 Task: Open Card Product Launch Performance Review in Board Product Usability Testing and Optimization to Workspace Help Desk Software and add a team member Softage.2@softage.net, a label Green, a checklist Biology, an attachment from your computer, a color Green and finally, add a card description 'Conduct customer research for new sales promotion' and a comment 'This task requires us to be organized and efficient, managing our time and resources effectively.'. Add a start date 'Jan 06, 1900' with a due date 'Jan 13, 1900'
Action: Mouse moved to (128, 72)
Screenshot: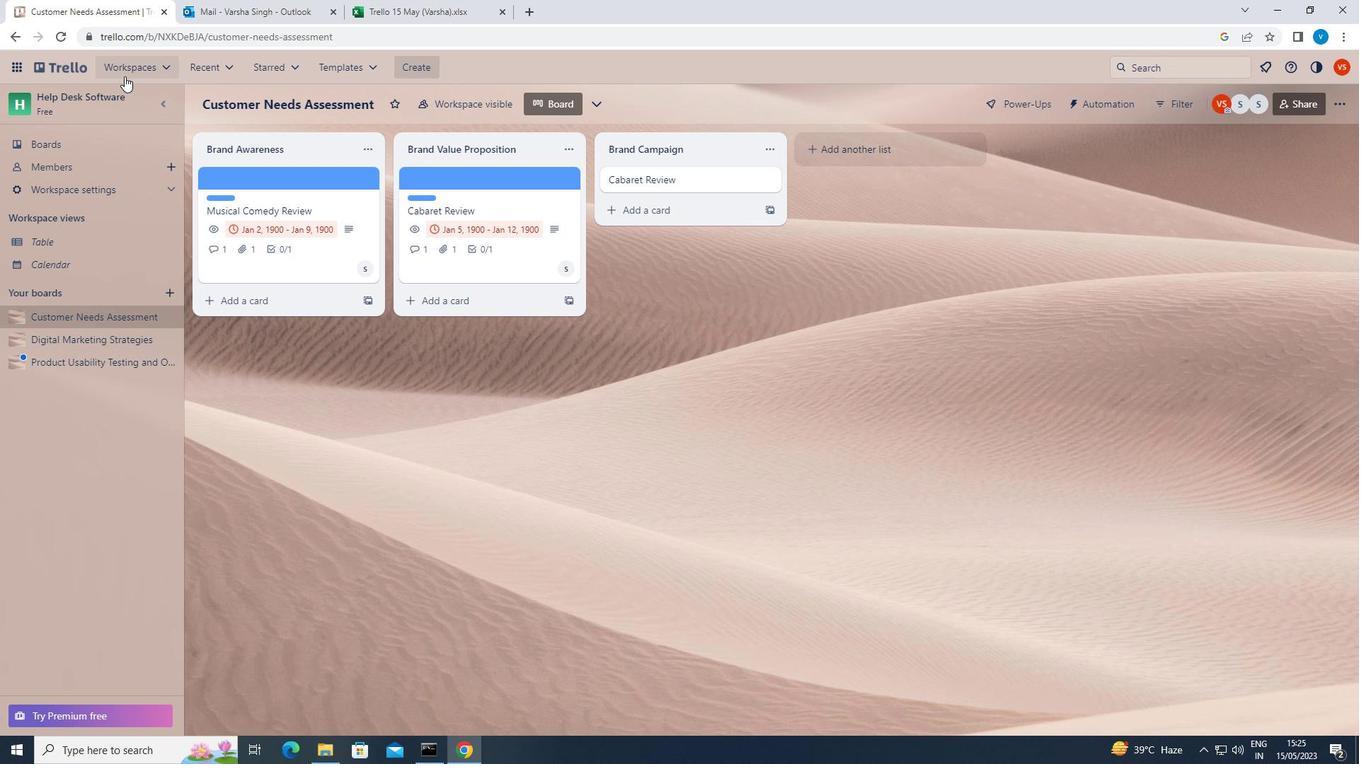 
Action: Mouse pressed left at (128, 72)
Screenshot: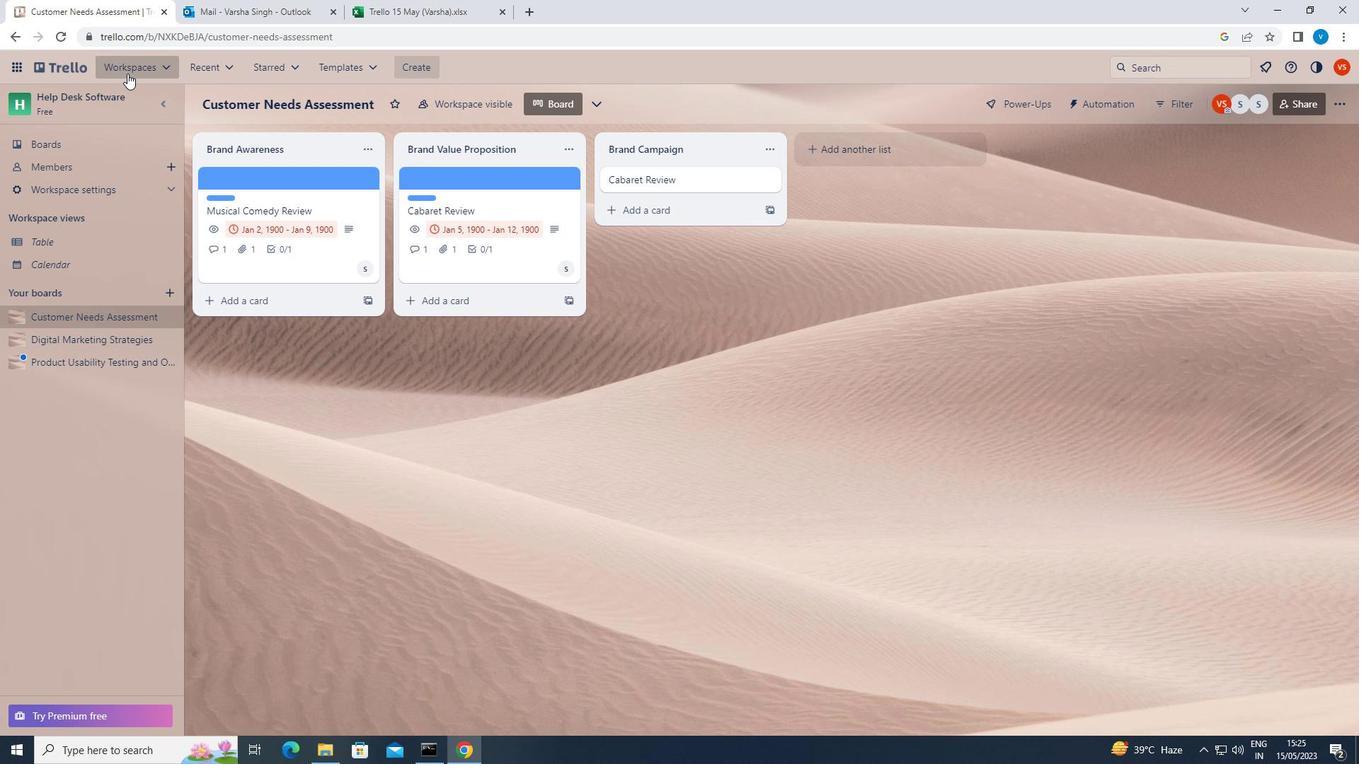 
Action: Mouse moved to (163, 667)
Screenshot: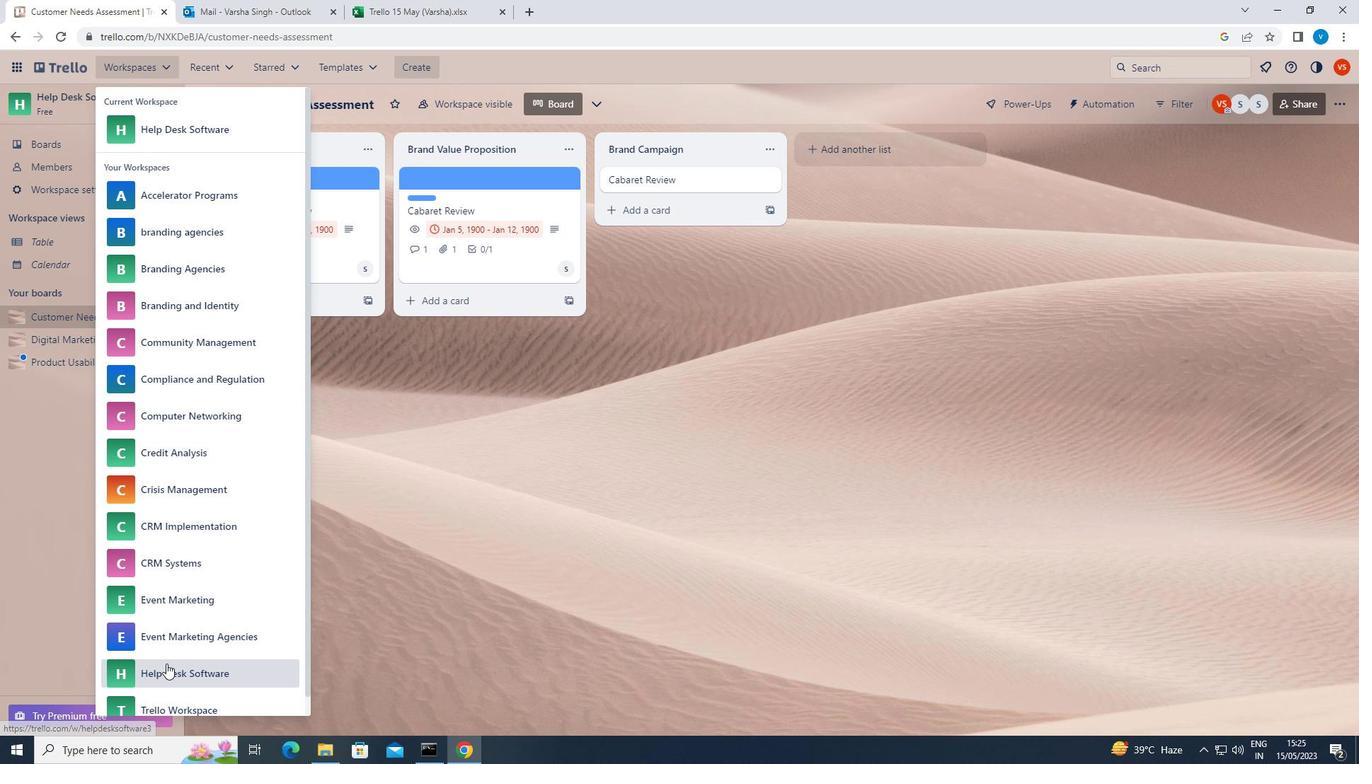 
Action: Mouse pressed left at (163, 667)
Screenshot: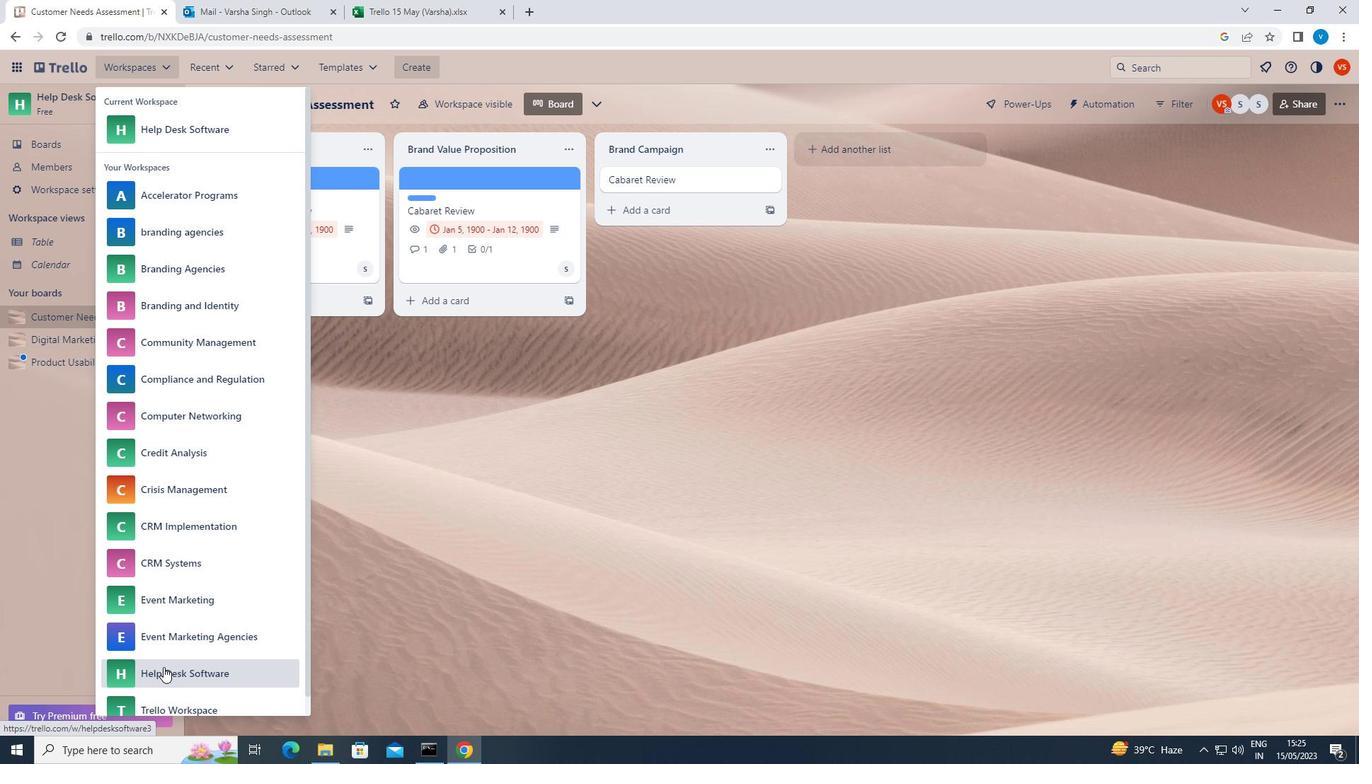 
Action: Mouse moved to (114, 365)
Screenshot: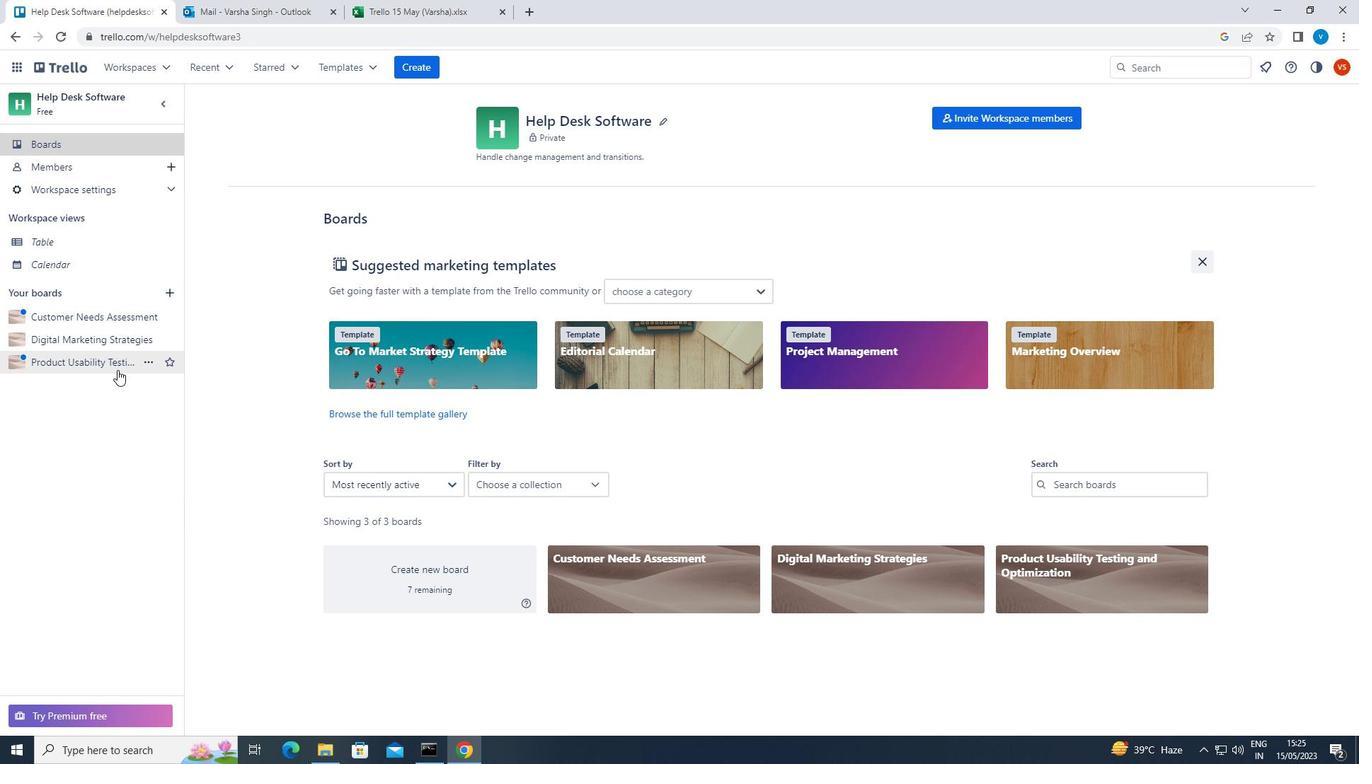 
Action: Mouse pressed left at (114, 365)
Screenshot: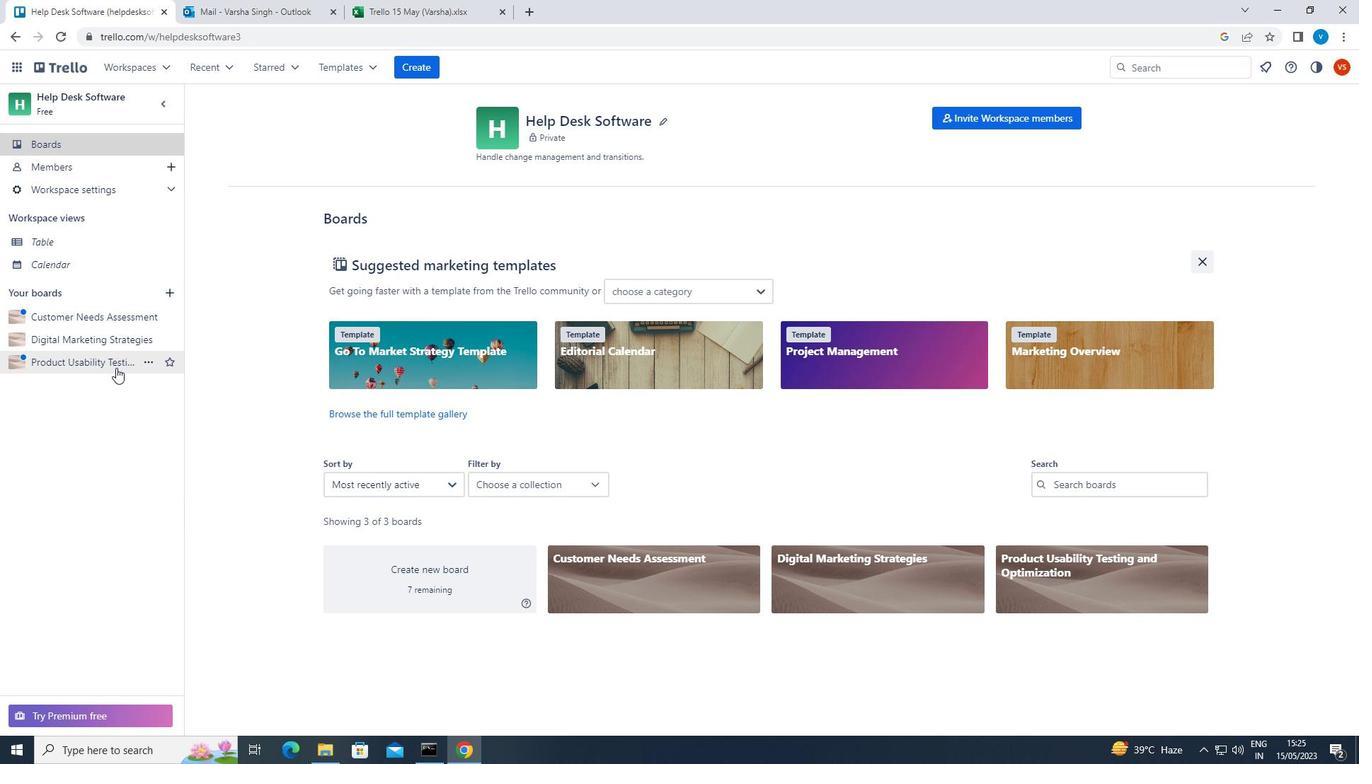 
Action: Mouse moved to (431, 181)
Screenshot: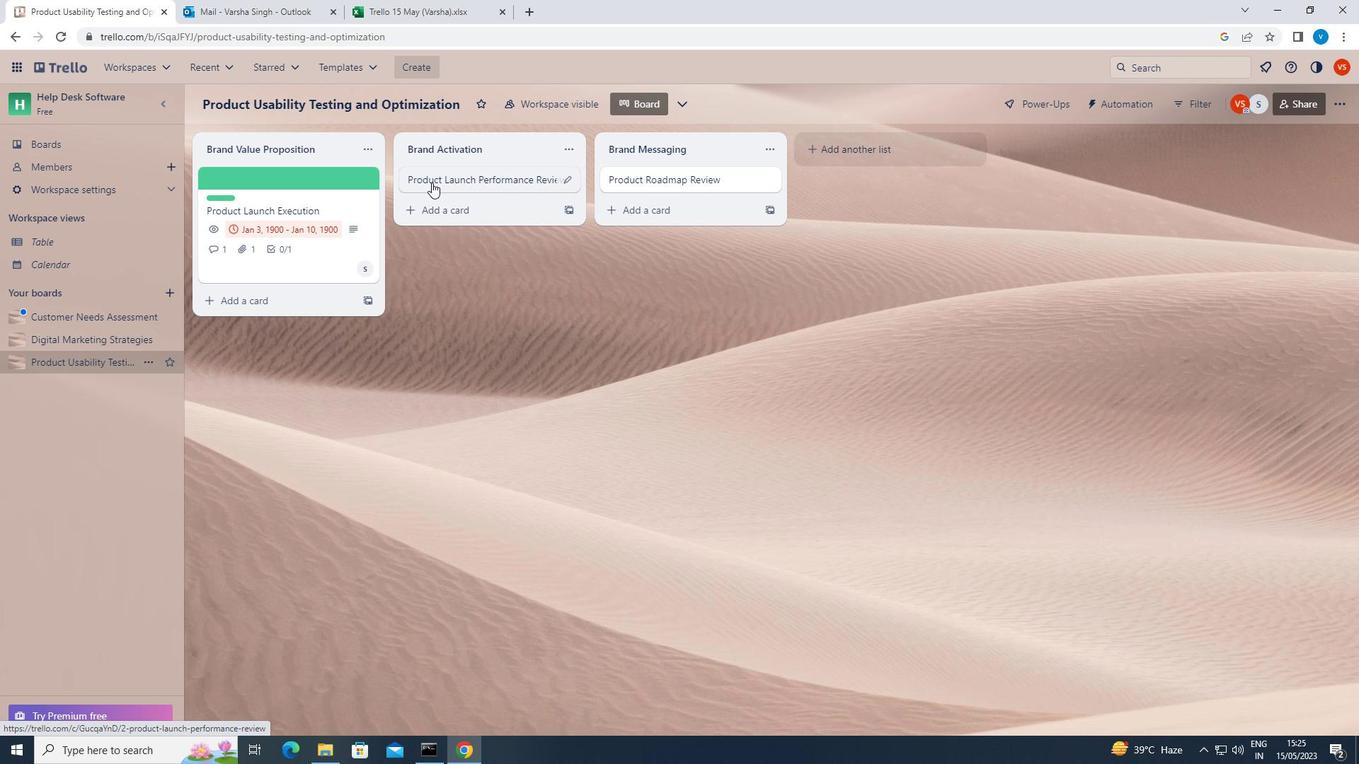 
Action: Mouse pressed left at (431, 181)
Screenshot: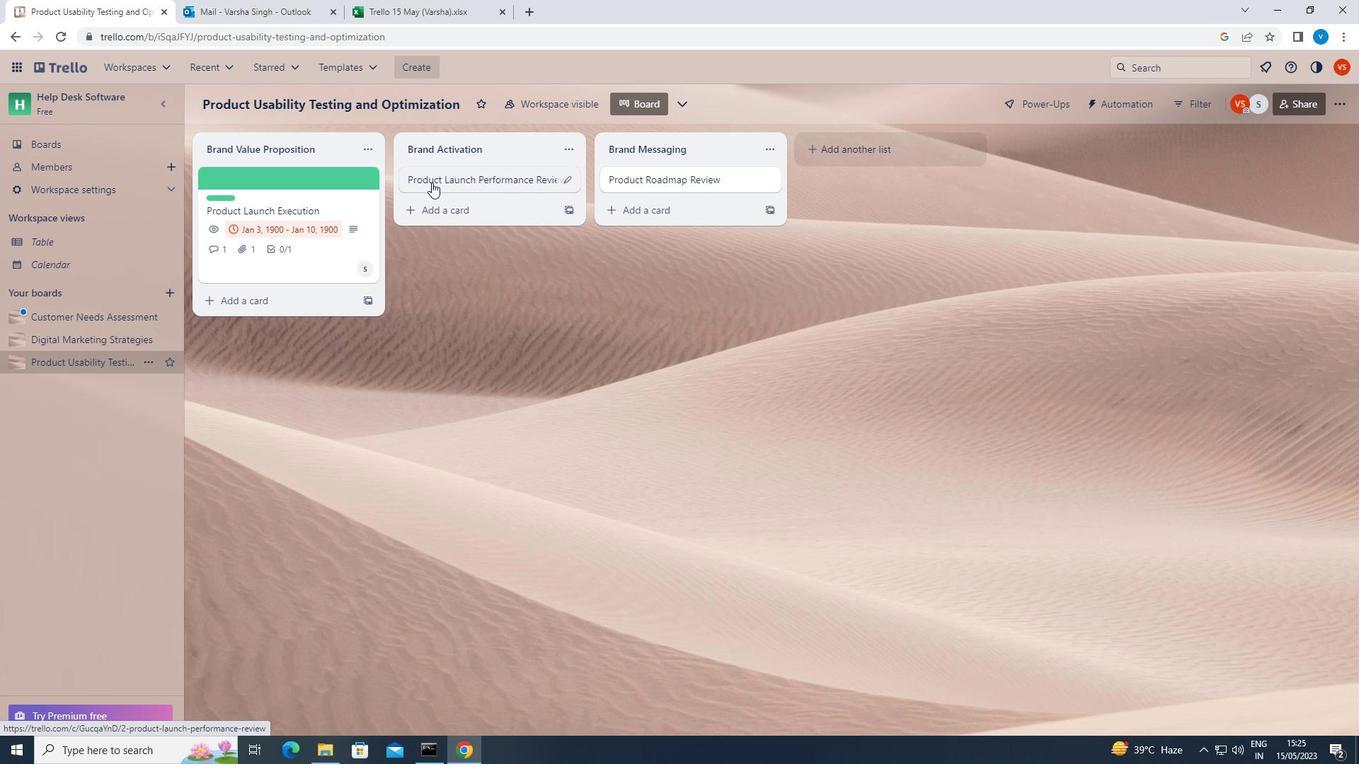 
Action: Mouse moved to (861, 220)
Screenshot: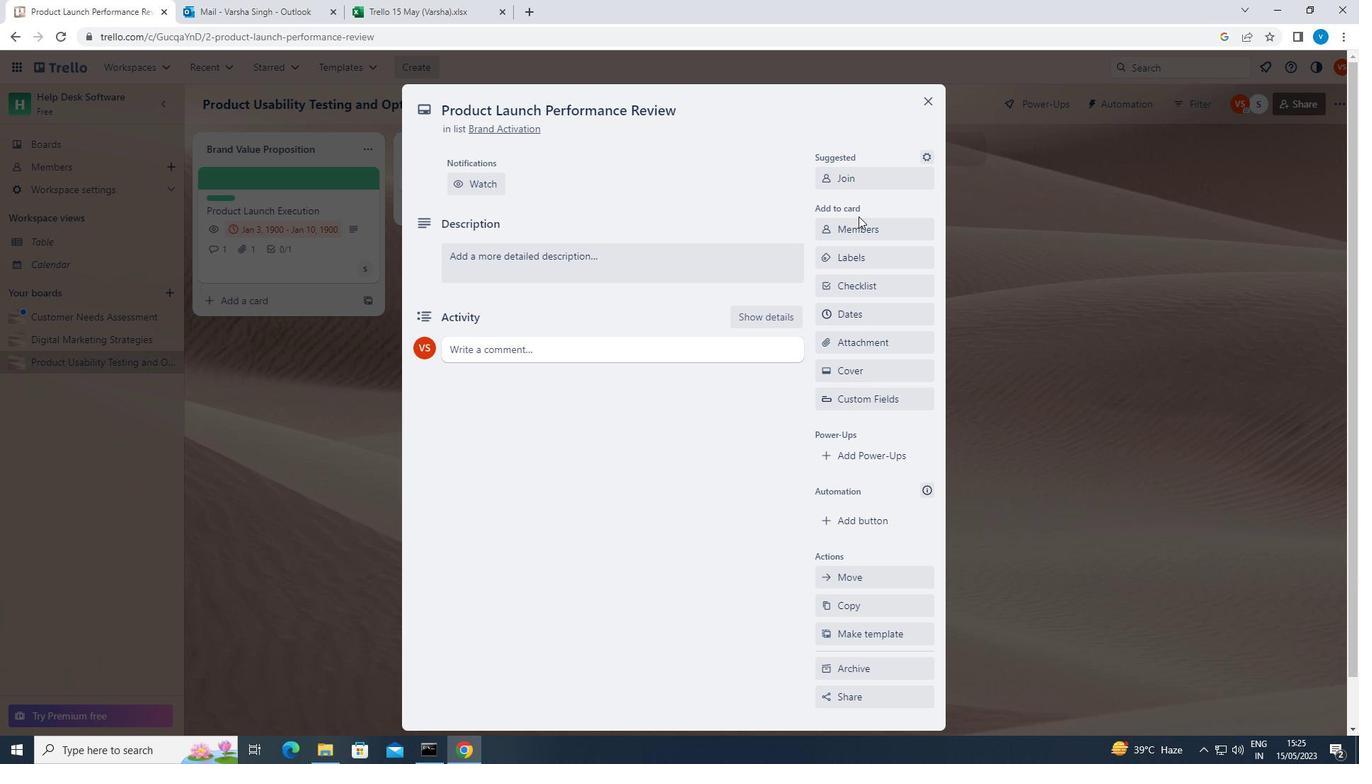 
Action: Mouse pressed left at (861, 220)
Screenshot: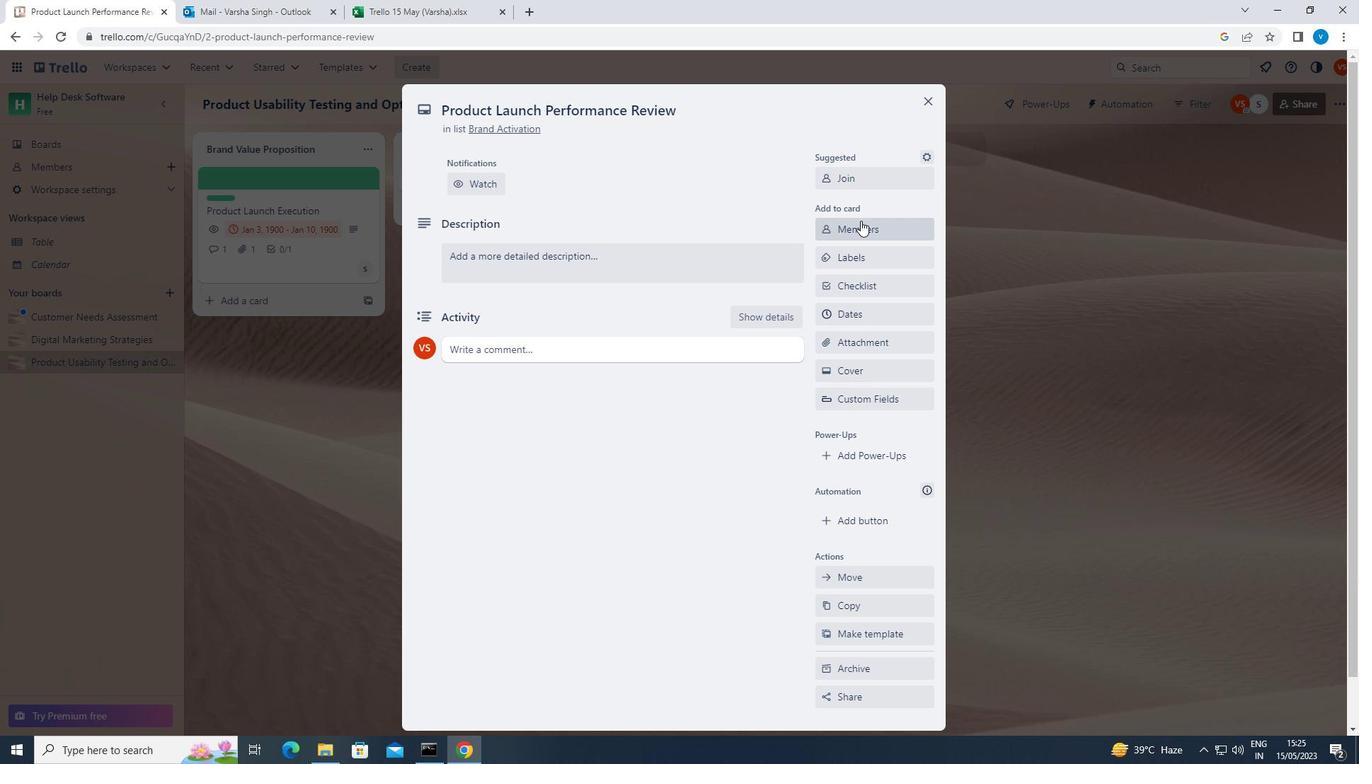 
Action: Mouse moved to (700, 214)
Screenshot: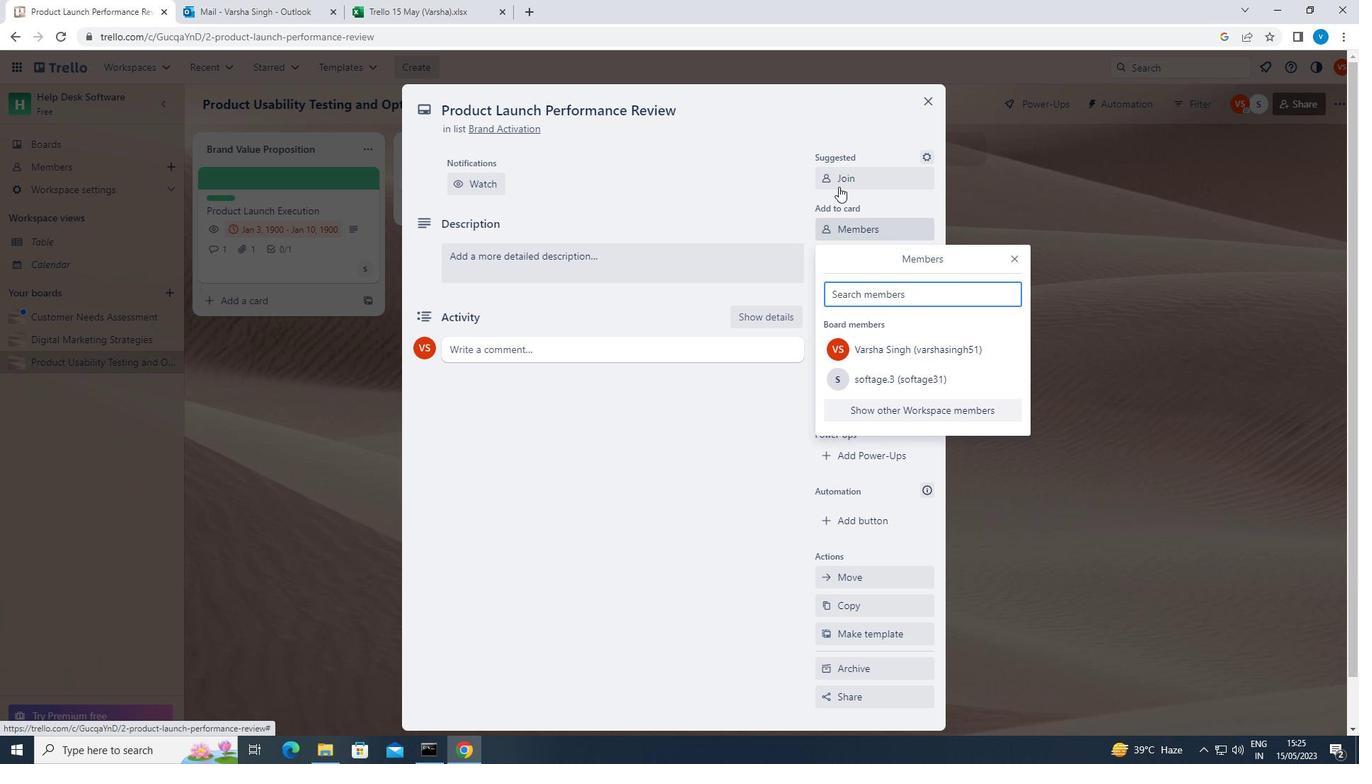 
Action: Key pressed <Key.shift>SOFTAGE.2<Key.shift><Key.shift>@SOFTAGE.NET
Screenshot: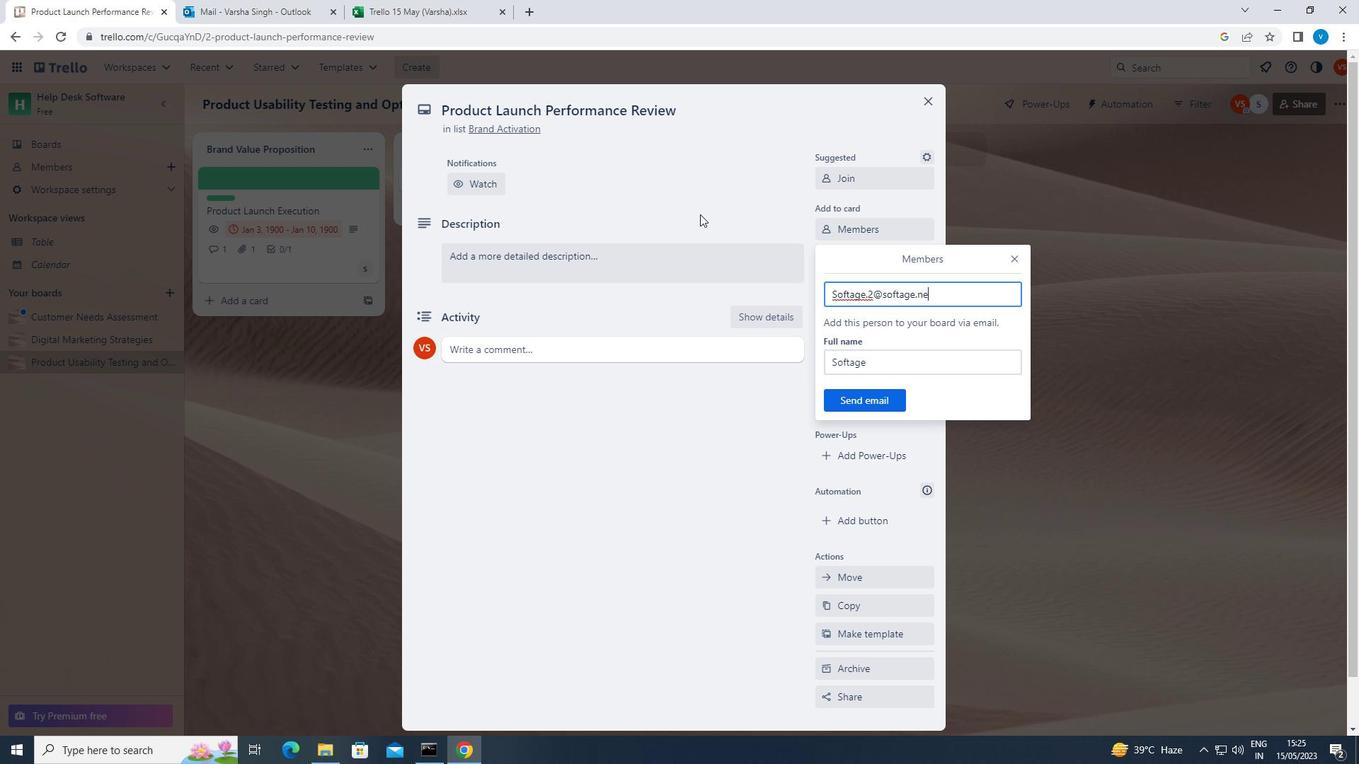 
Action: Mouse moved to (848, 405)
Screenshot: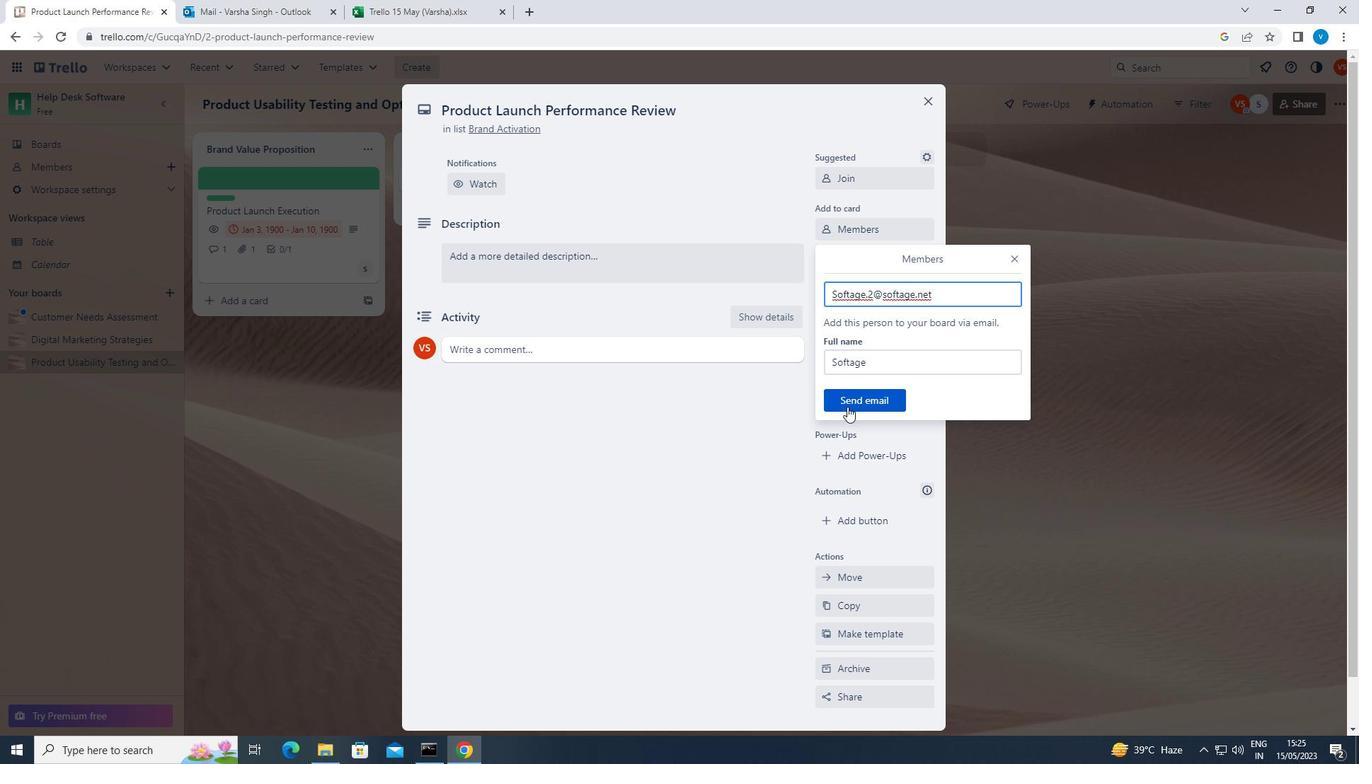 
Action: Mouse pressed left at (848, 405)
Screenshot: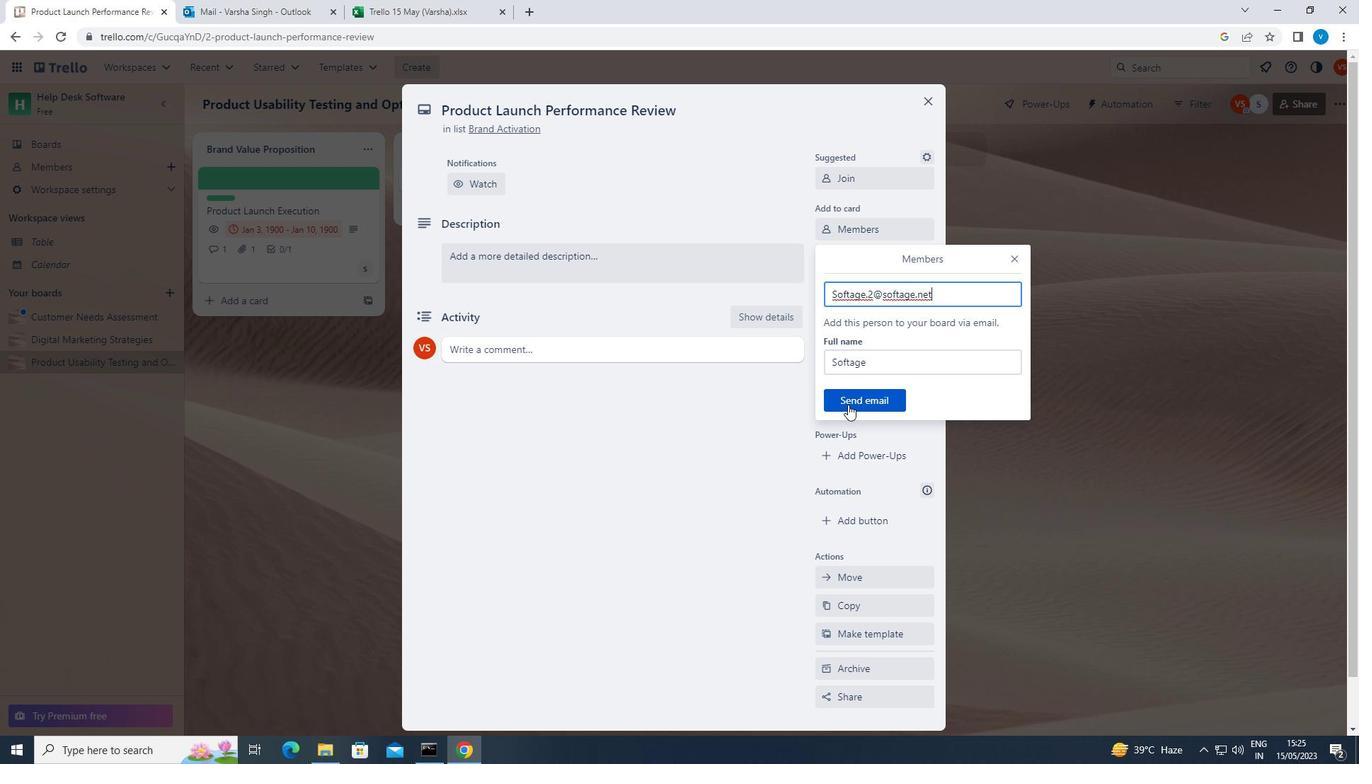 
Action: Mouse moved to (850, 261)
Screenshot: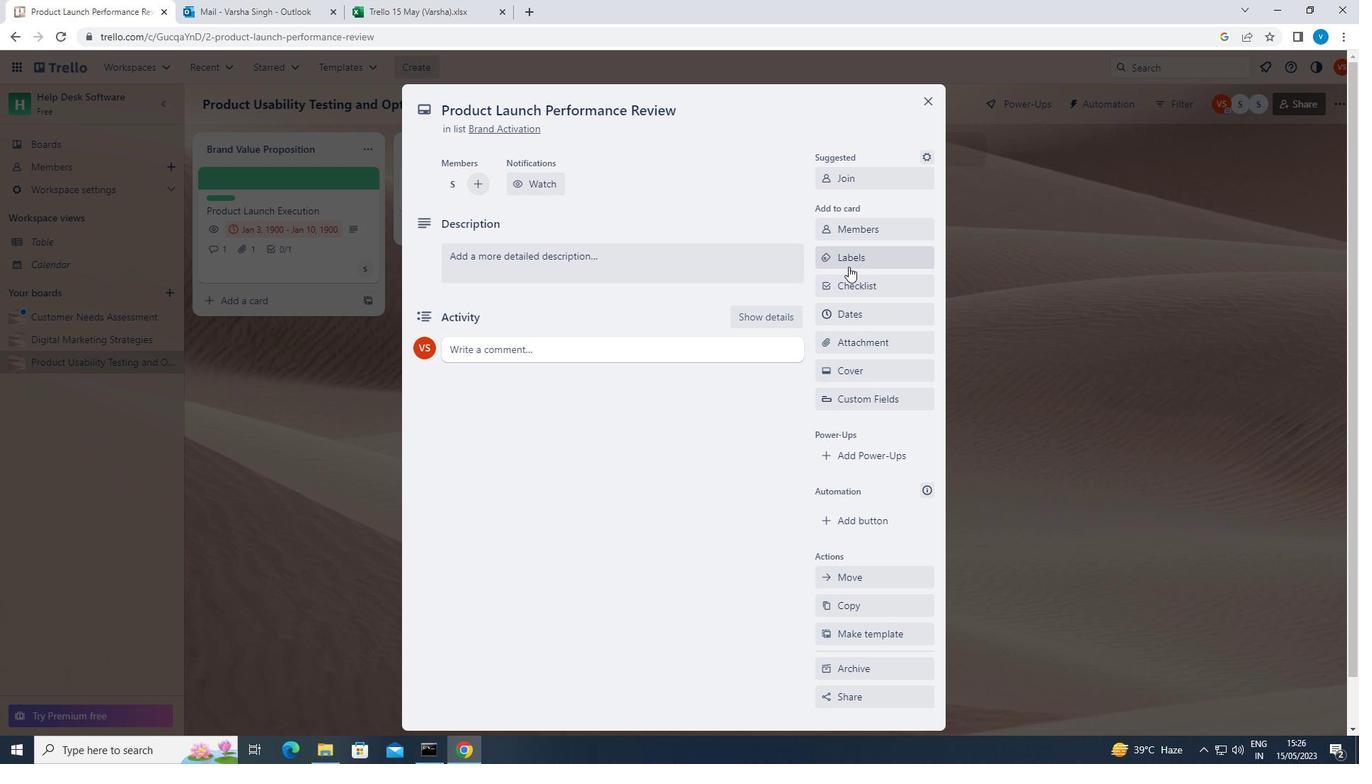
Action: Mouse pressed left at (850, 261)
Screenshot: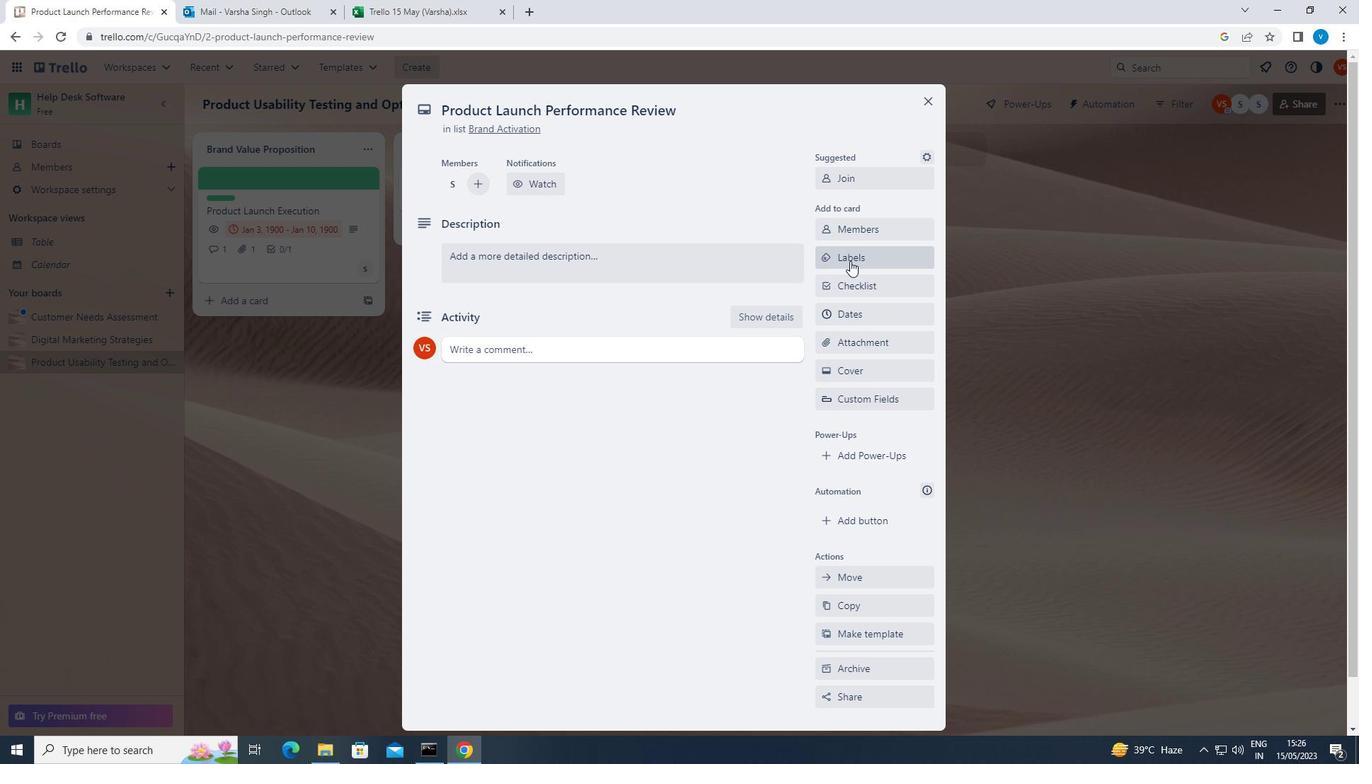 
Action: Mouse moved to (864, 366)
Screenshot: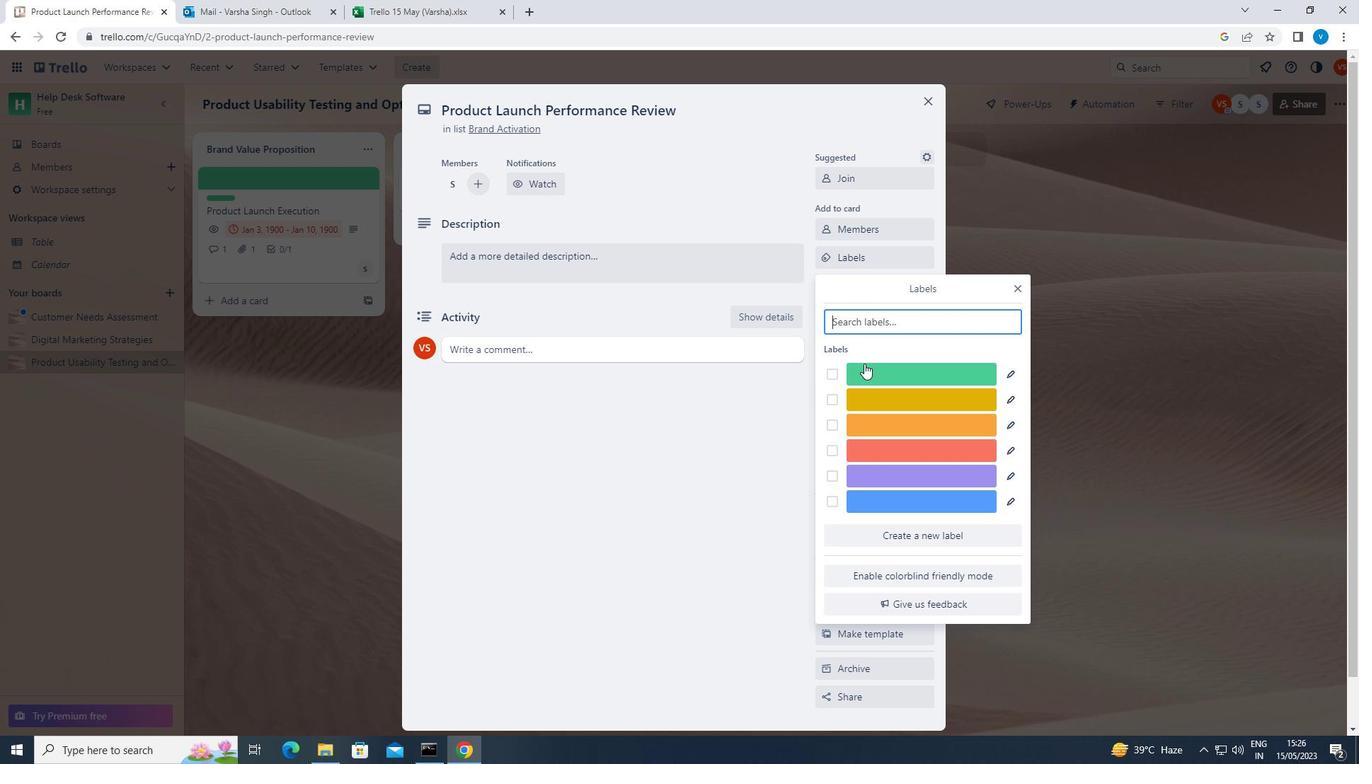 
Action: Mouse pressed left at (864, 366)
Screenshot: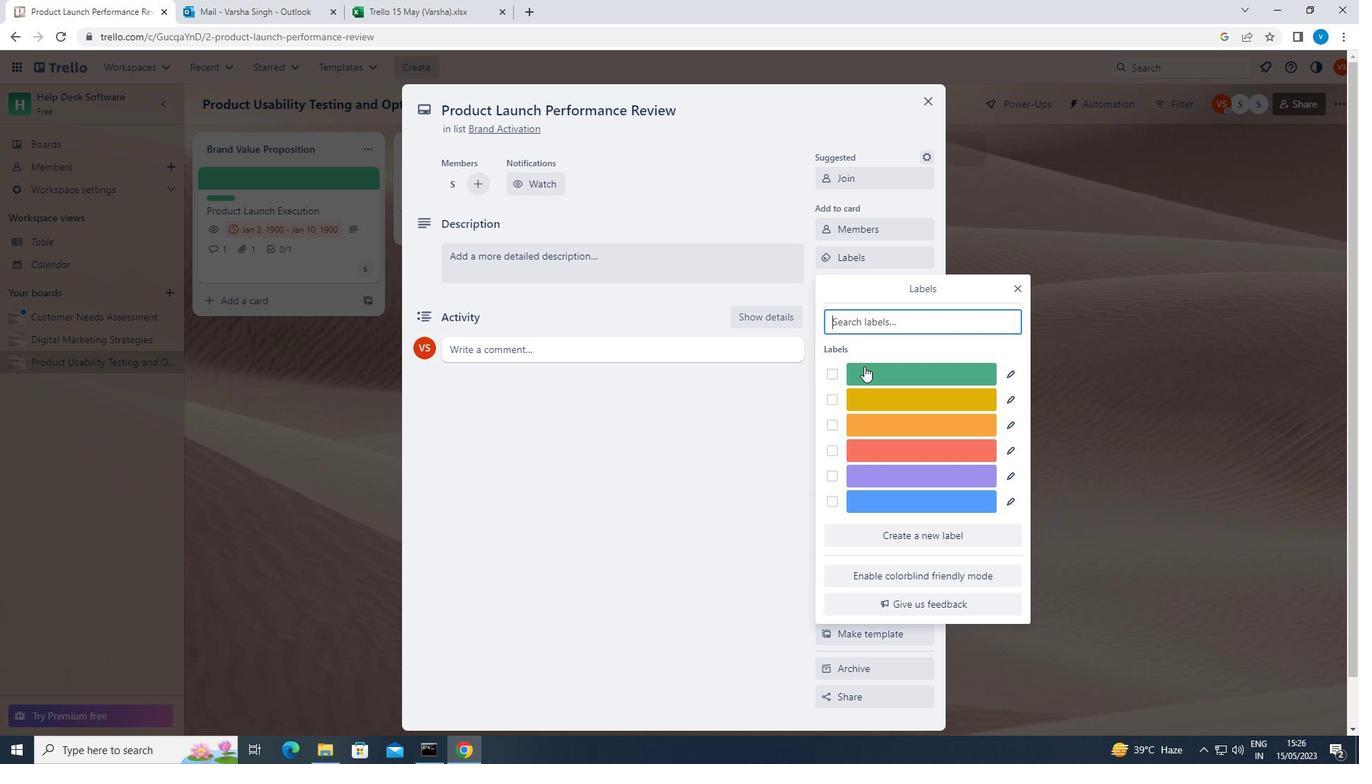 
Action: Mouse moved to (1019, 287)
Screenshot: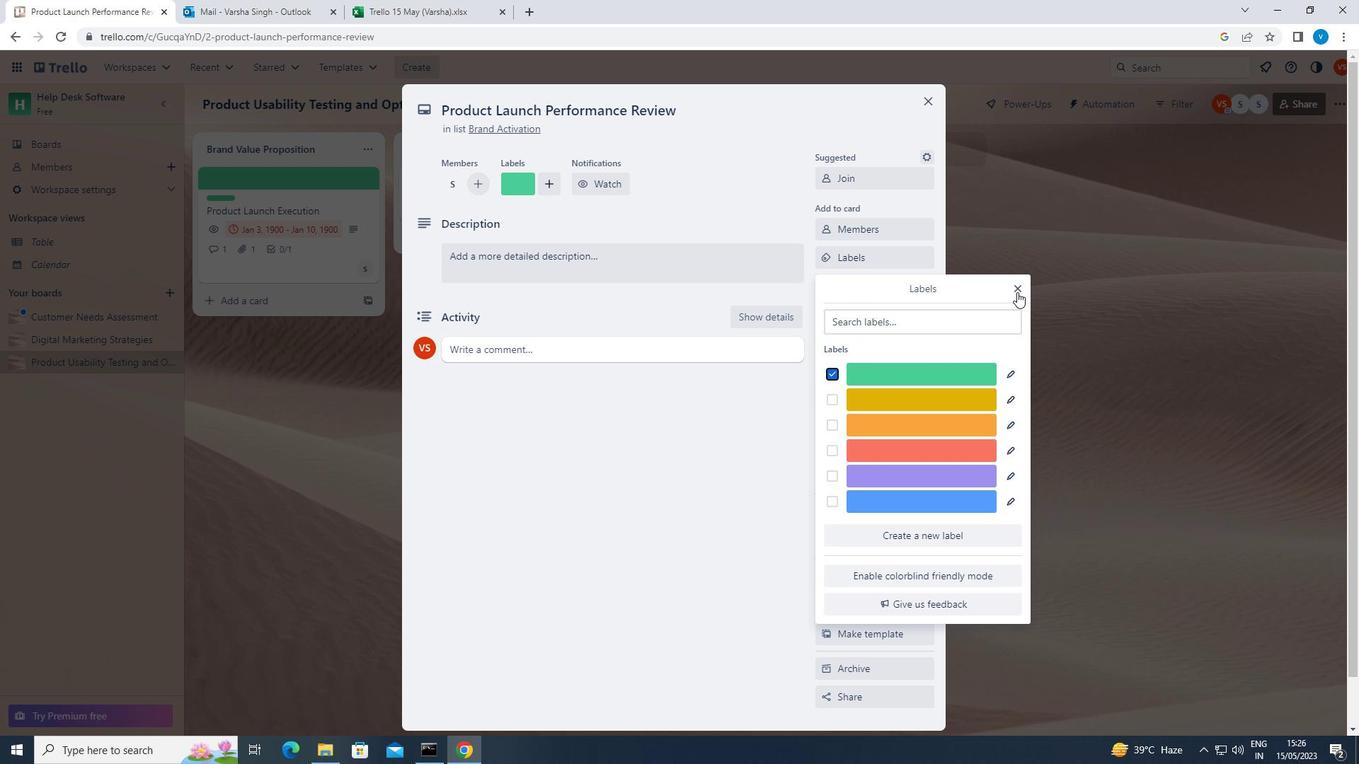 
Action: Mouse pressed left at (1019, 287)
Screenshot: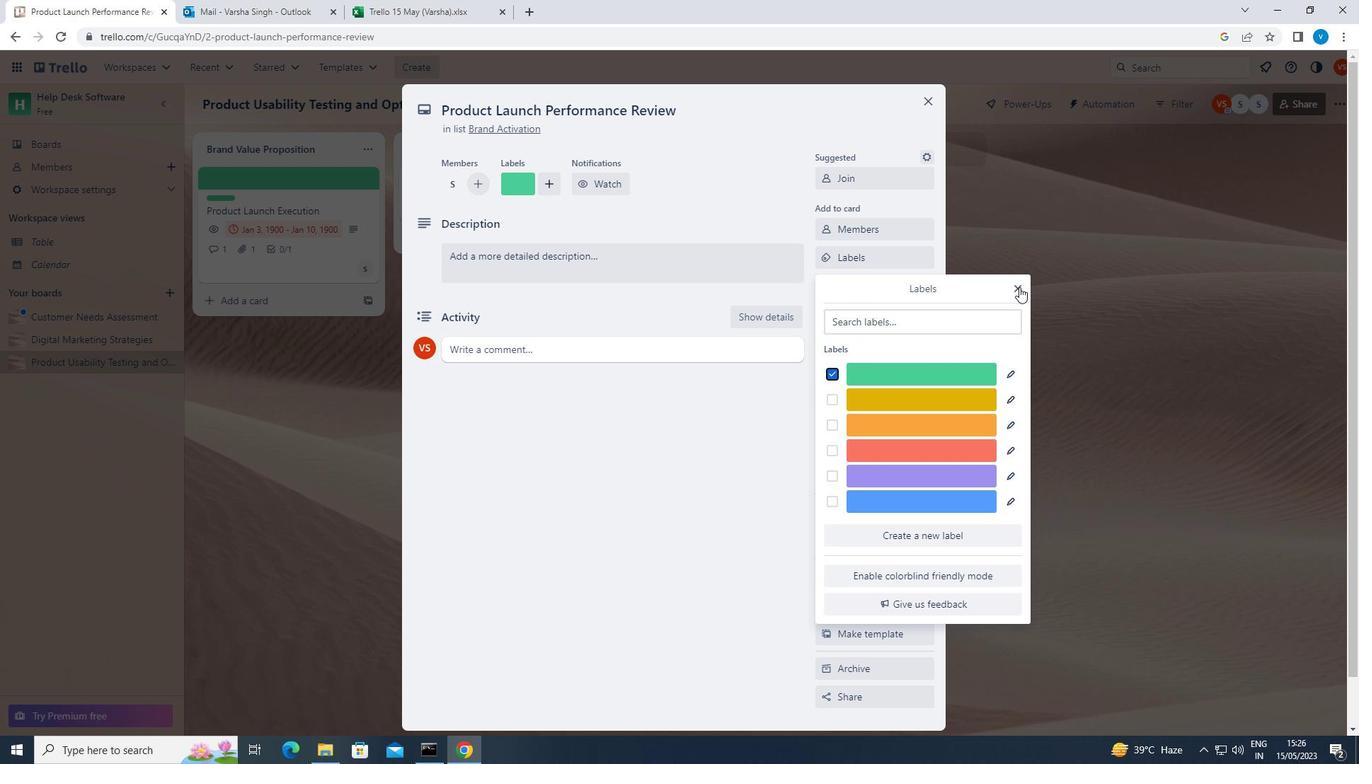 
Action: Mouse moved to (927, 283)
Screenshot: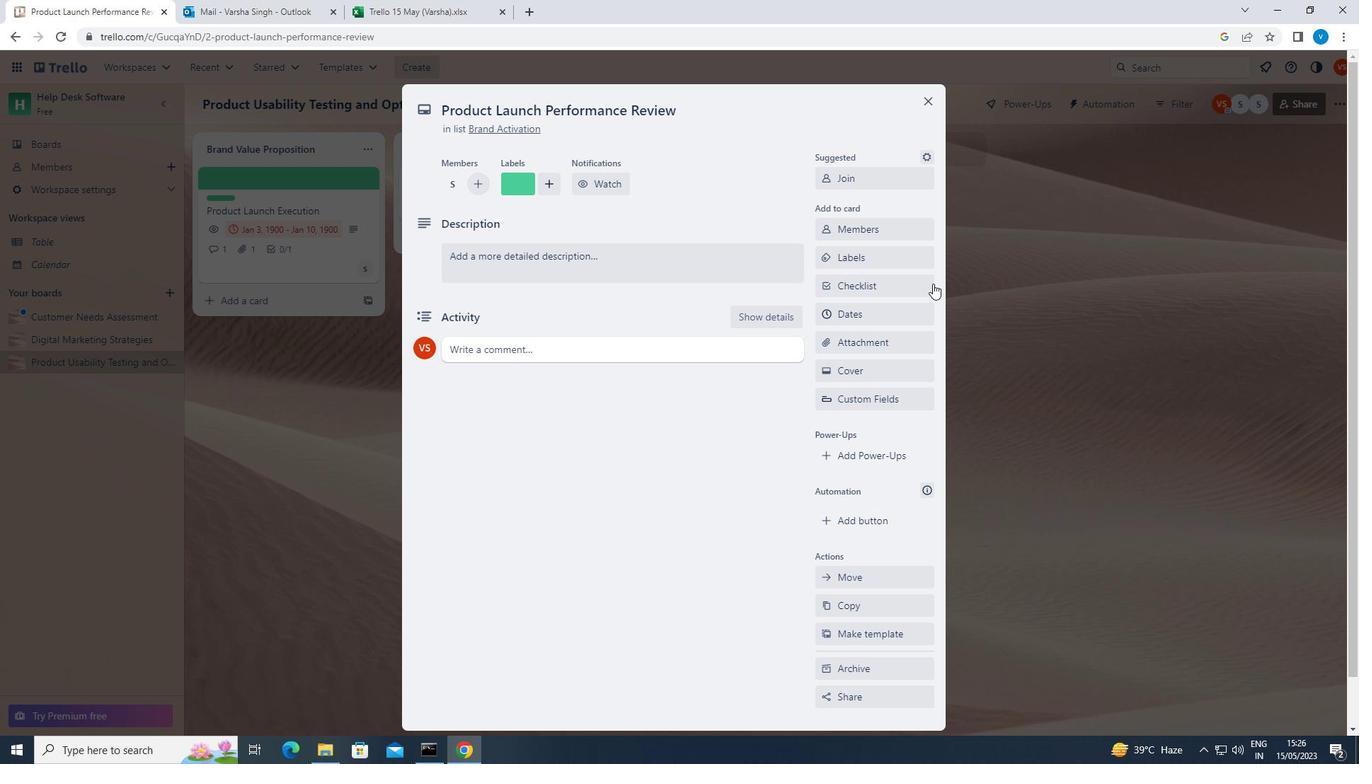 
Action: Mouse pressed left at (927, 283)
Screenshot: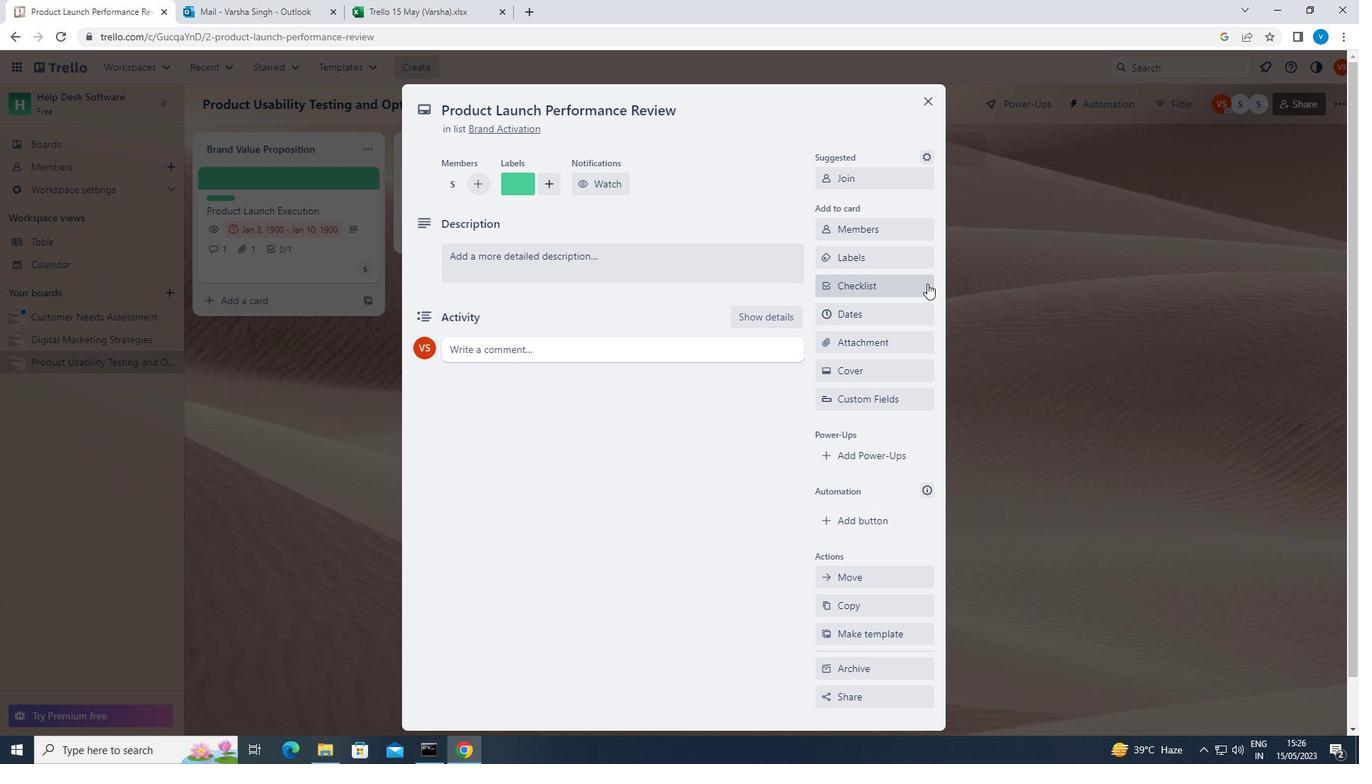 
Action: Mouse moved to (863, 439)
Screenshot: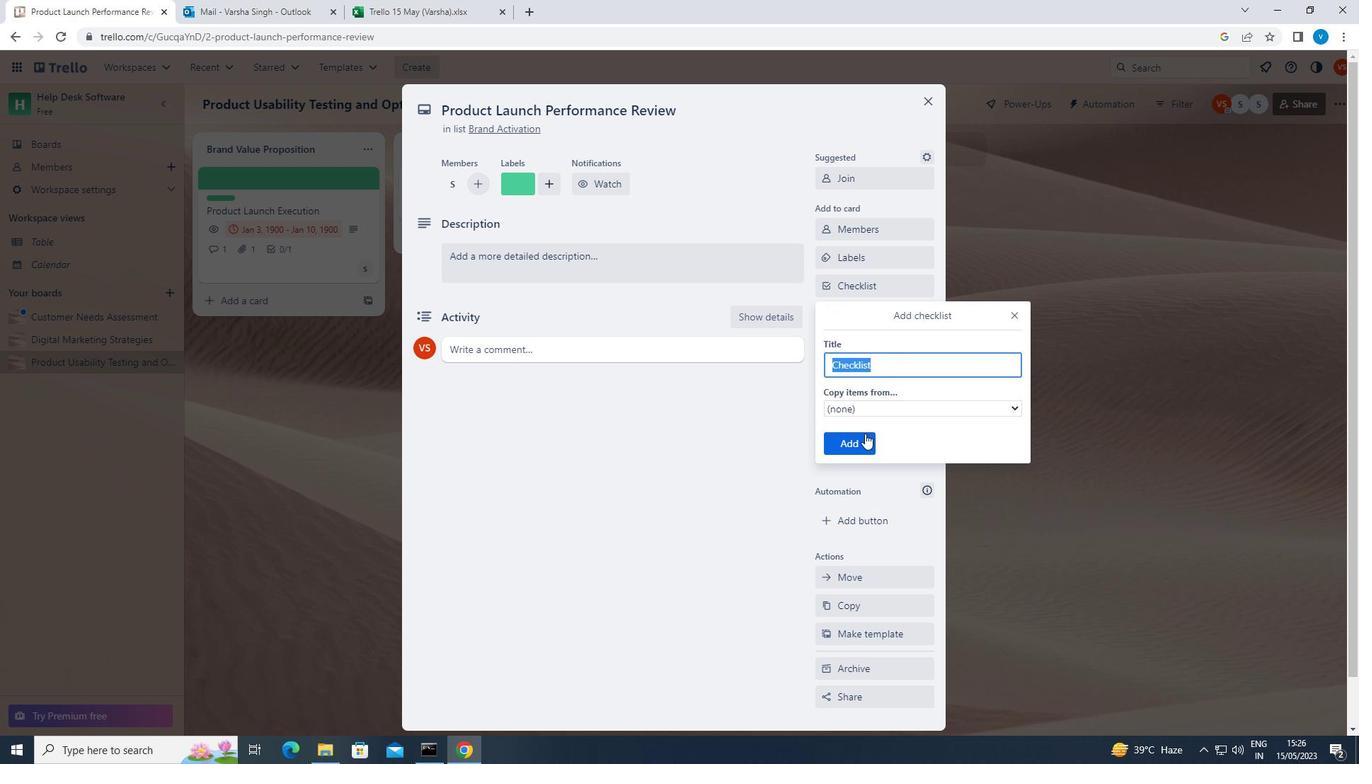 
Action: Mouse pressed left at (863, 439)
Screenshot: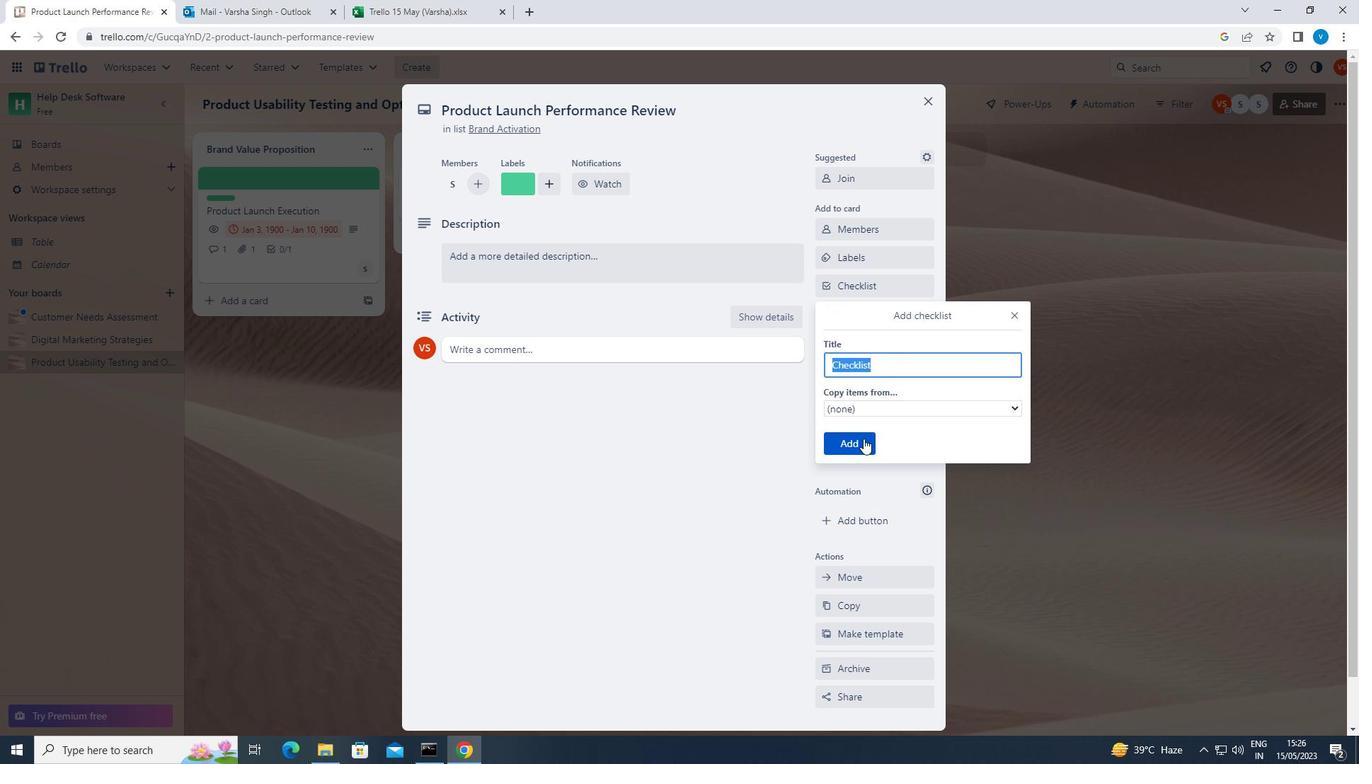 
Action: Mouse moved to (849, 439)
Screenshot: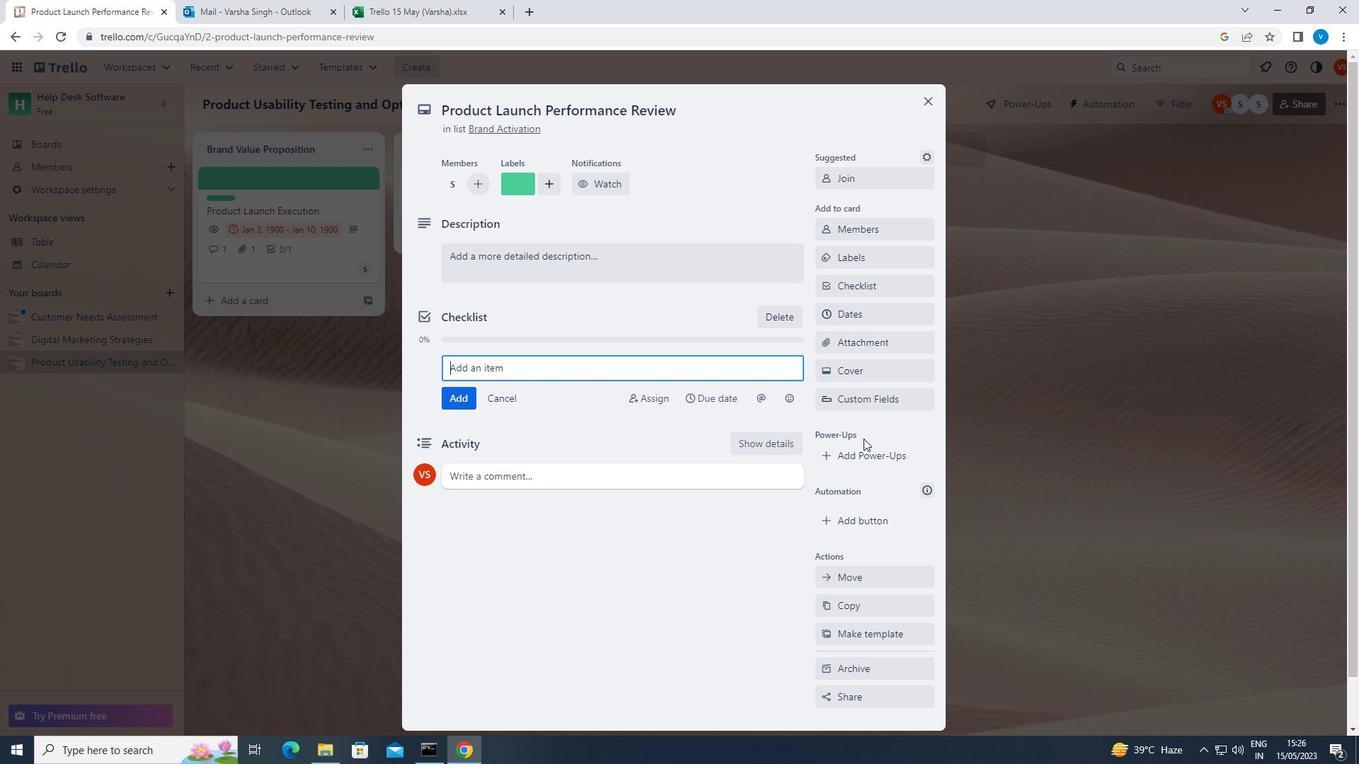 
Action: Key pressed <Key.shift>BIOLOGY
Screenshot: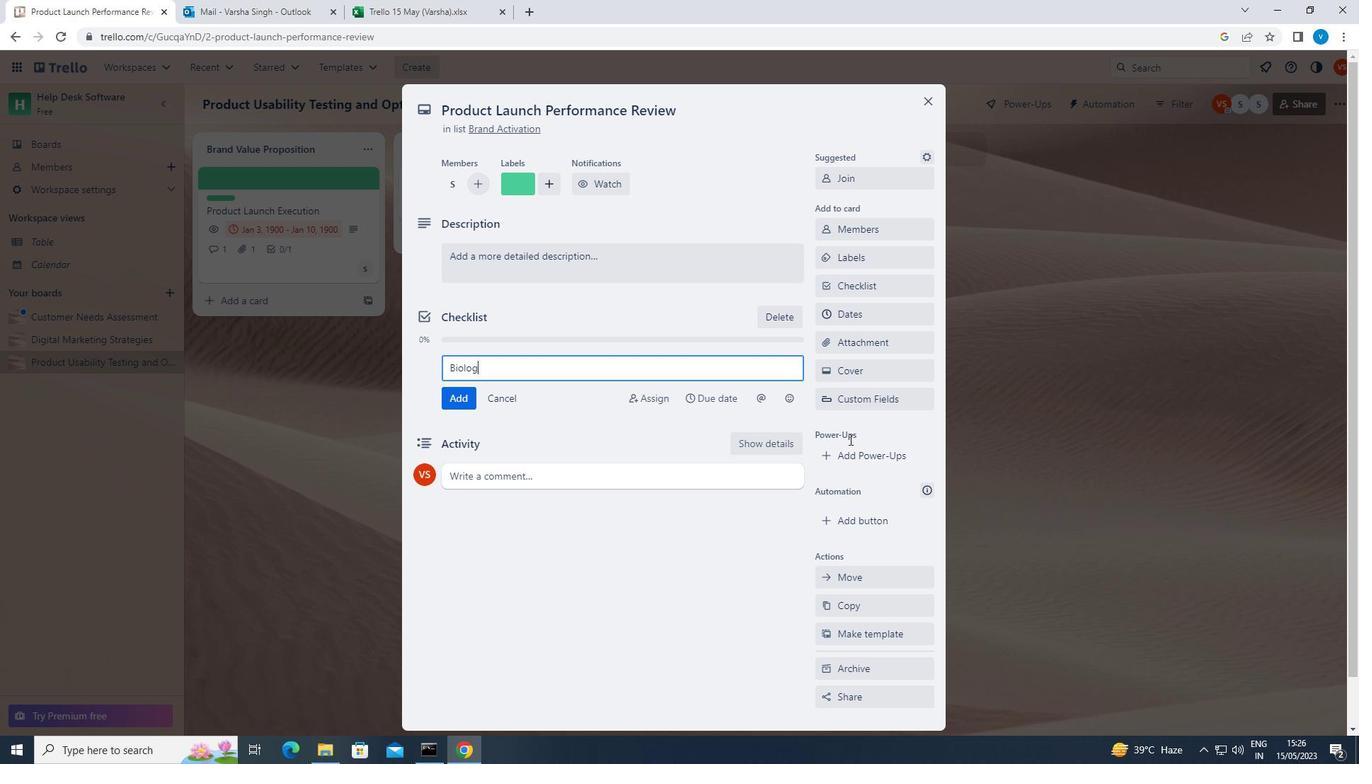 
Action: Mouse moved to (467, 402)
Screenshot: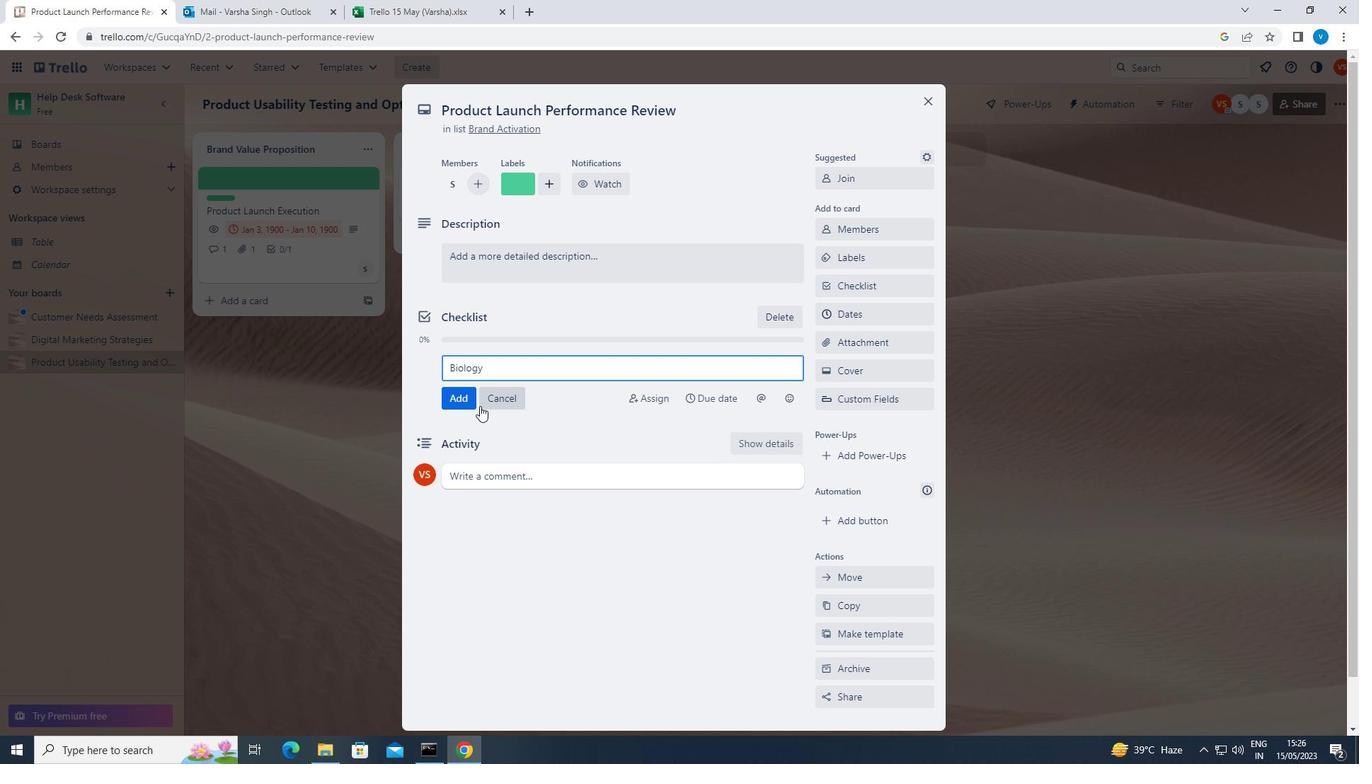 
Action: Mouse pressed left at (467, 402)
Screenshot: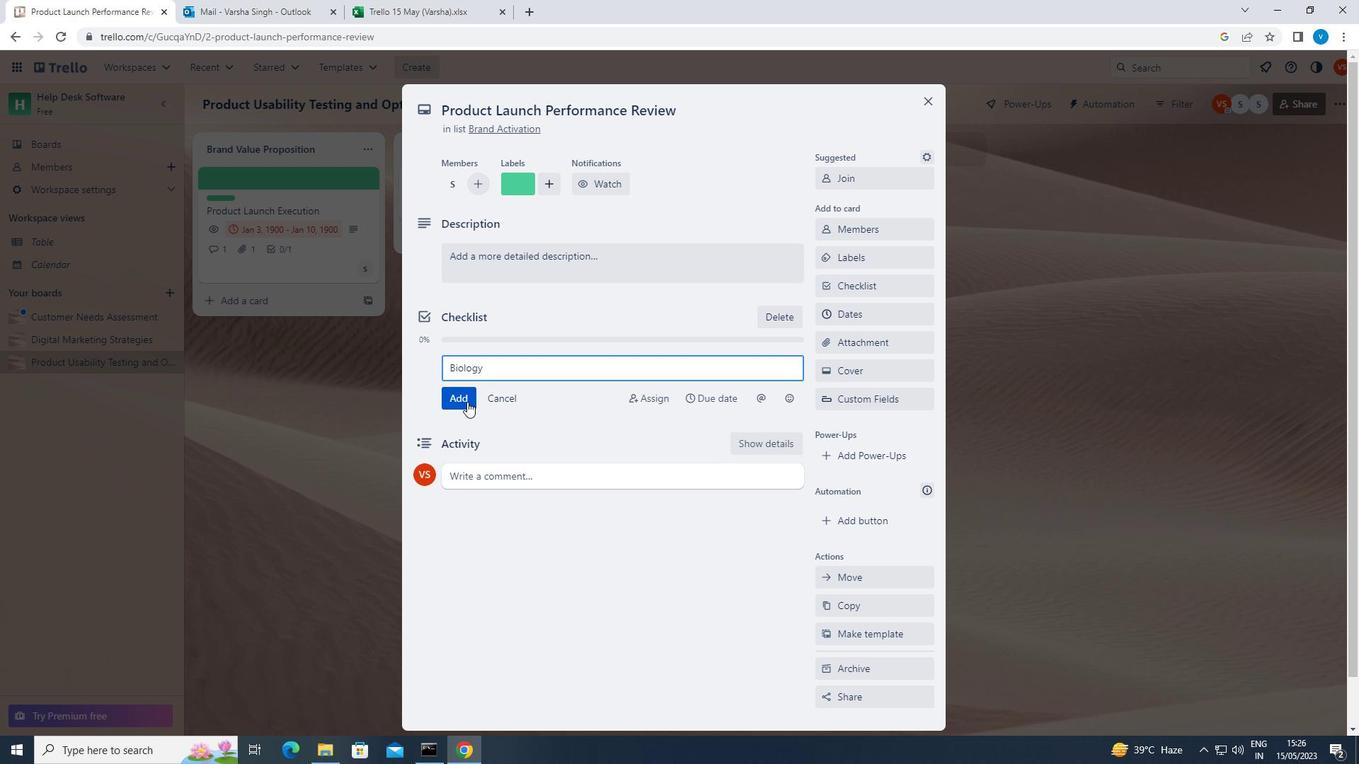 
Action: Mouse moved to (841, 340)
Screenshot: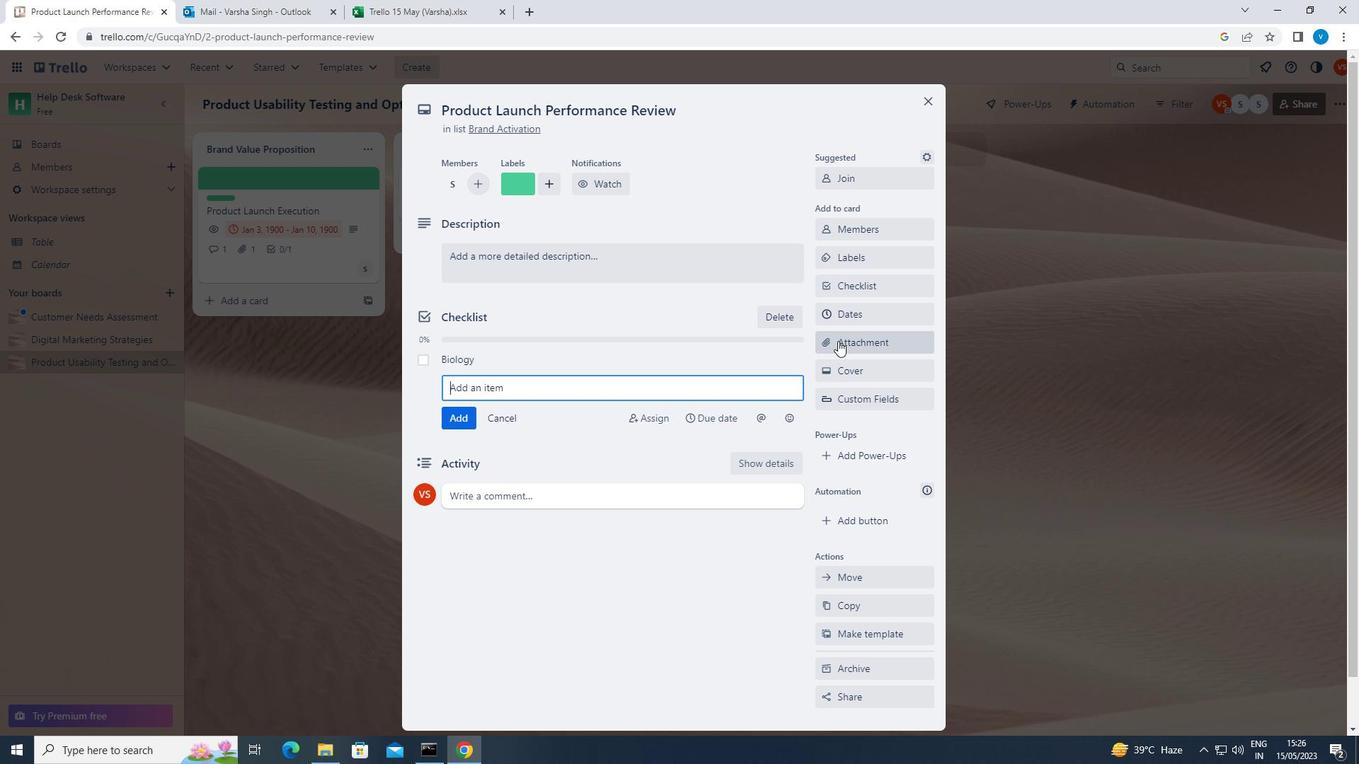 
Action: Mouse pressed left at (841, 340)
Screenshot: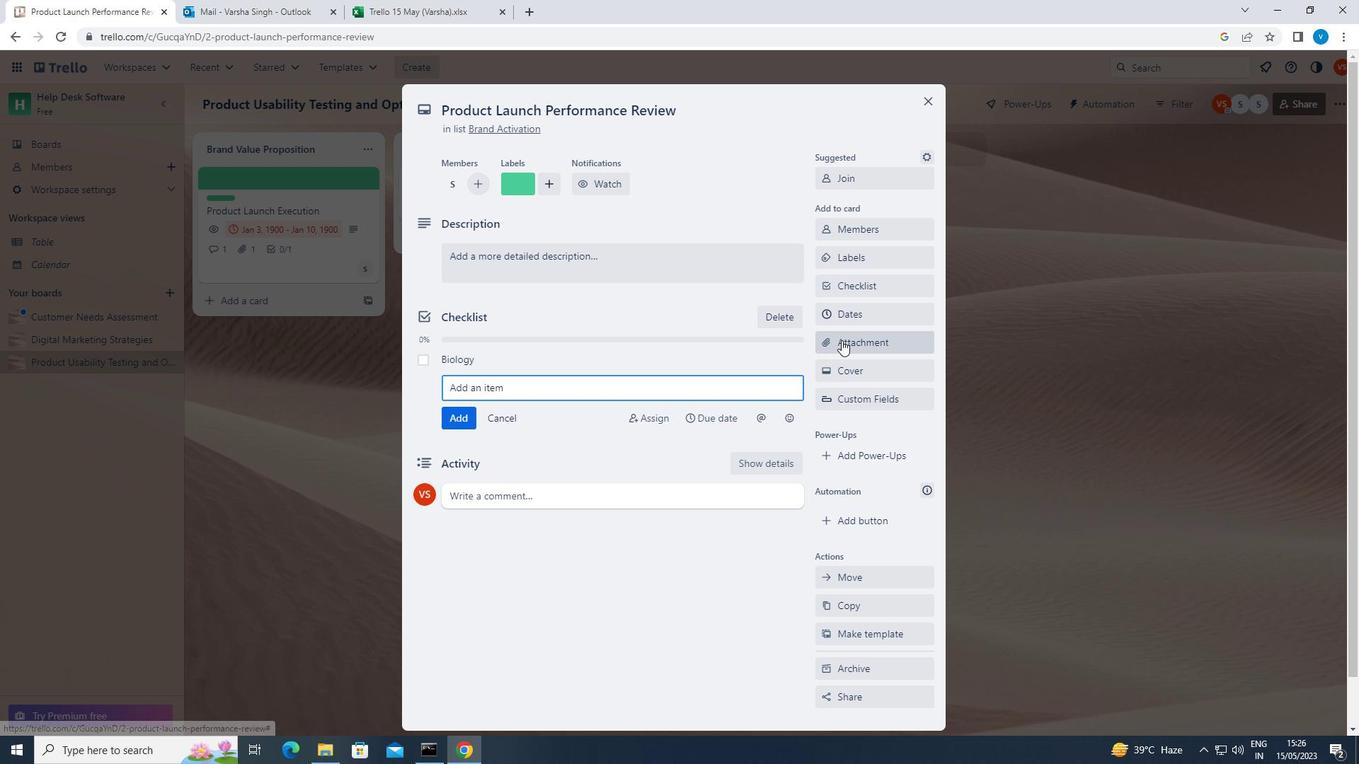 
Action: Mouse moved to (854, 400)
Screenshot: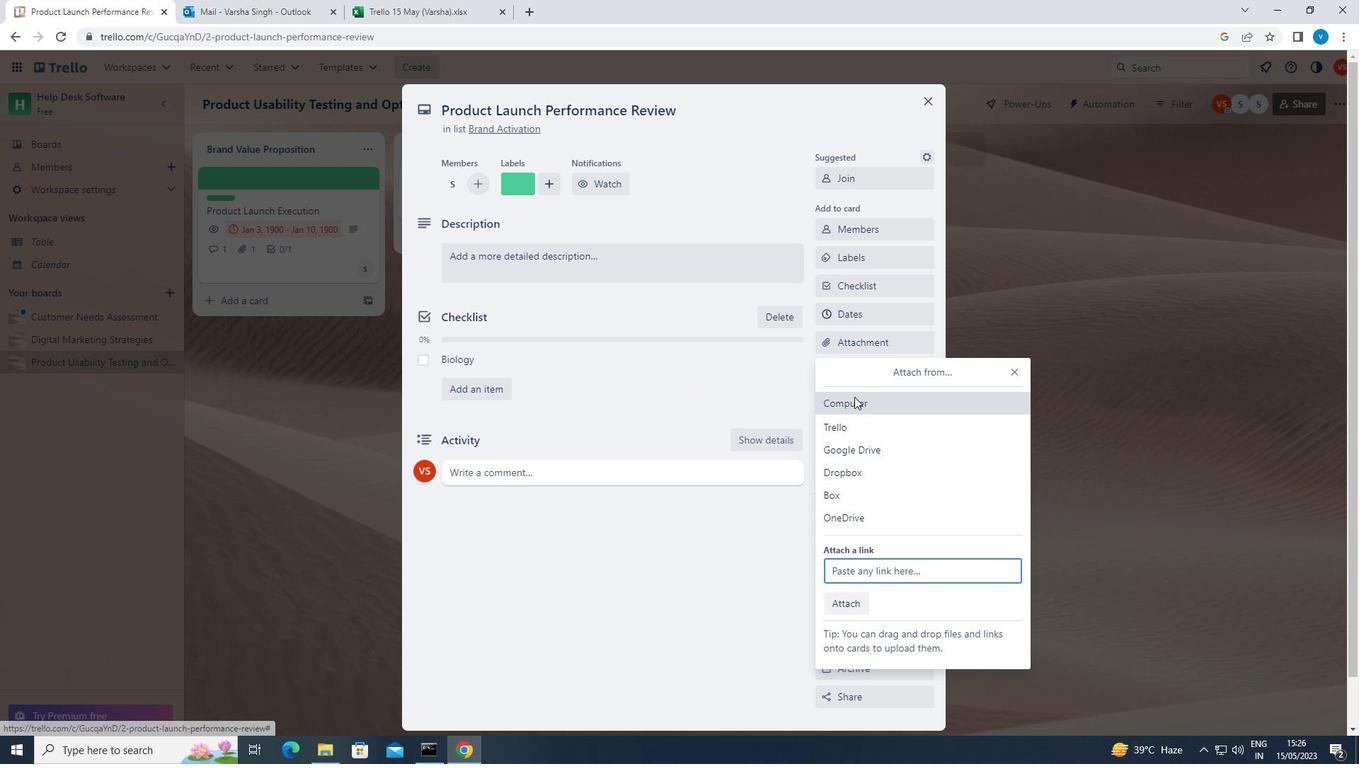 
Action: Mouse pressed left at (854, 400)
Screenshot: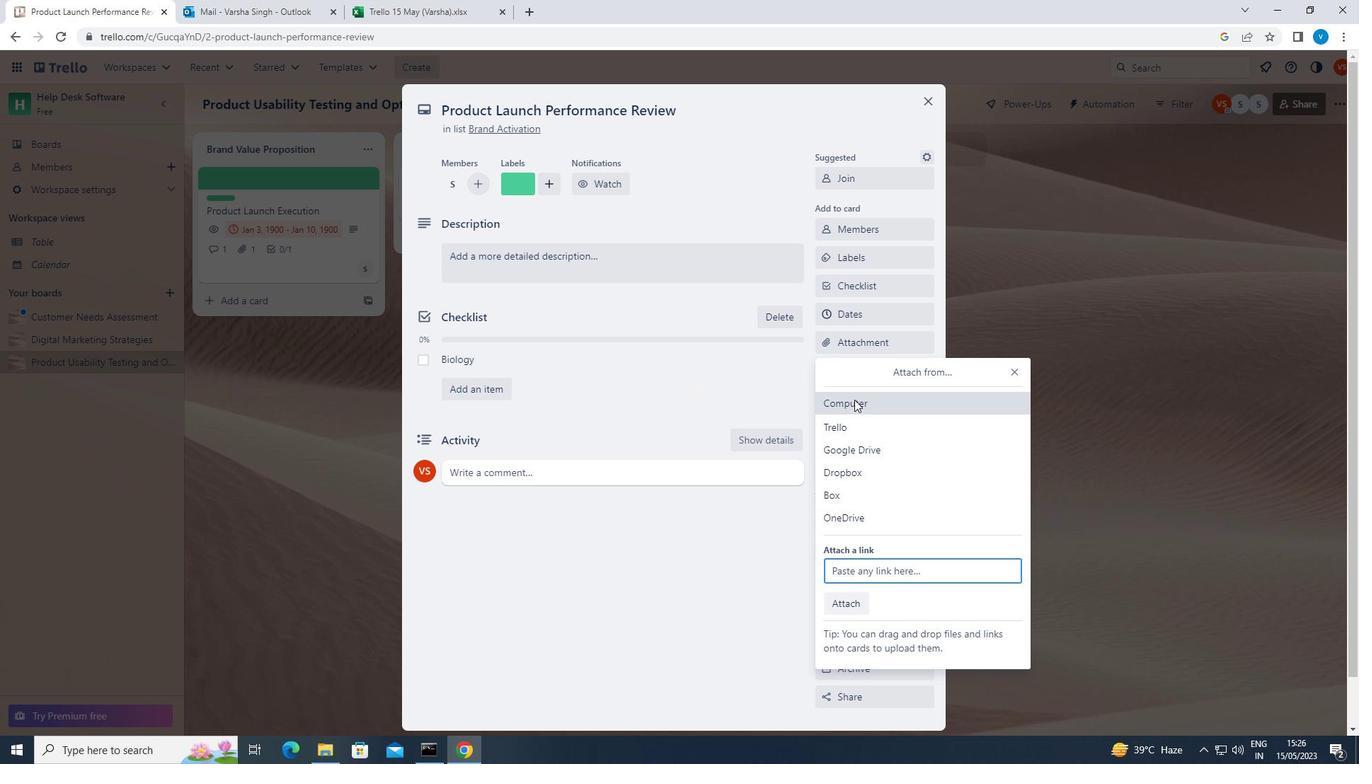 
Action: Mouse moved to (524, 292)
Screenshot: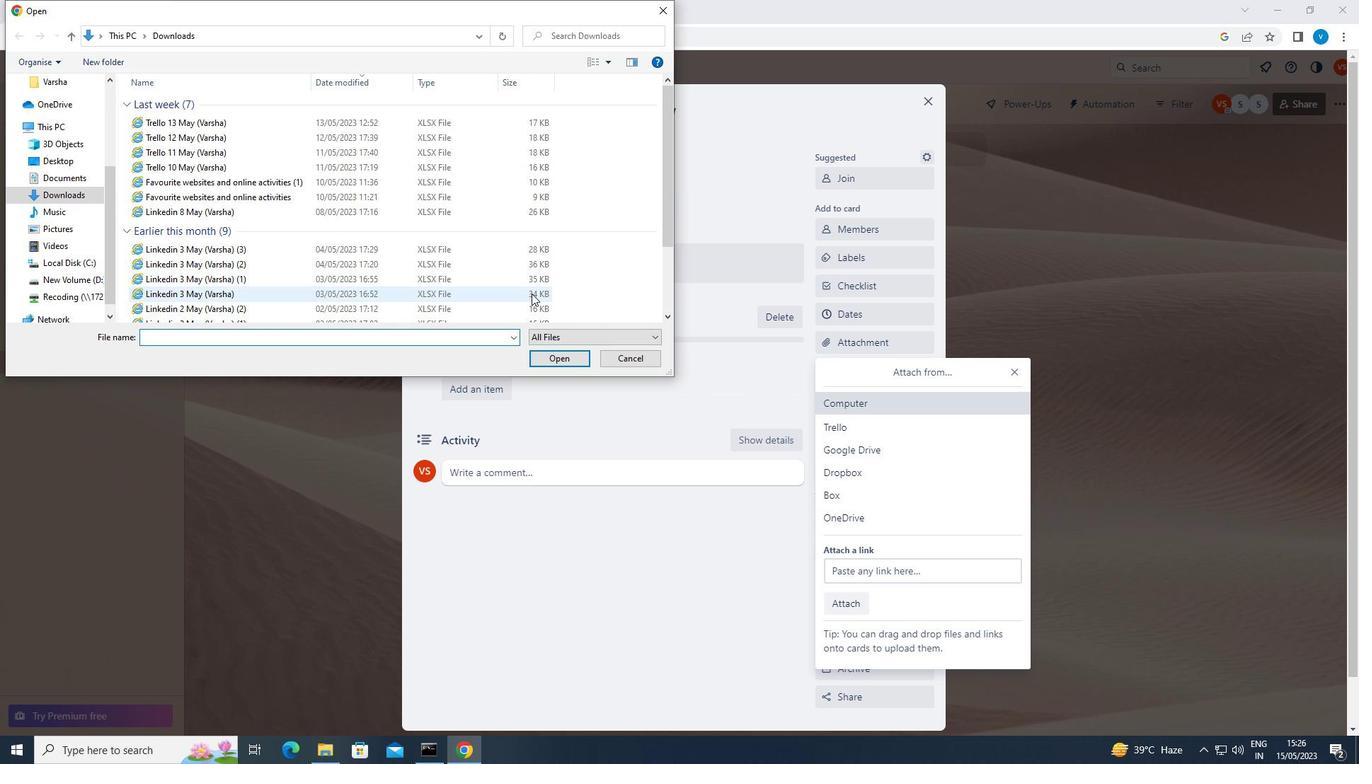 
Action: Mouse pressed left at (524, 292)
Screenshot: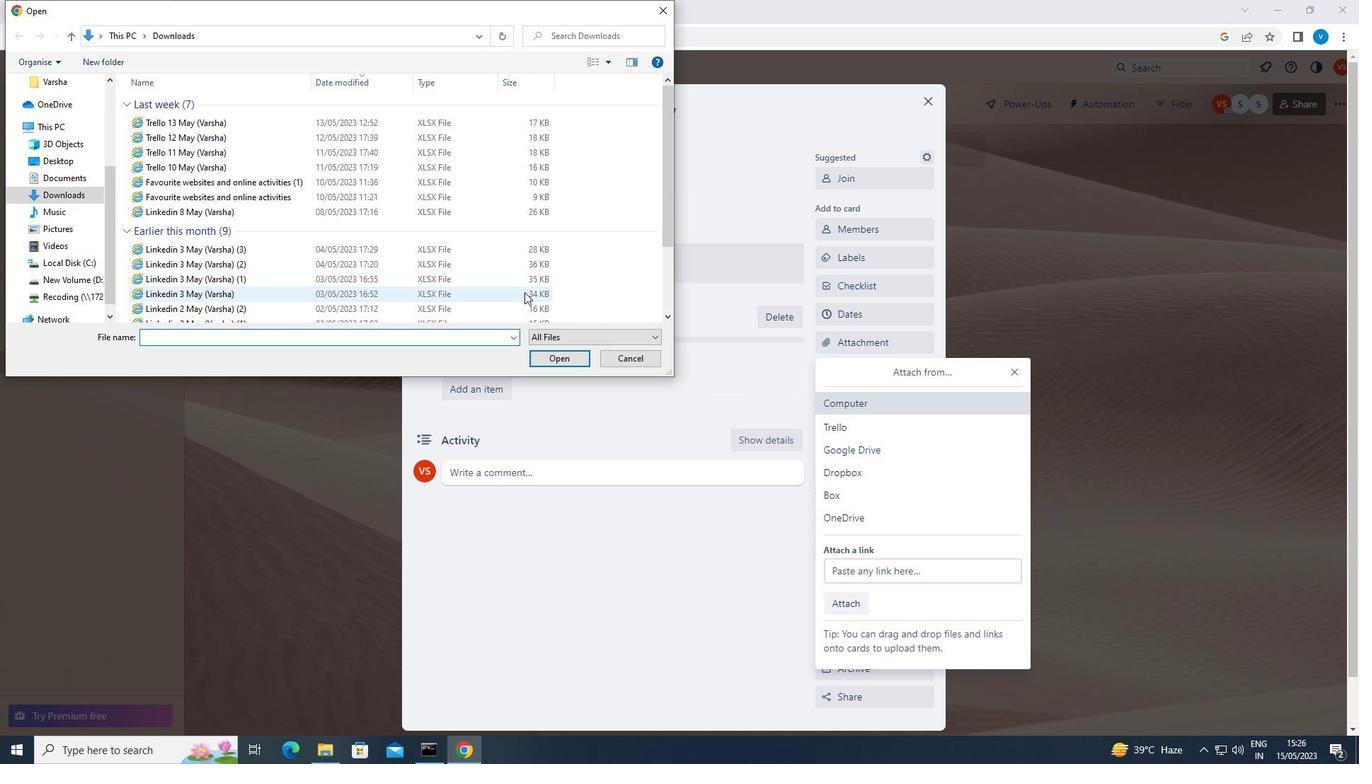 
Action: Mouse moved to (564, 359)
Screenshot: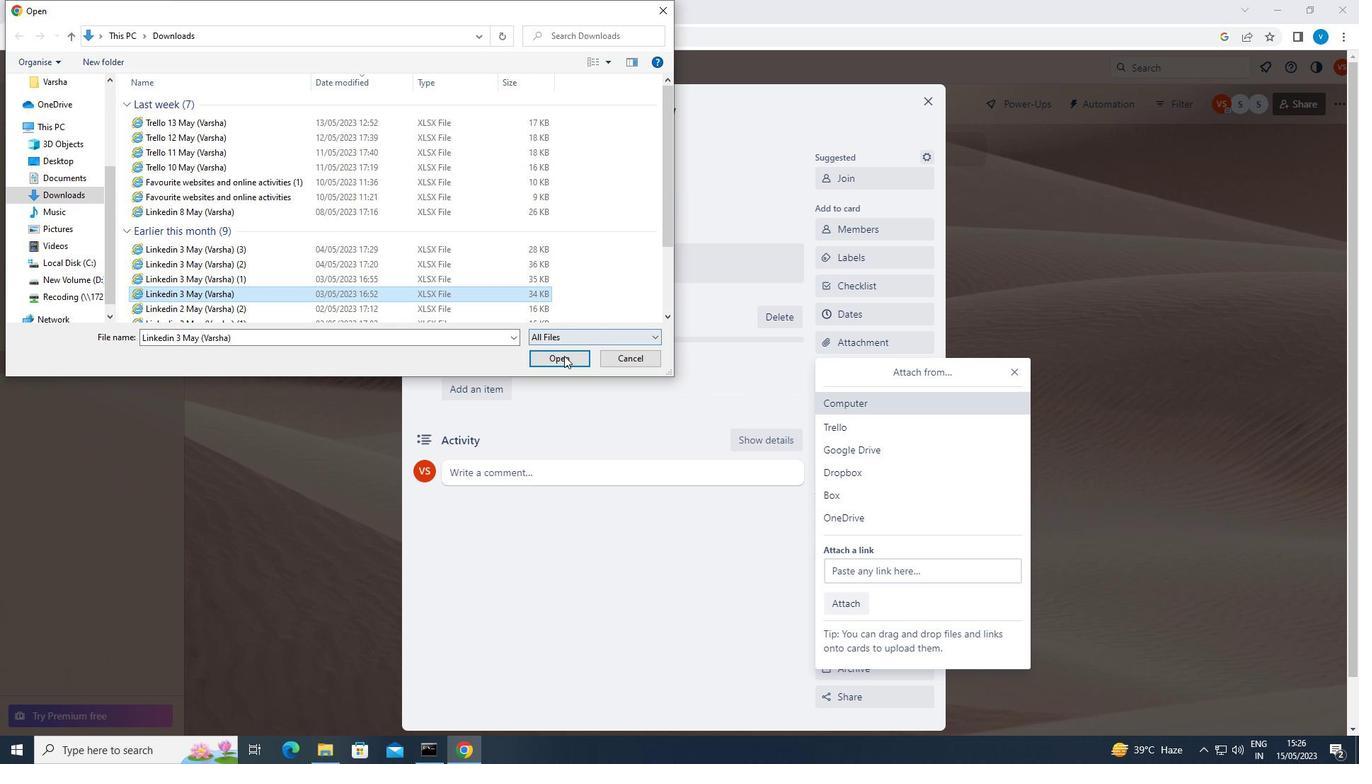 
Action: Mouse pressed left at (564, 359)
Screenshot: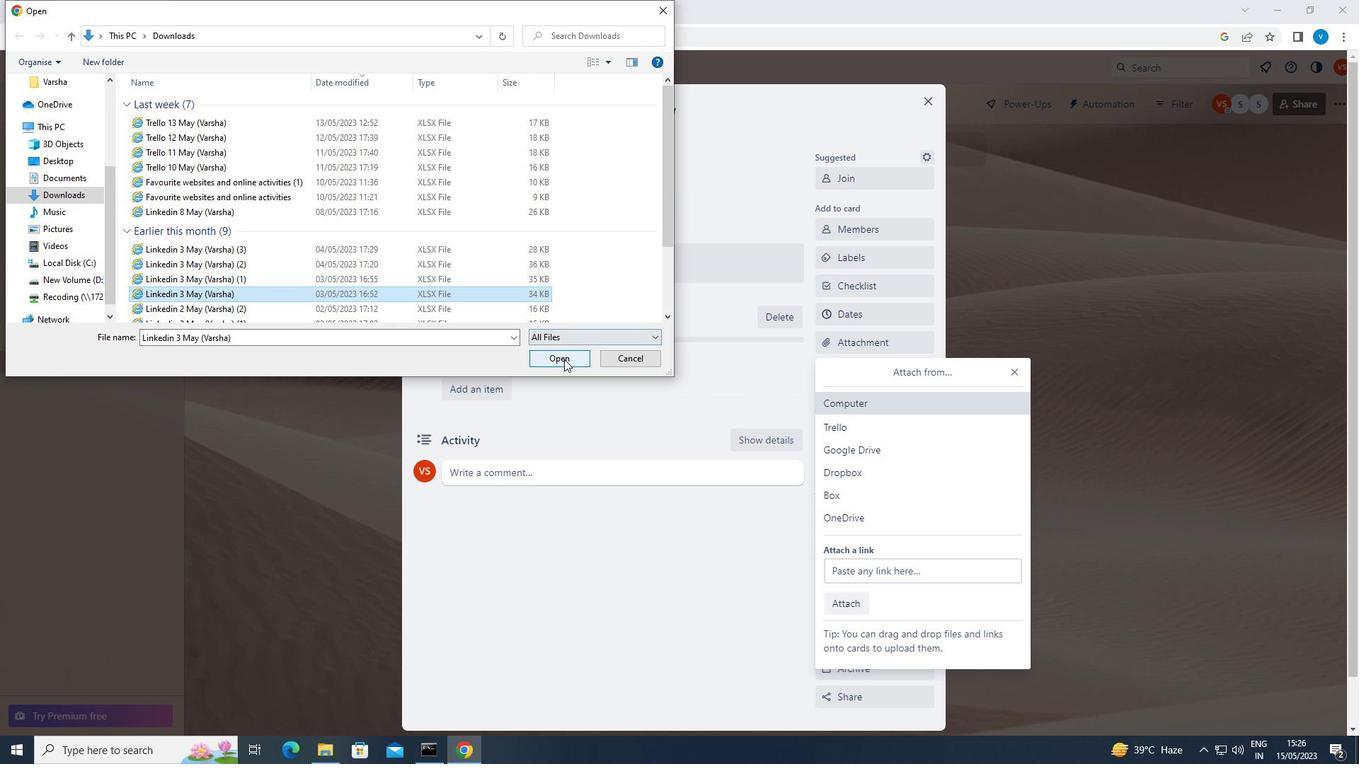 
Action: Mouse moved to (846, 366)
Screenshot: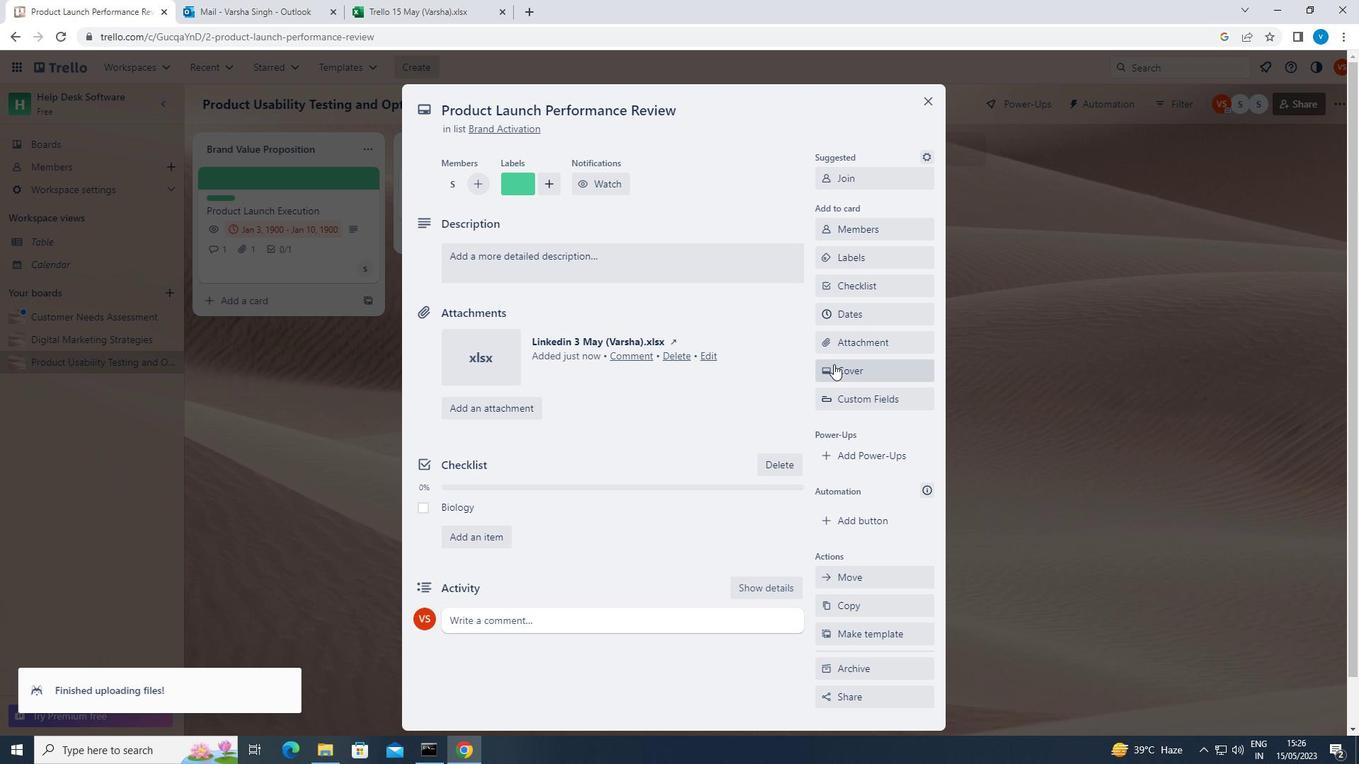 
Action: Mouse pressed left at (846, 366)
Screenshot: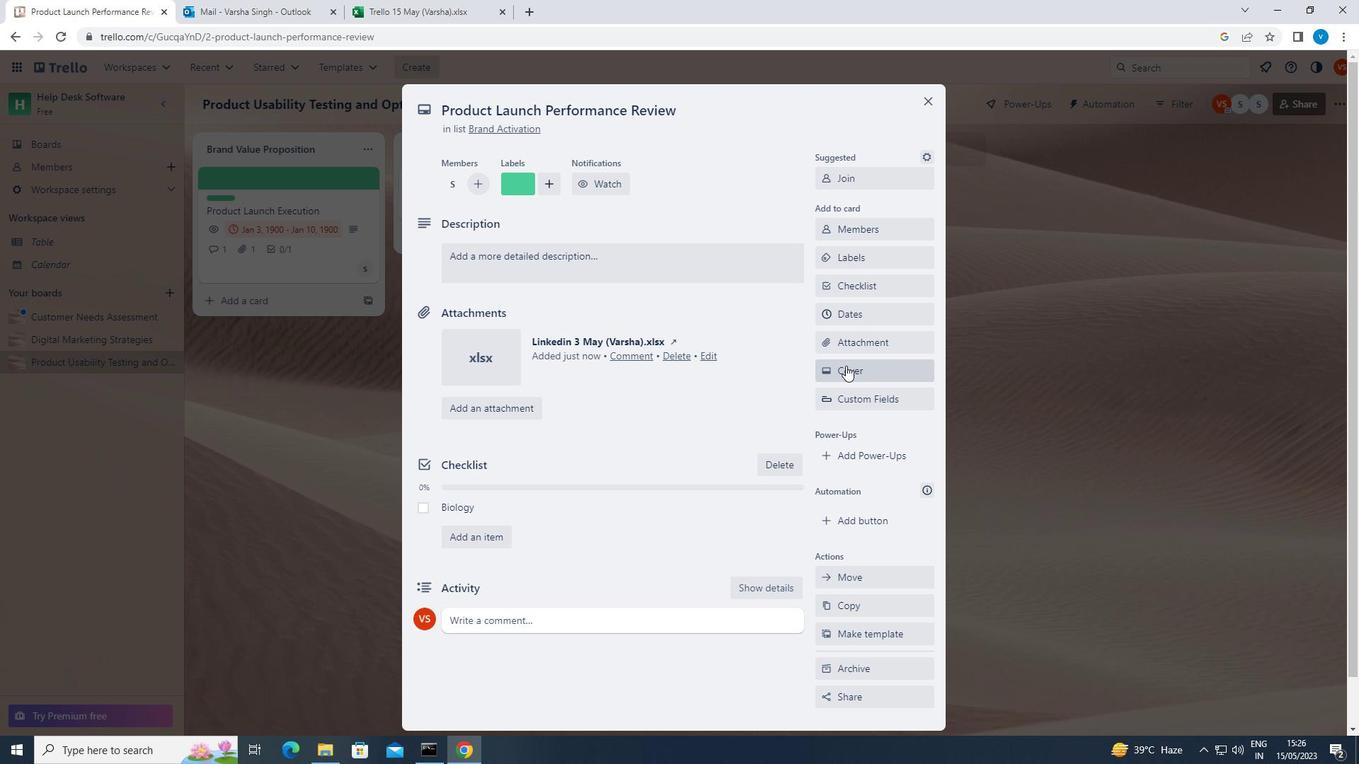 
Action: Mouse moved to (839, 456)
Screenshot: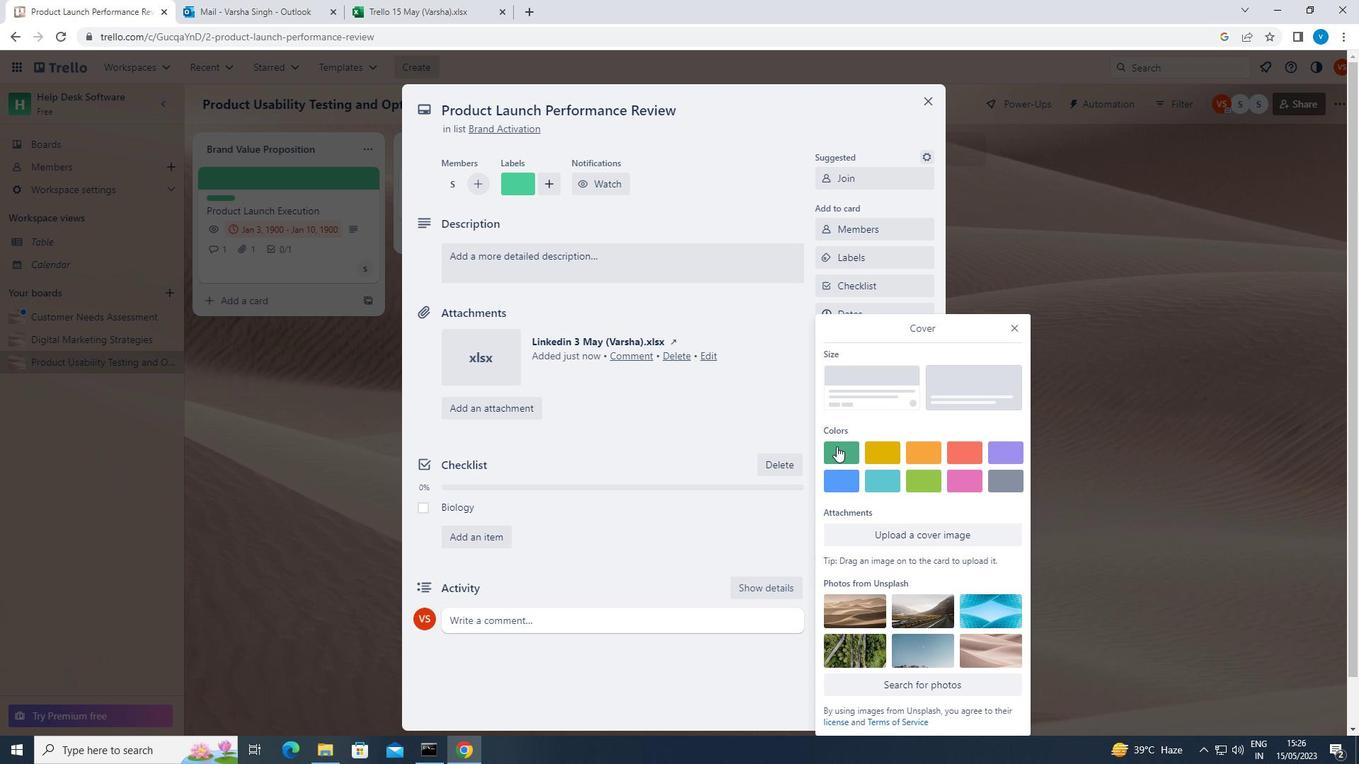 
Action: Mouse pressed left at (839, 456)
Screenshot: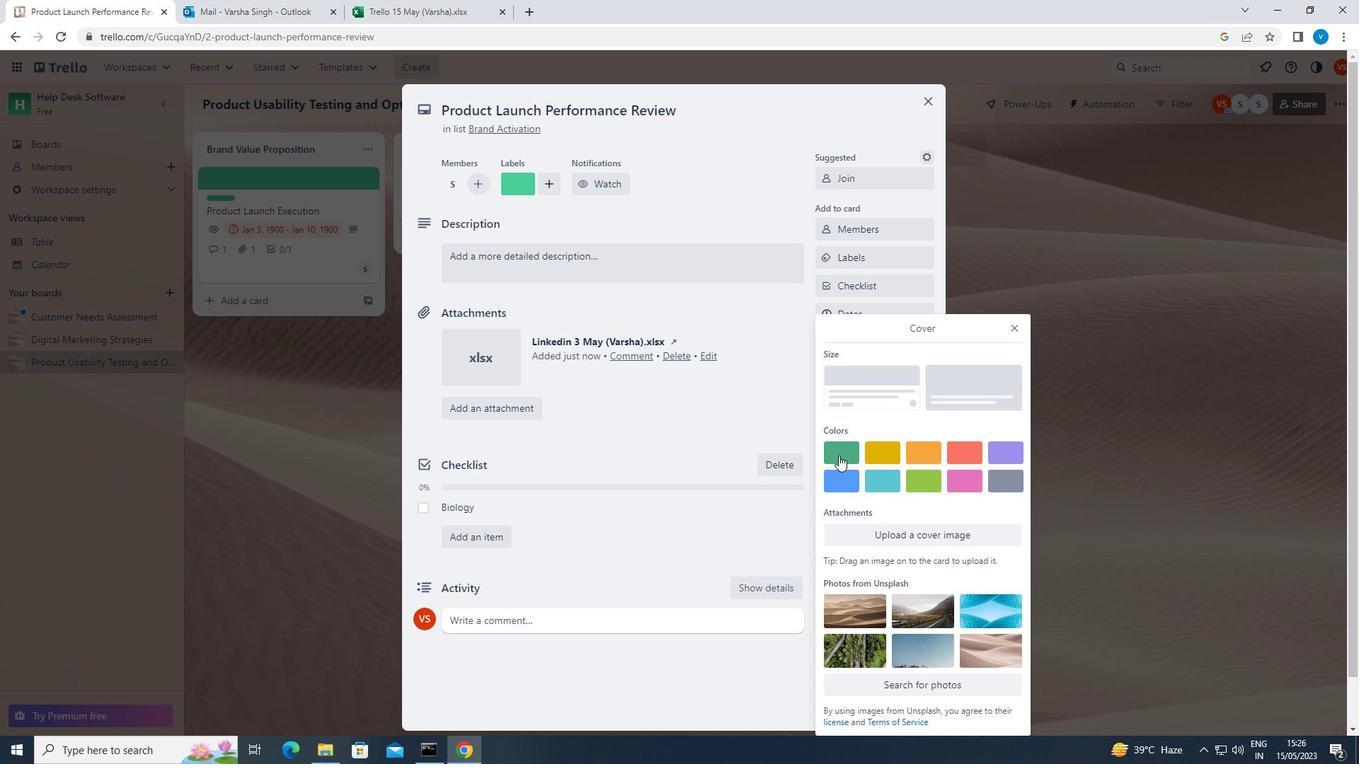 
Action: Mouse moved to (1006, 300)
Screenshot: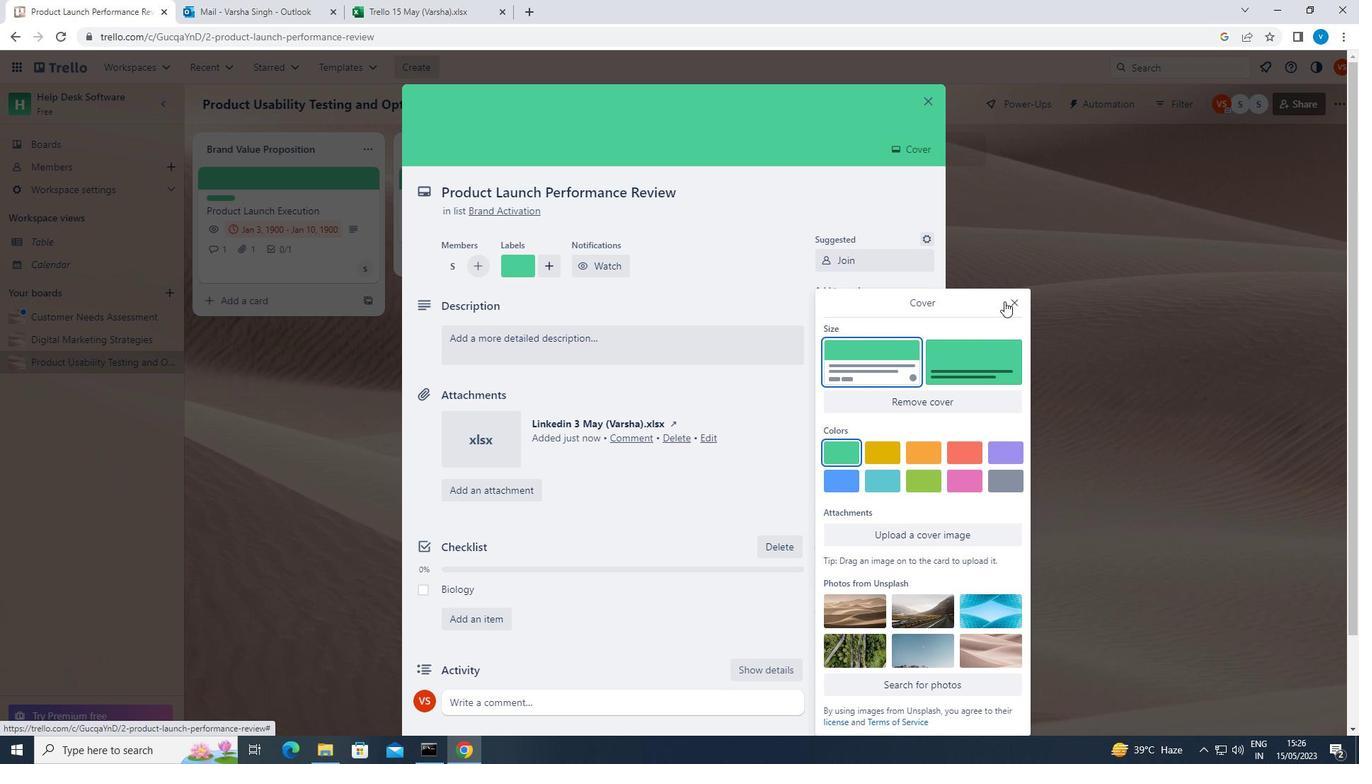 
Action: Mouse pressed left at (1006, 300)
Screenshot: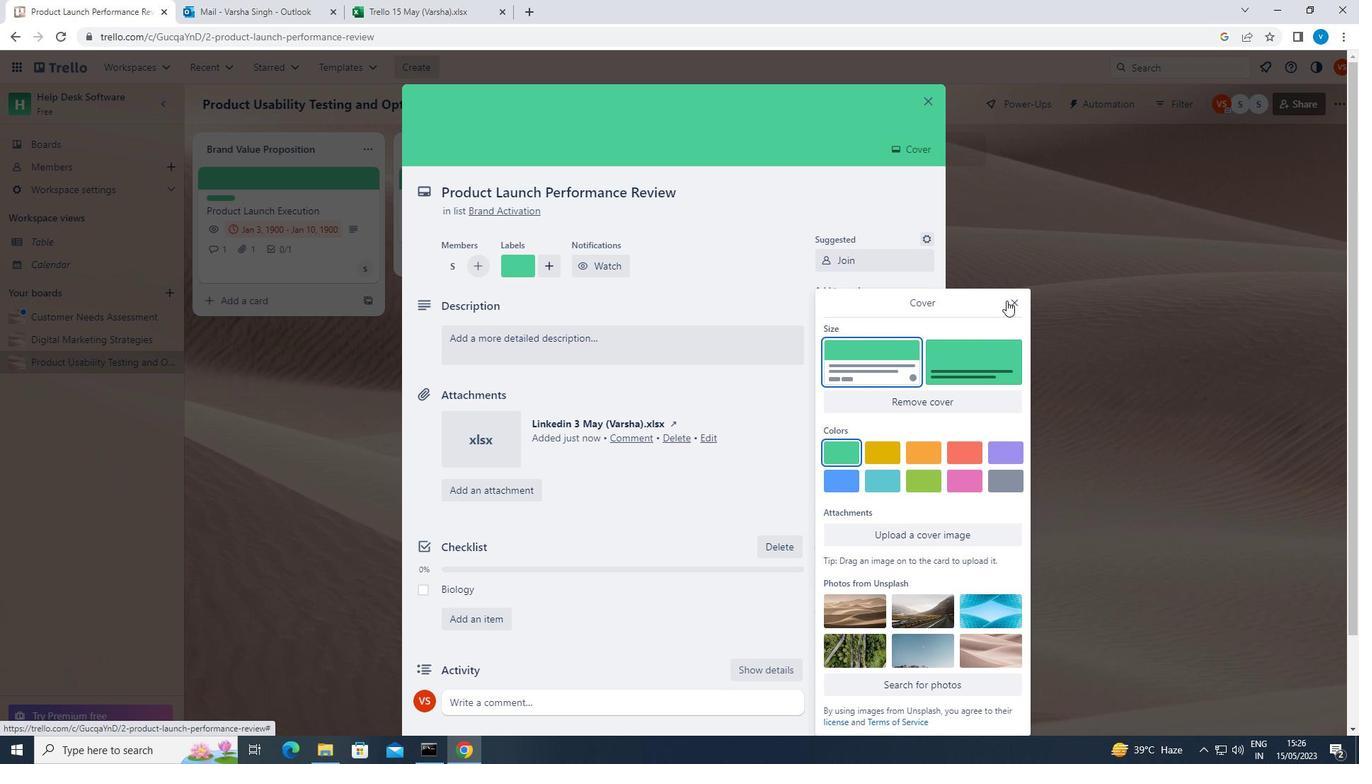 
Action: Mouse moved to (755, 344)
Screenshot: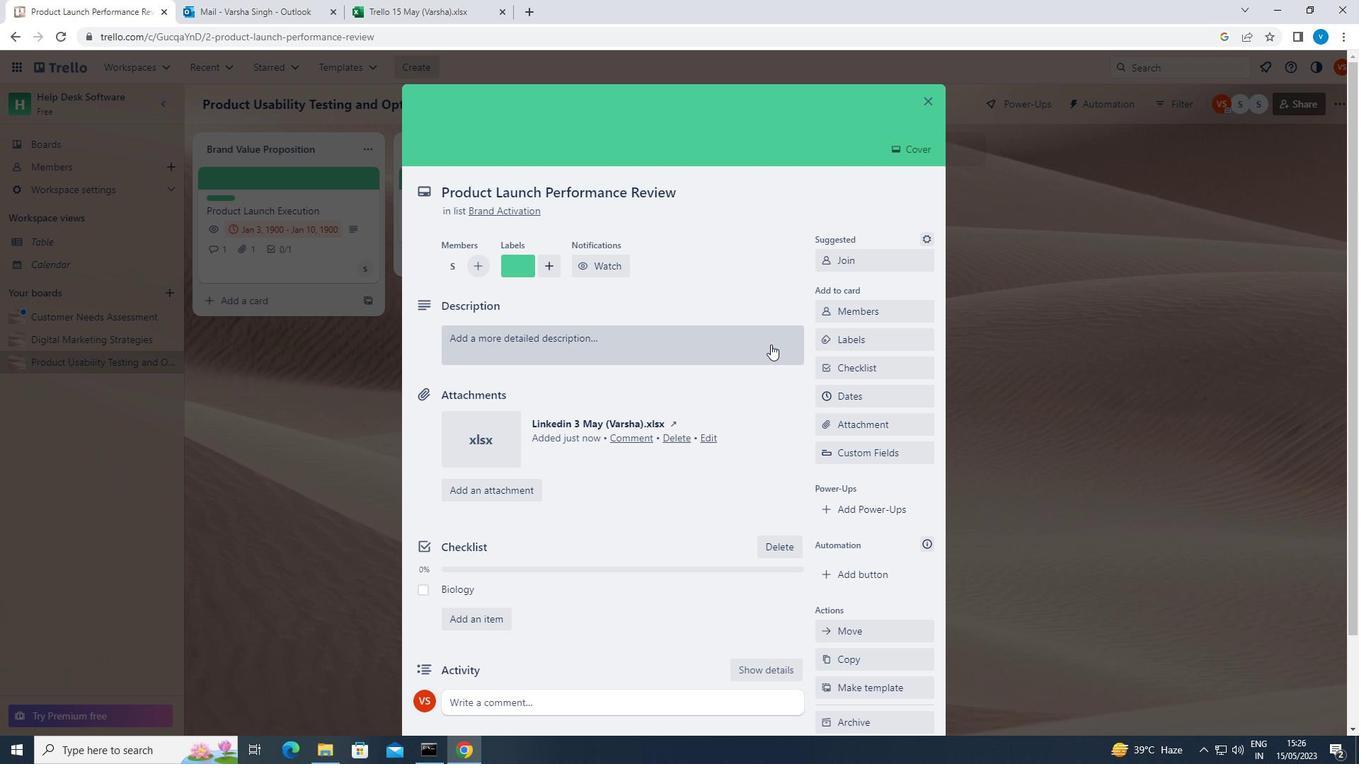 
Action: Mouse pressed left at (755, 344)
Screenshot: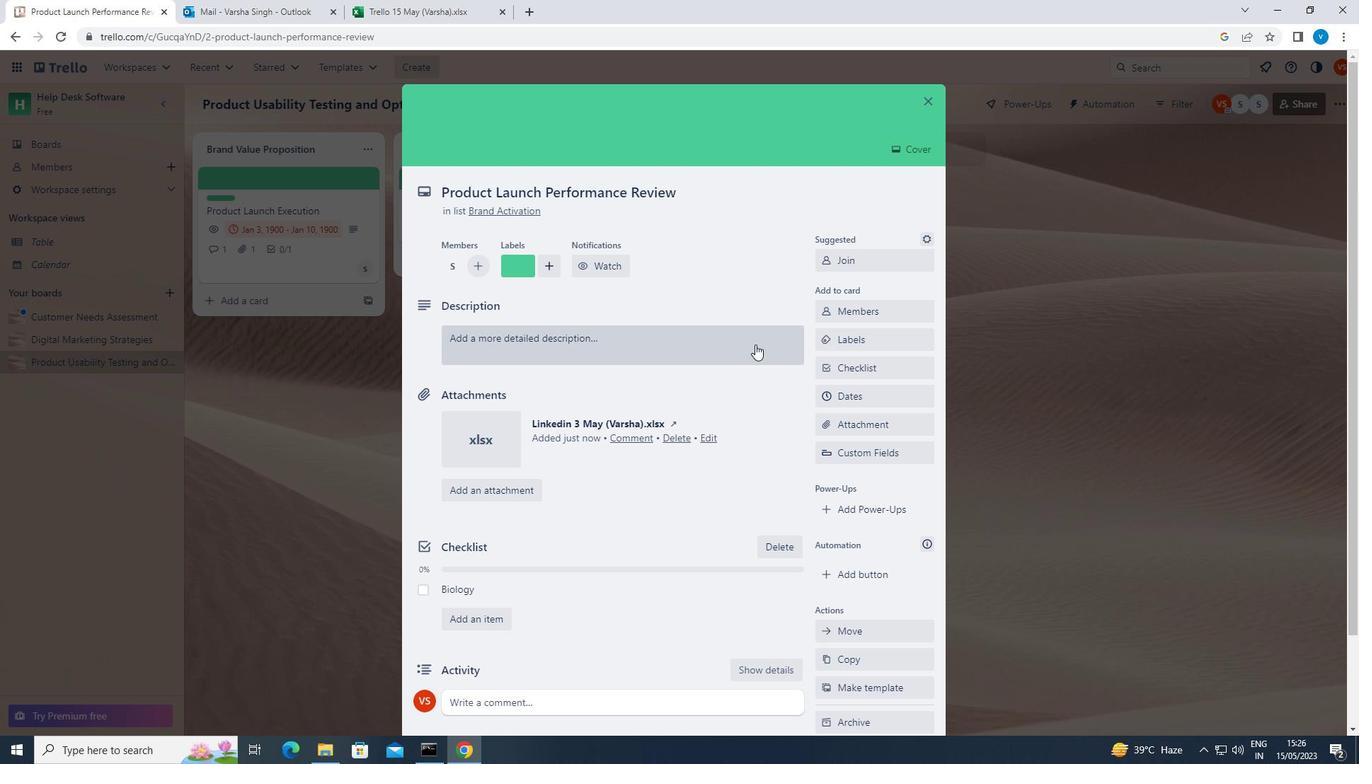 
Action: Mouse moved to (716, 354)
Screenshot: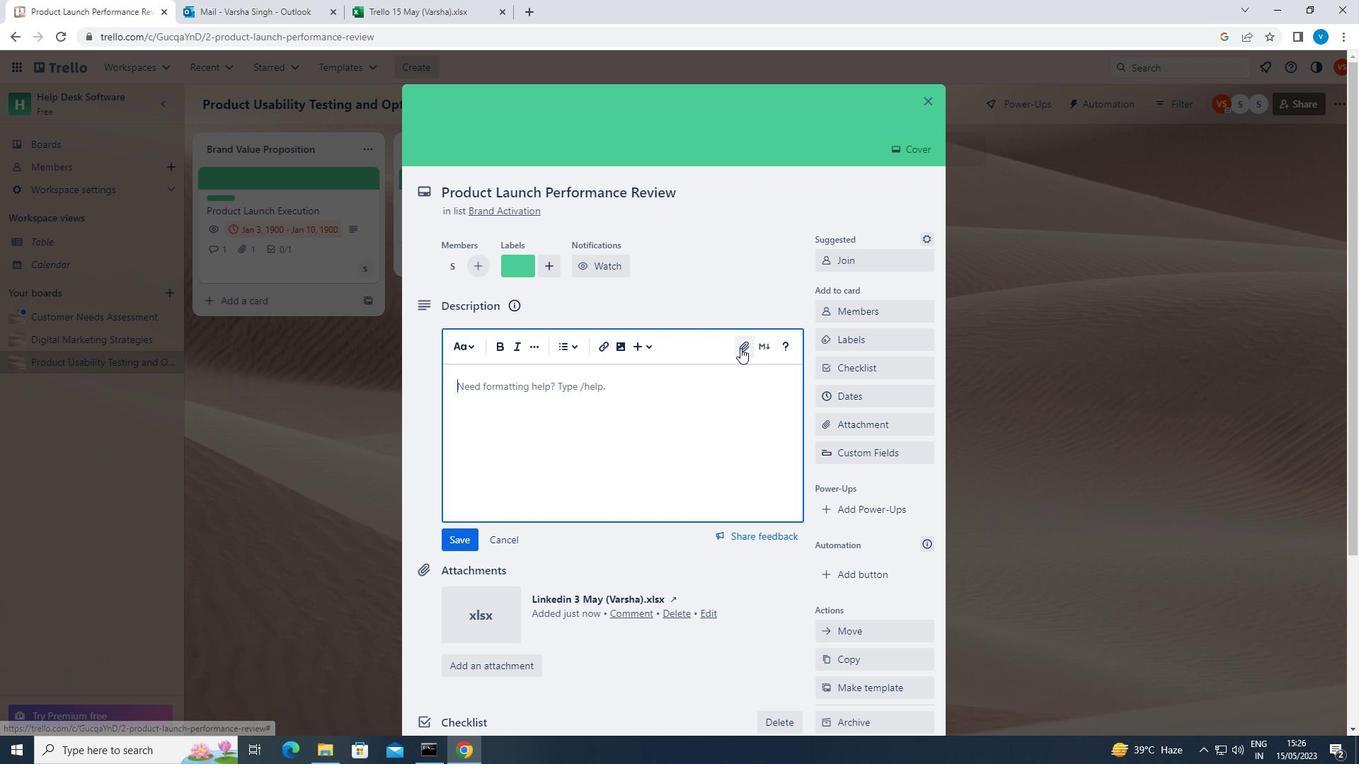 
Action: Key pressed <Key.shift>CONDUCT<Key.space><Key.shift><Key.shift><Key.shift><Key.shift><Key.shift><Key.shift><Key.shift>CUSTOMER<Key.space>RESEARCH<Key.space>FOR<Key.space>NEW<Key.space>SALES<Key.space>PROMOTION
Screenshot: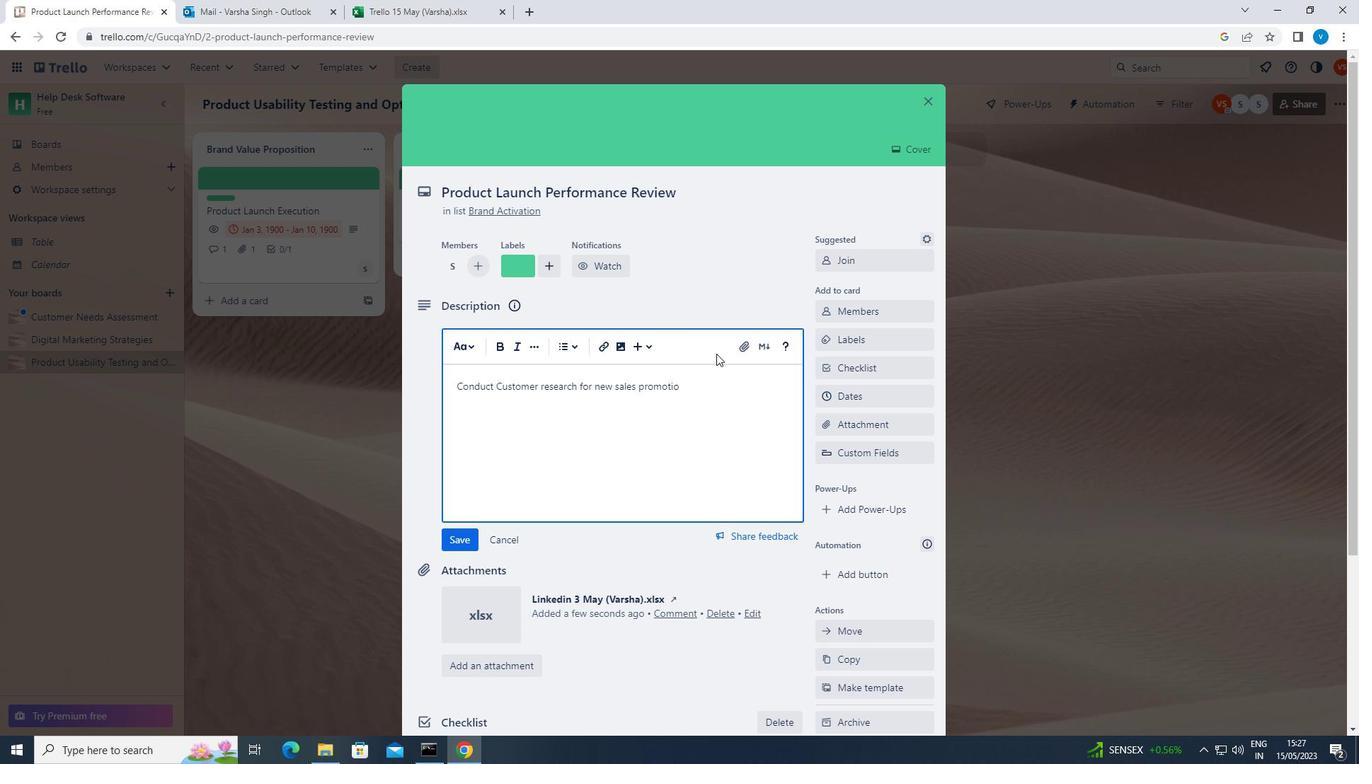 
Action: Mouse moved to (460, 533)
Screenshot: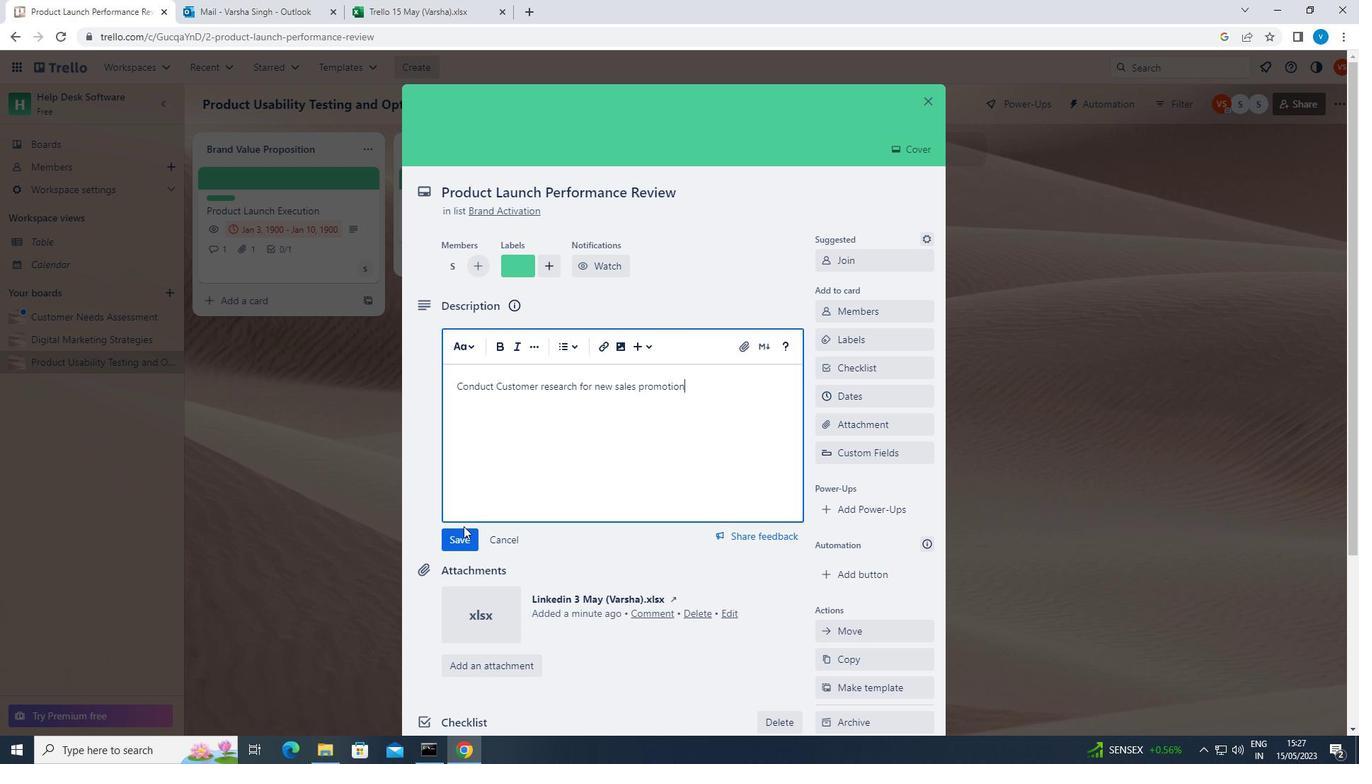 
Action: Mouse pressed left at (460, 533)
Screenshot: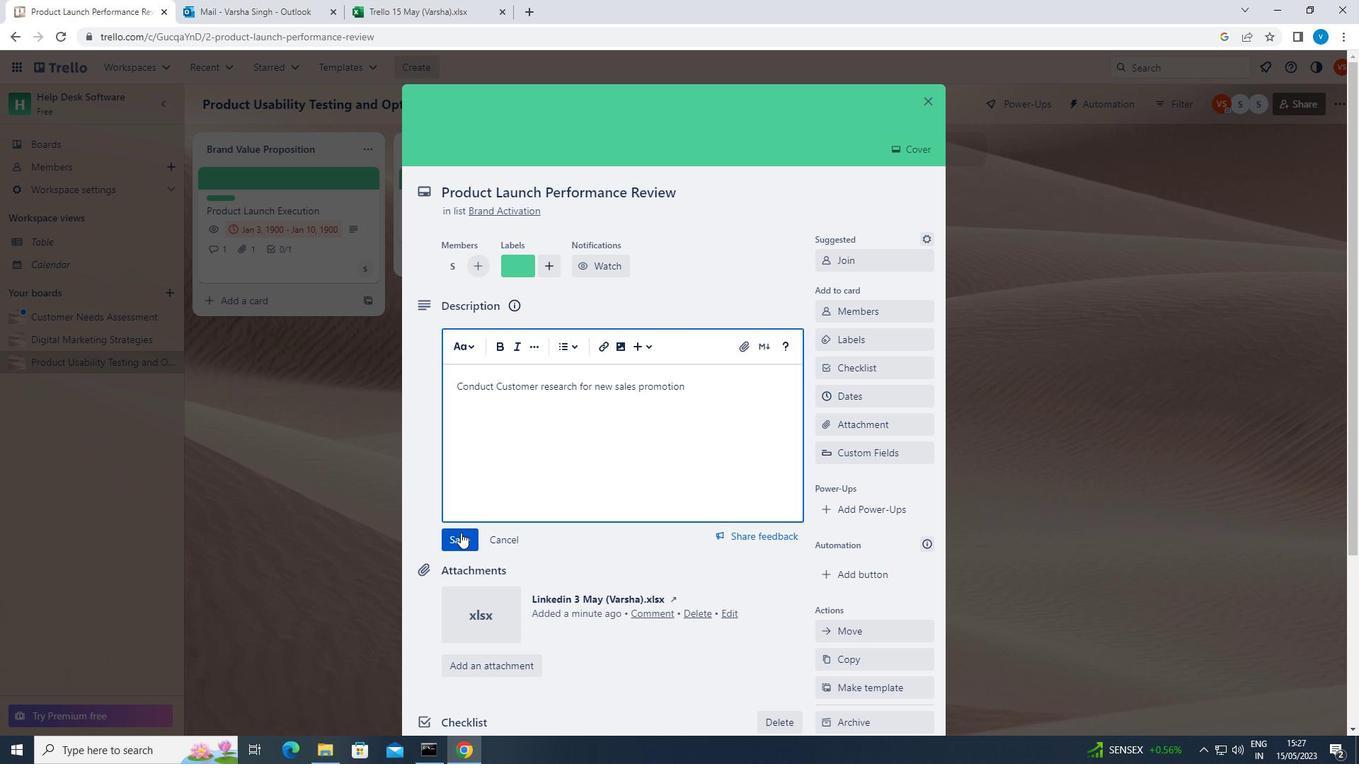 
Action: Mouse moved to (483, 519)
Screenshot: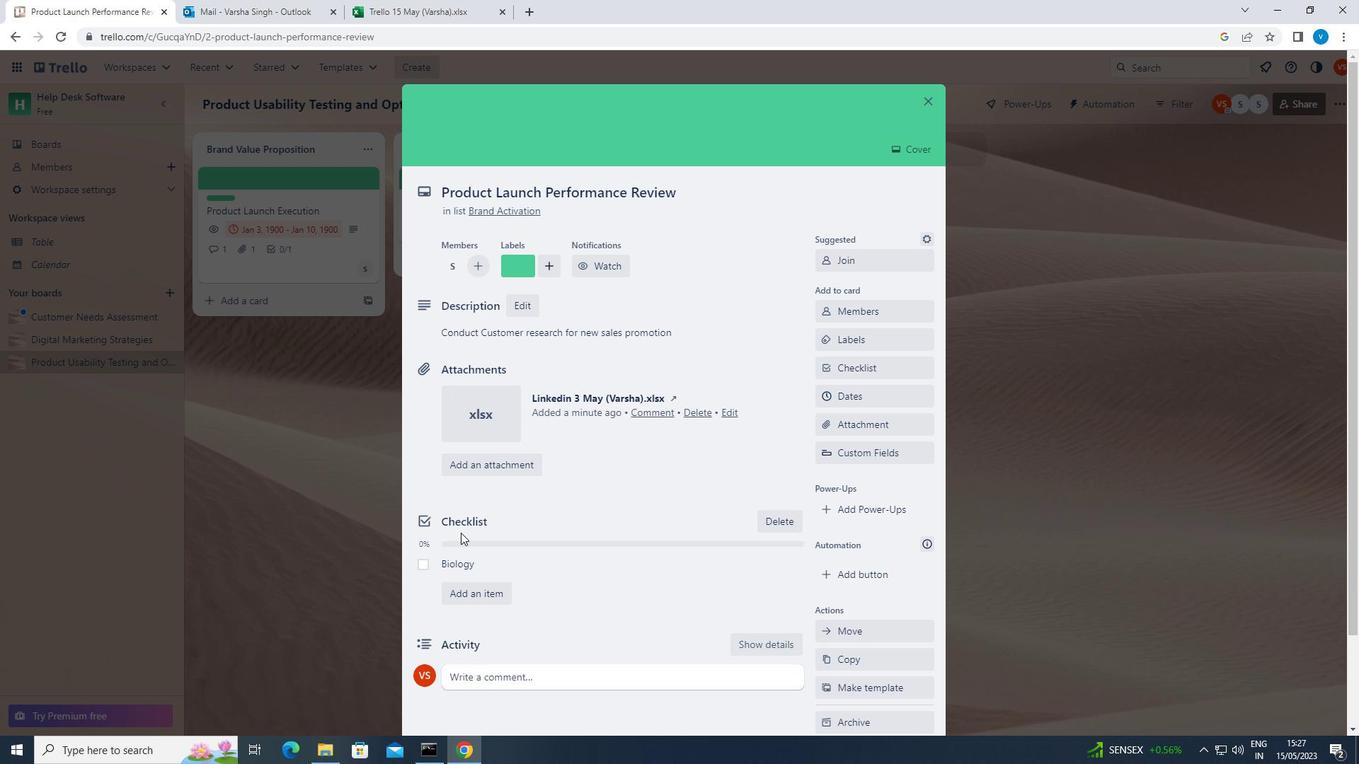 
Action: Mouse scrolled (483, 518) with delta (0, 0)
Screenshot: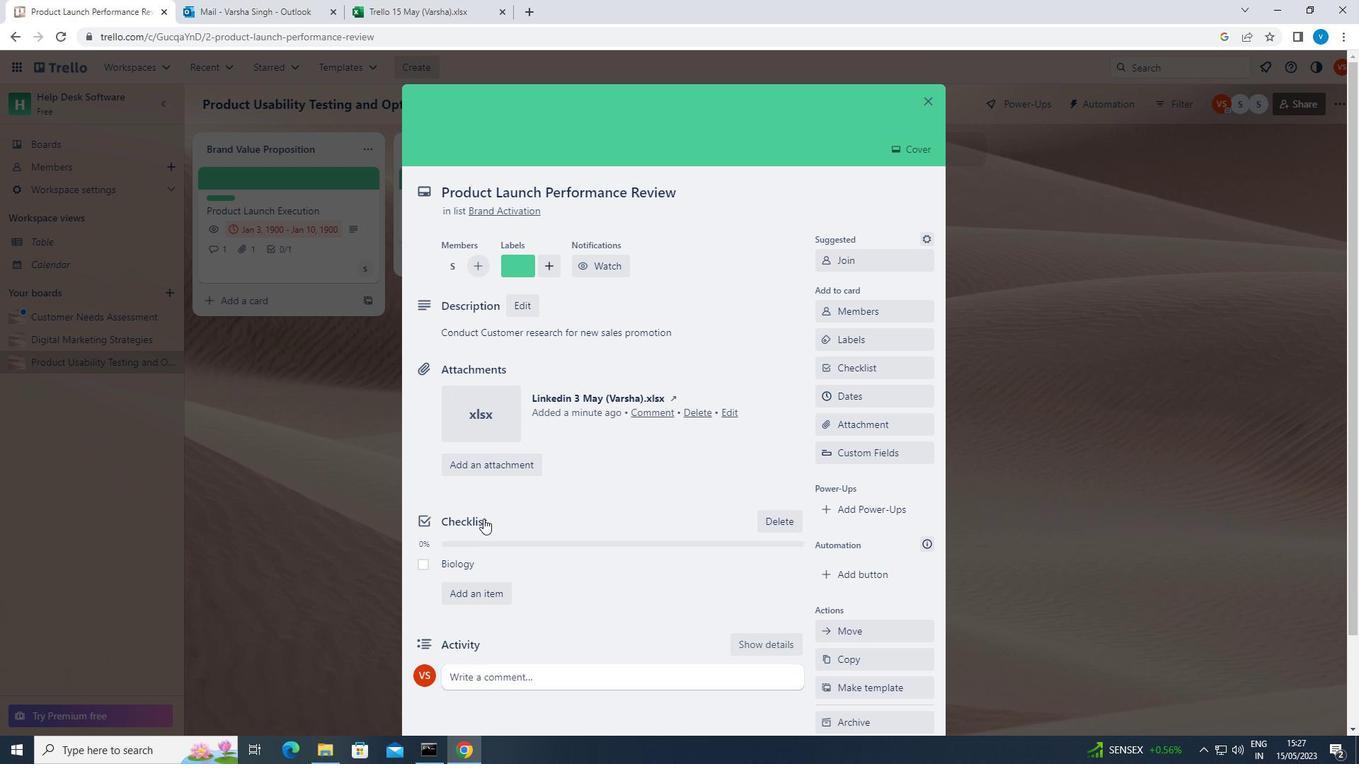 
Action: Mouse moved to (492, 599)
Screenshot: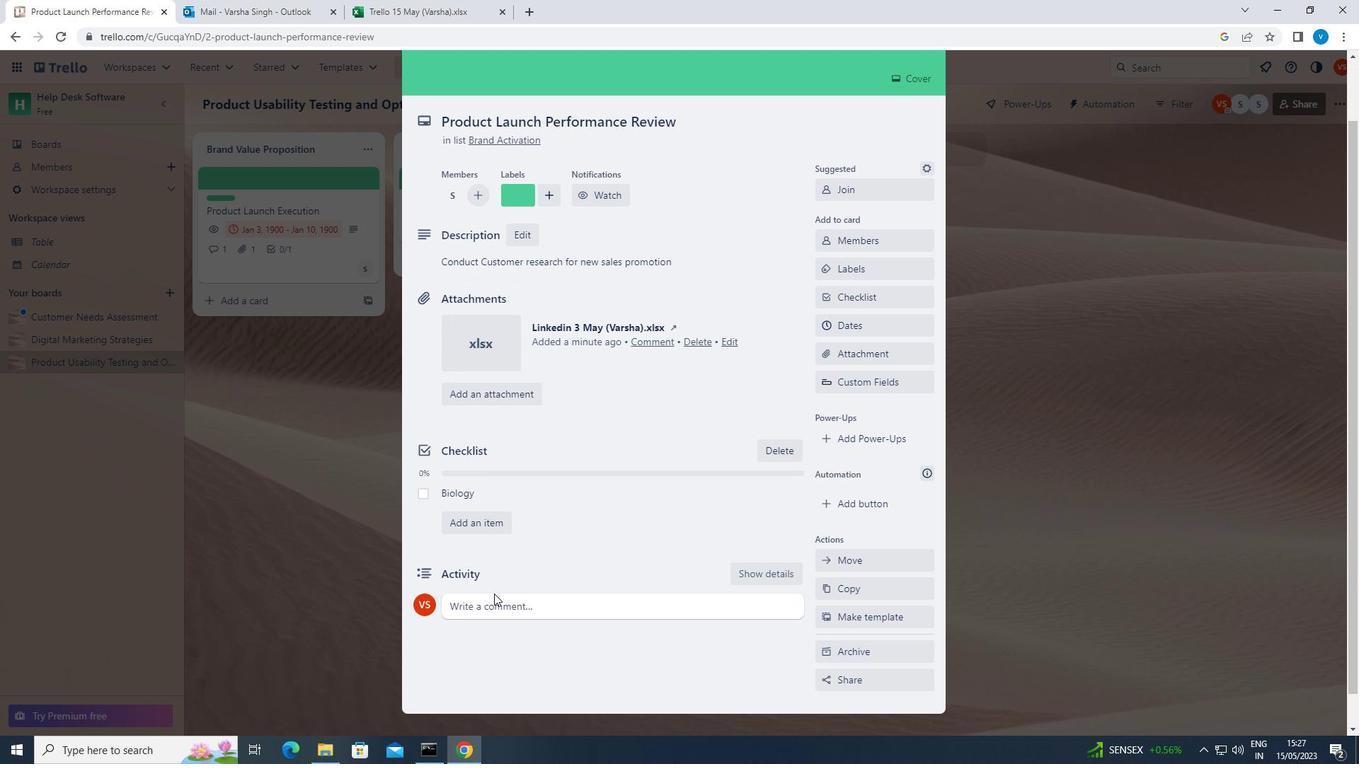 
Action: Mouse pressed left at (492, 599)
Screenshot: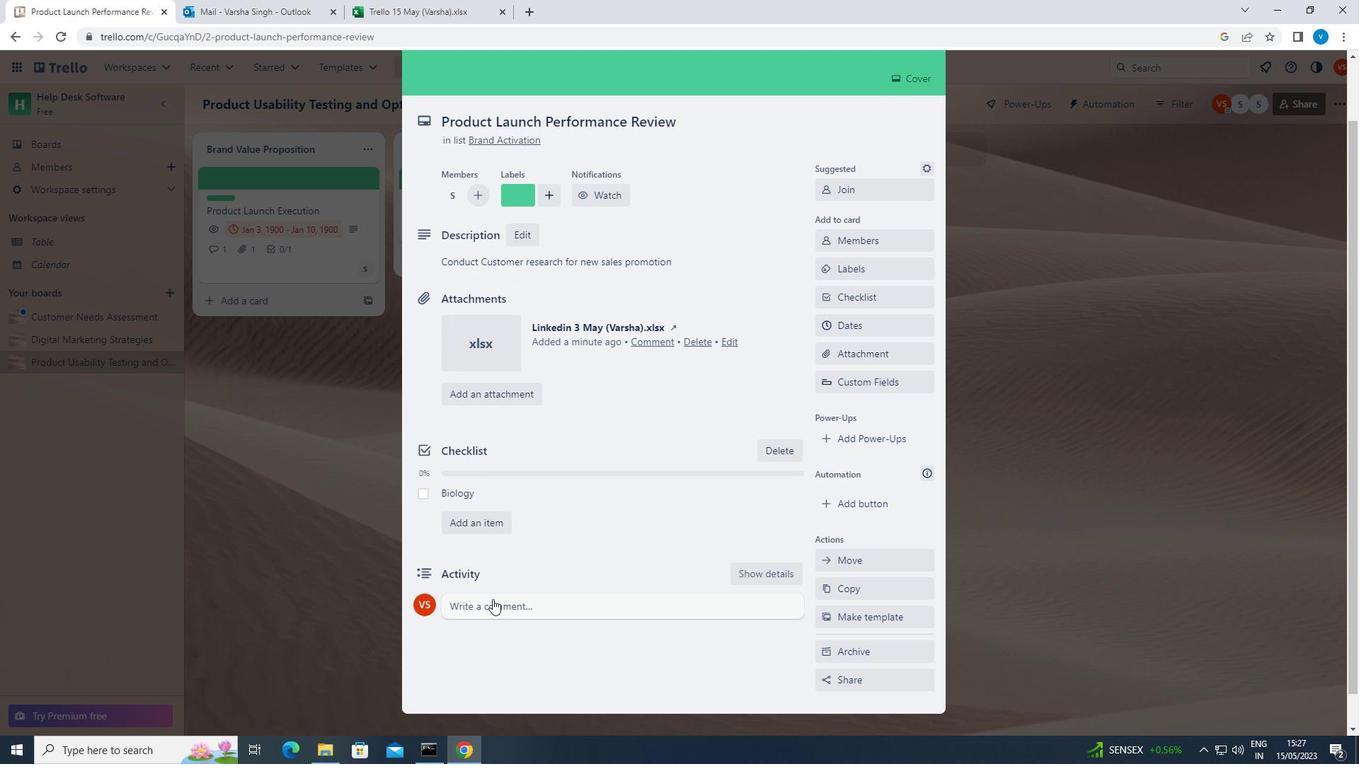 
Action: Mouse moved to (492, 597)
Screenshot: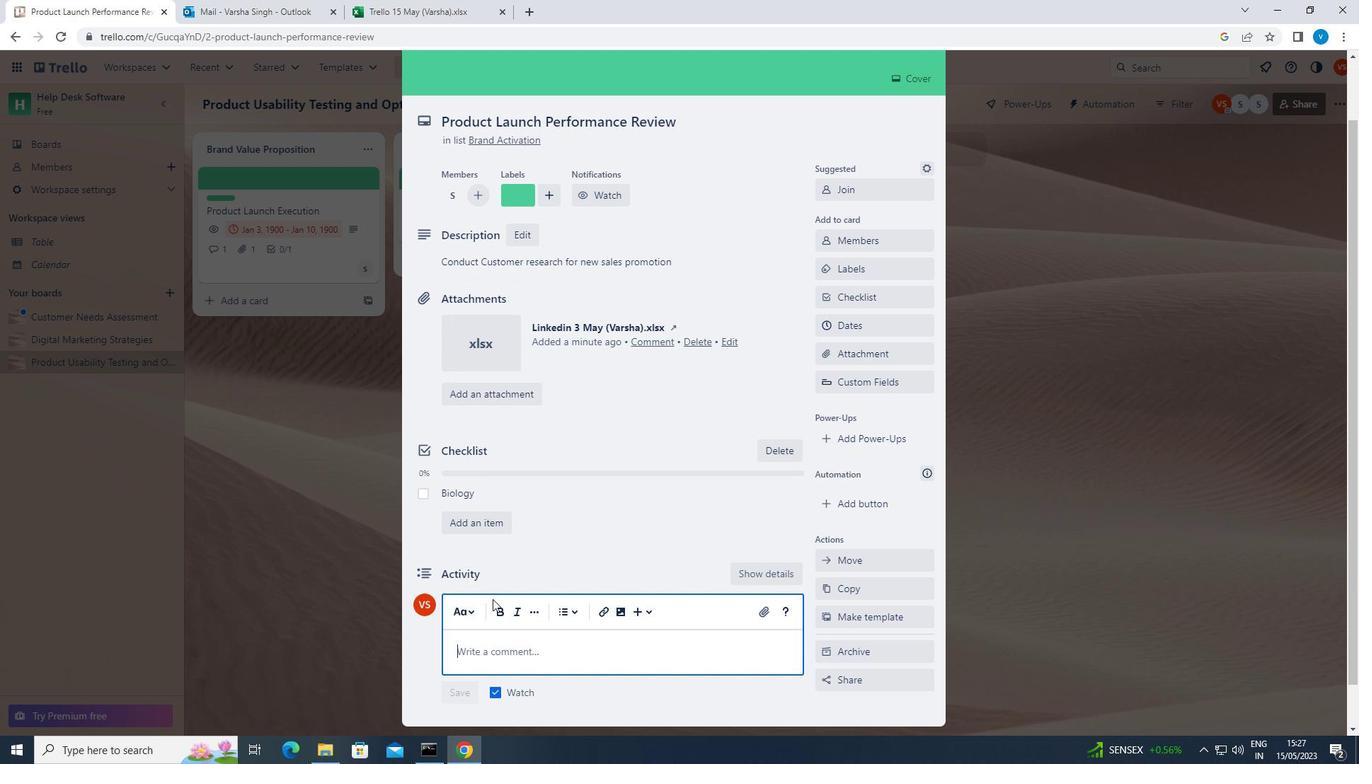 
Action: Key pressed <Key.shift><Key.shift><Key.shift><Key.shift>THIS<Key.space>TASK<Key.space>REQUIRES<Key.space>US<Key.space>TO<Key.space>BE<Key.space>ORGANIZED<Key.space>AND<Key.space>EFFICIENT,<Key.space>MANAGING<Key.space>OUR<Key.space>TIME<Key.space>AND<Key.space>RESOURCES<Key.space>EFFECTIVELY.
Screenshot: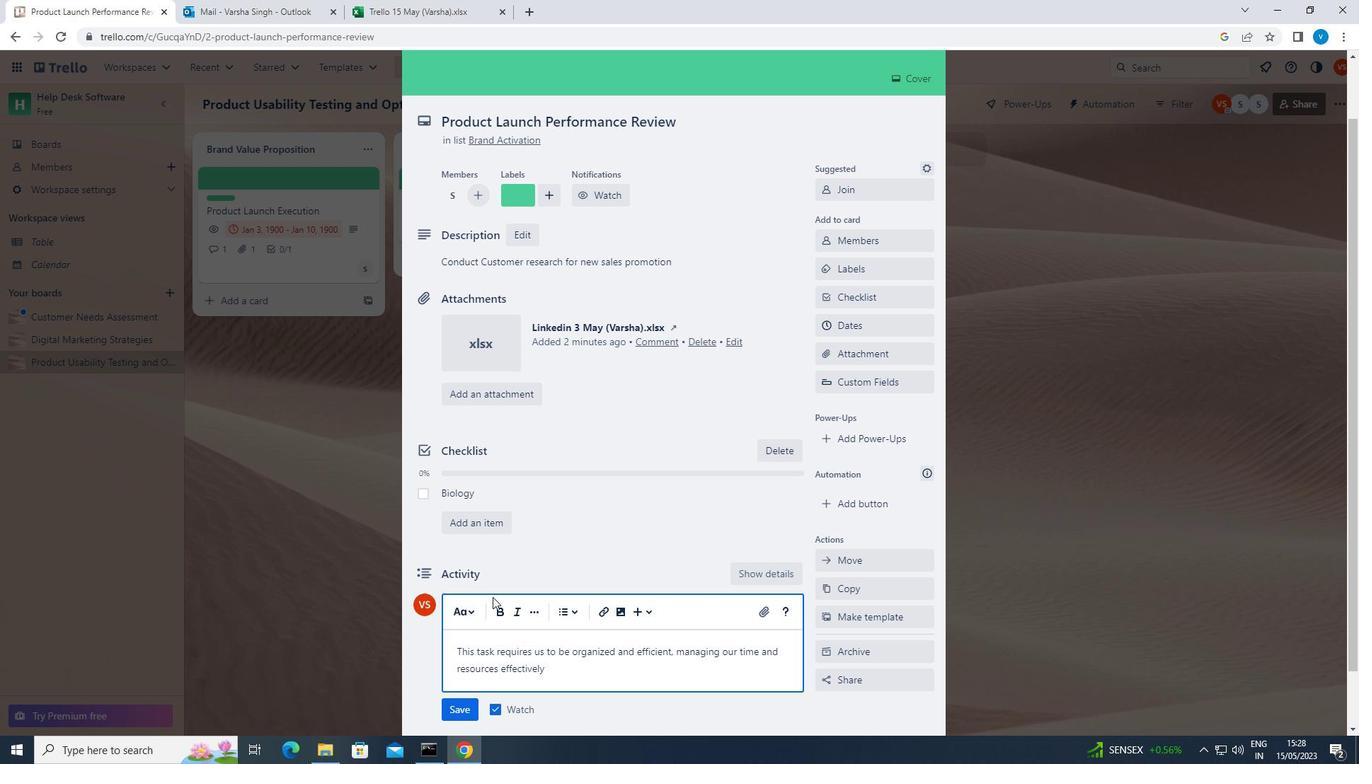 
Action: Mouse moved to (453, 713)
Screenshot: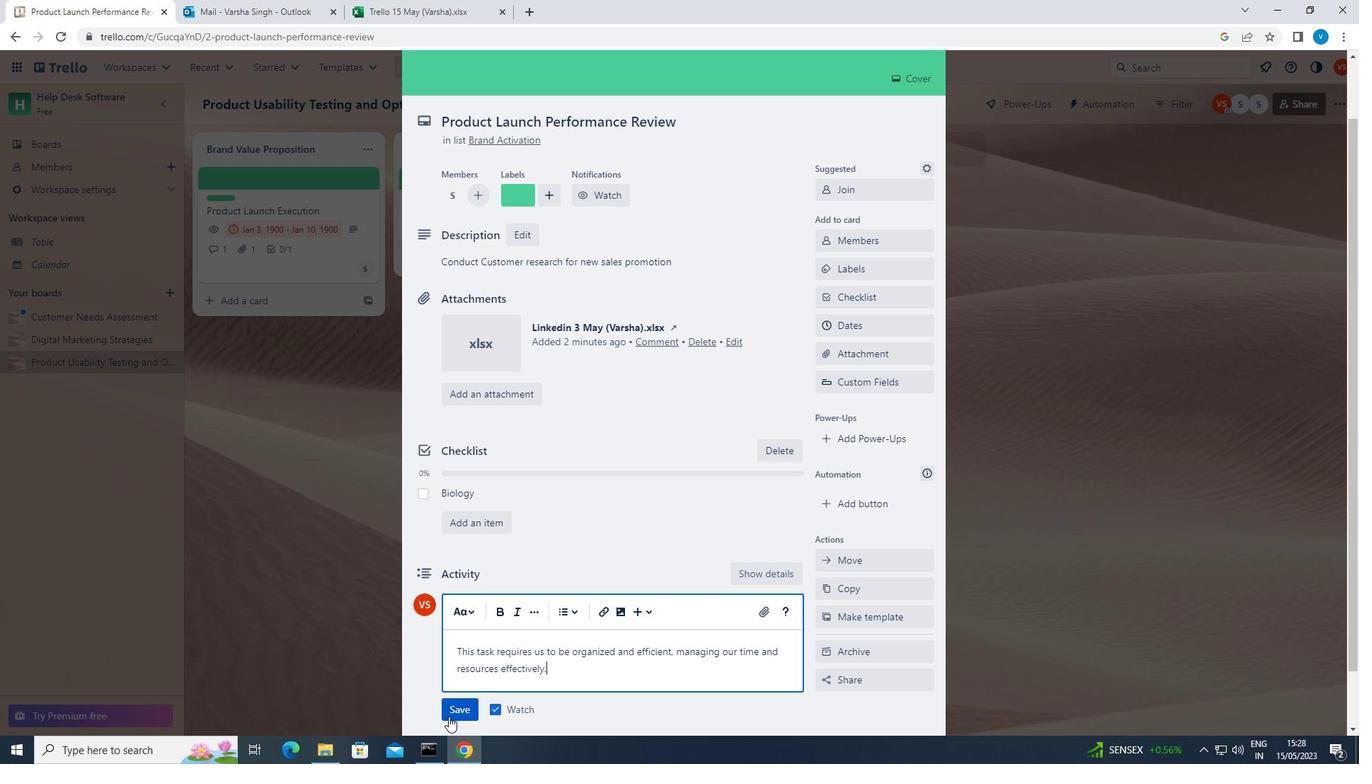 
Action: Mouse pressed left at (453, 713)
Screenshot: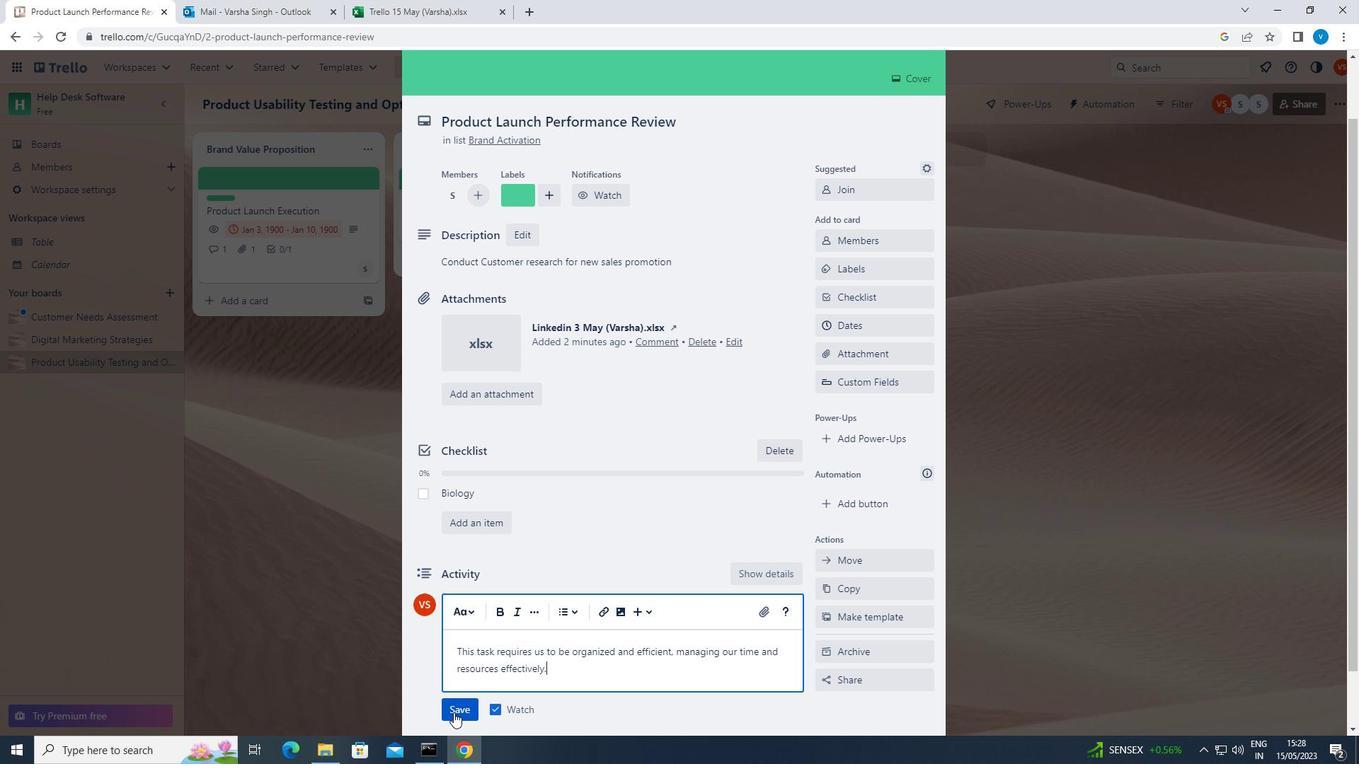 
Action: Mouse moved to (846, 317)
Screenshot: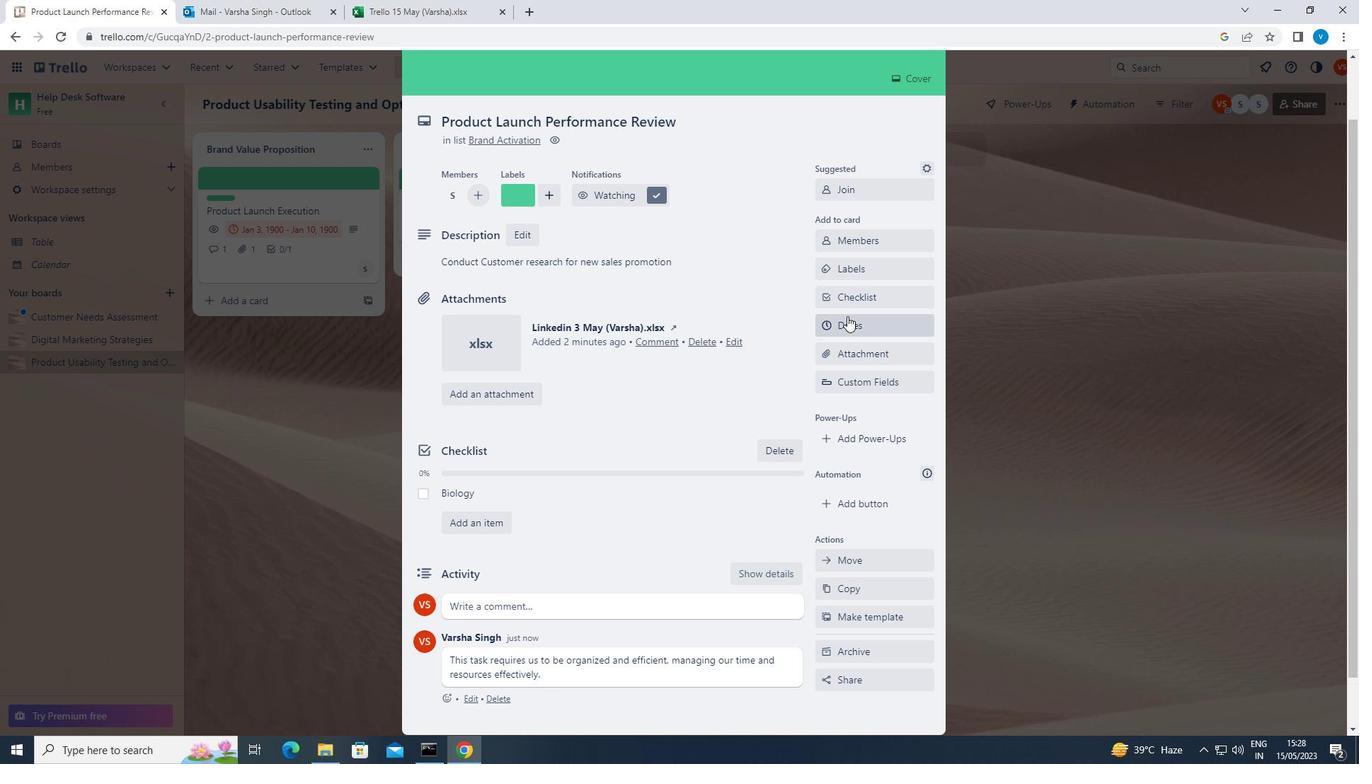 
Action: Mouse pressed left at (846, 317)
Screenshot: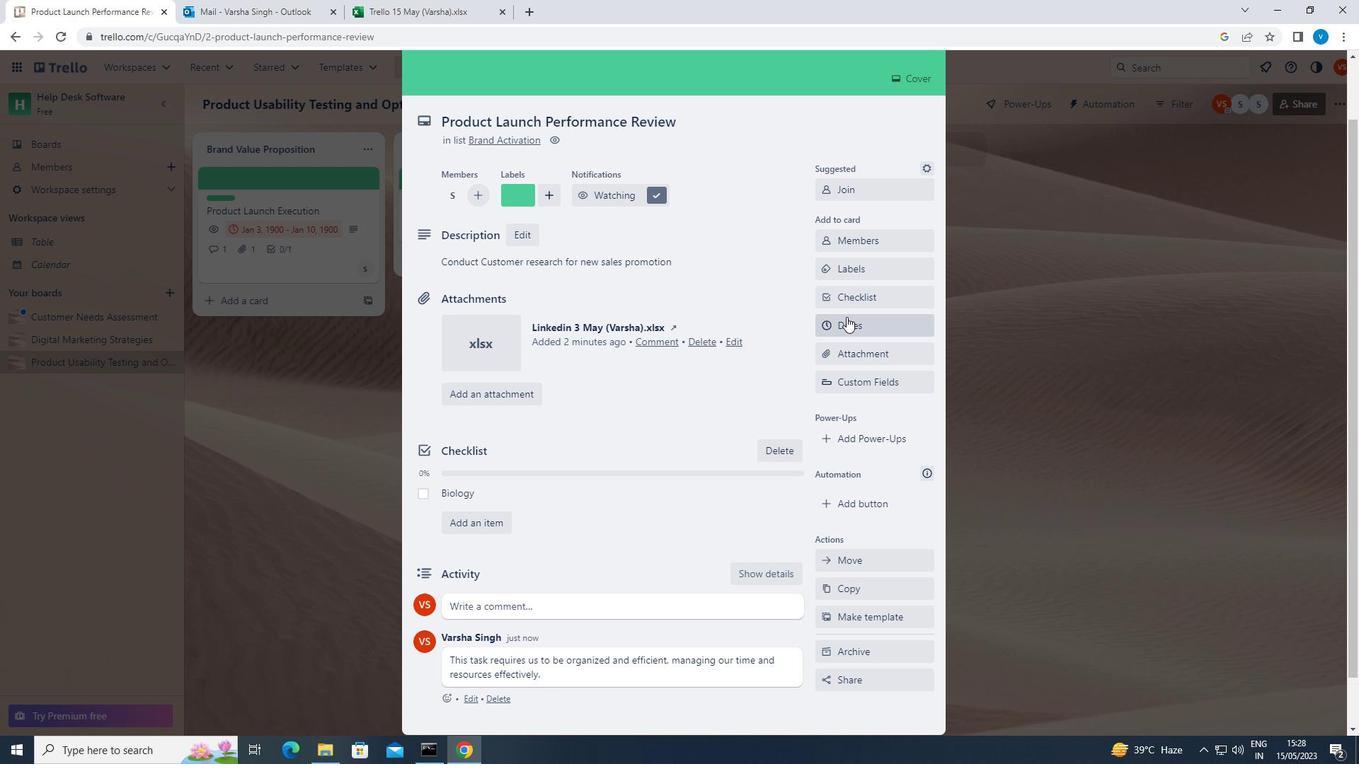 
Action: Mouse moved to (827, 361)
Screenshot: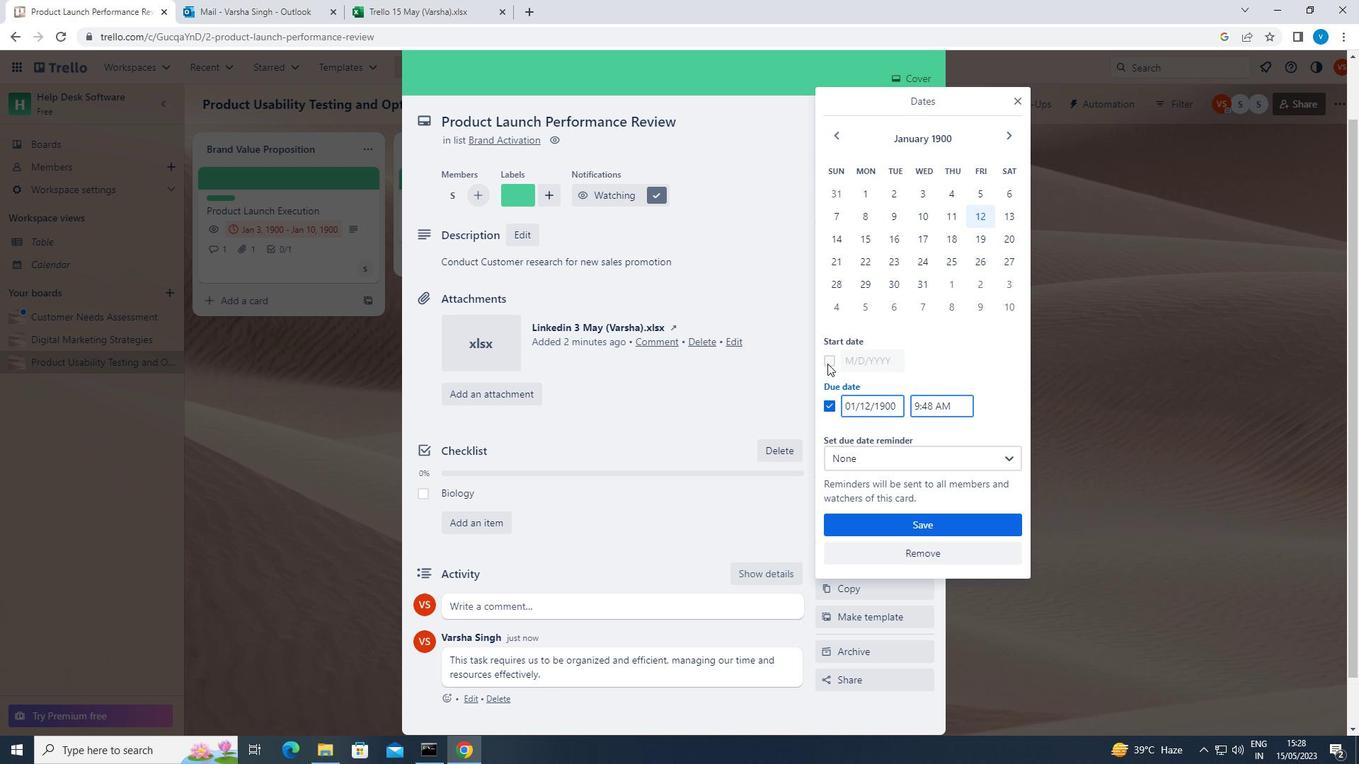 
Action: Mouse pressed left at (827, 361)
Screenshot: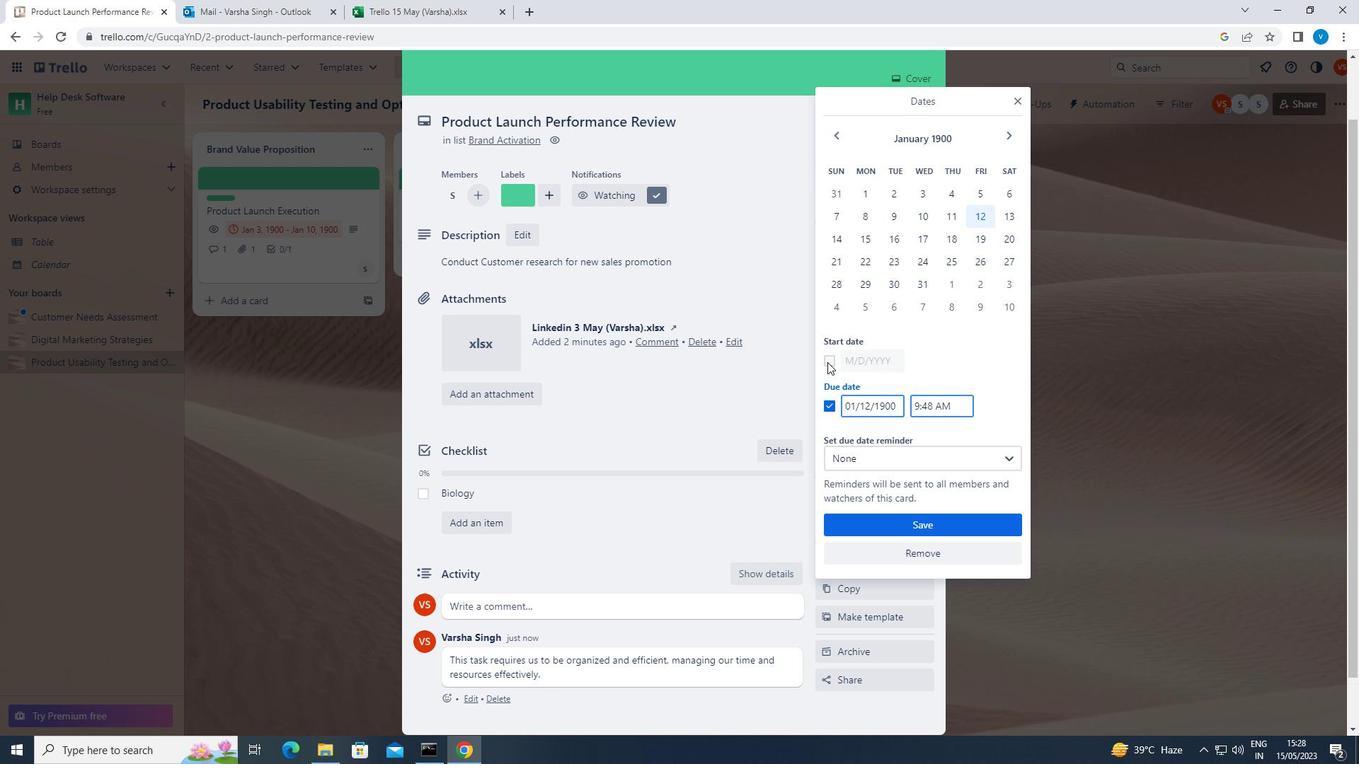 
Action: Mouse moved to (897, 359)
Screenshot: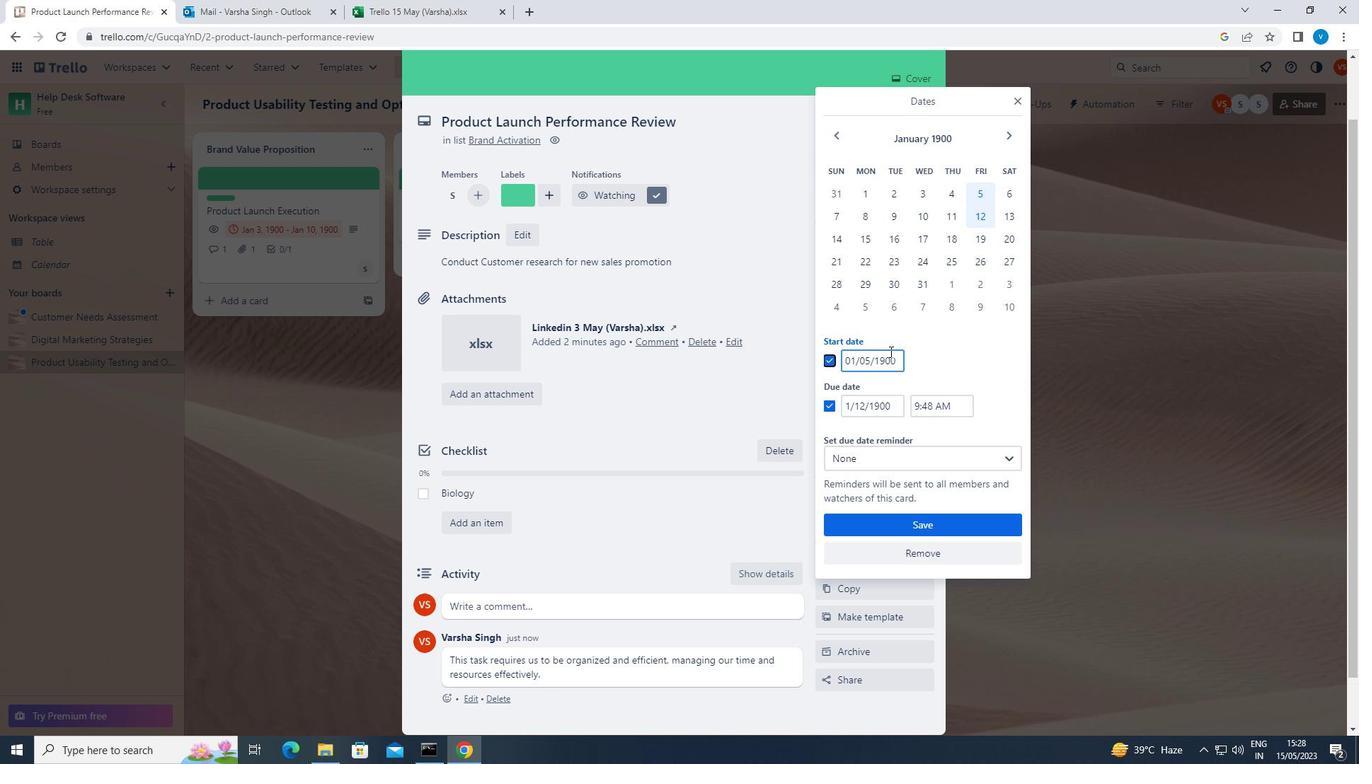 
Action: Mouse pressed left at (897, 359)
Screenshot: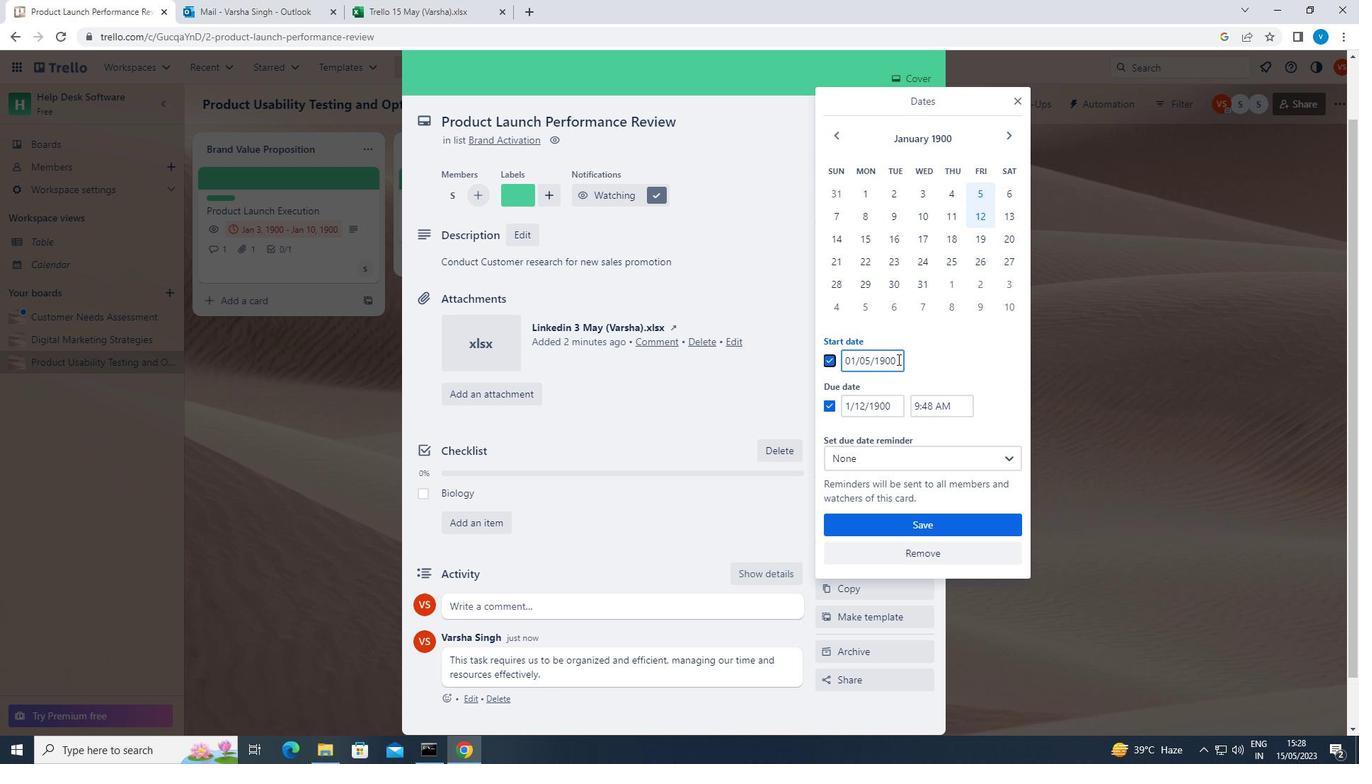 
Action: Mouse moved to (846, 291)
Screenshot: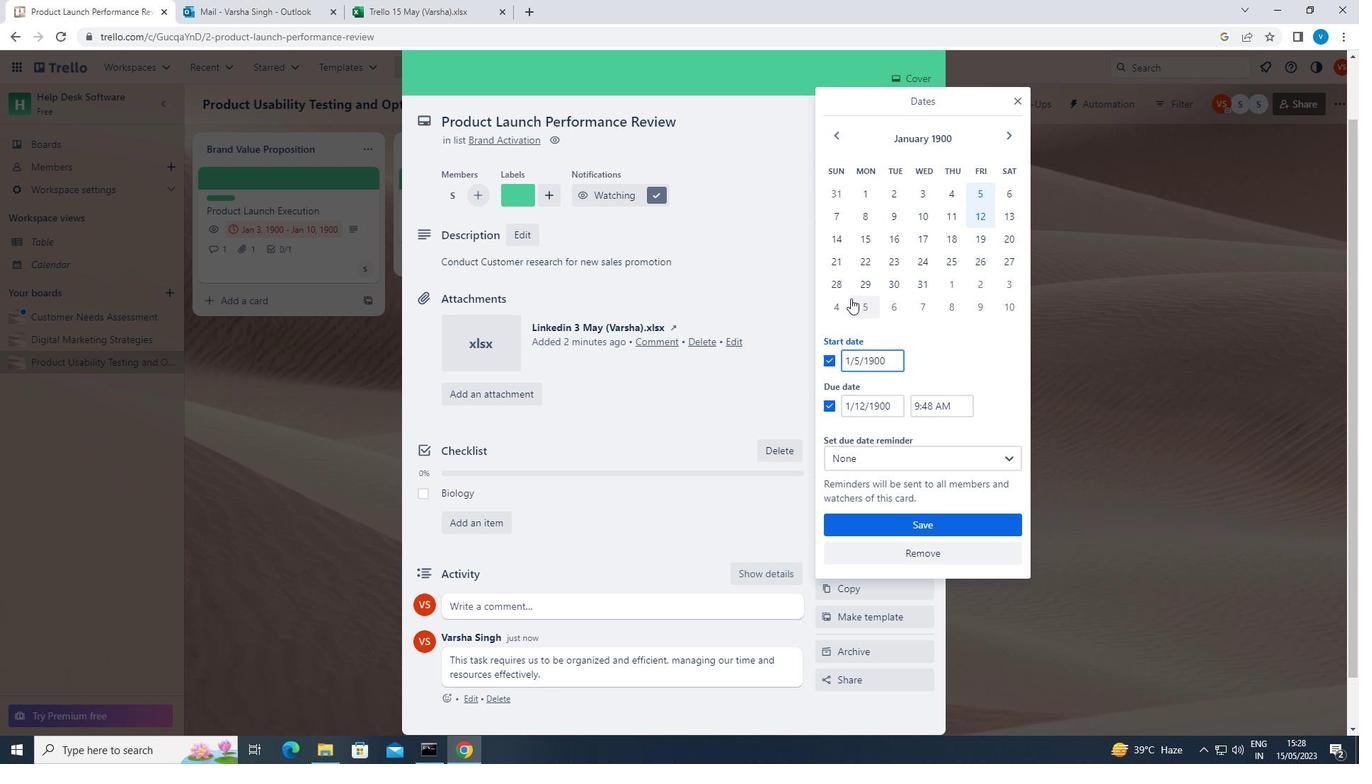 
Action: Key pressed <Key.backspace><Key.backspace><Key.backspace><Key.backspace><Key.backspace><Key.backspace><Key.backspace><Key.backspace><Key.backspace><Key.backspace><Key.backspace><Key.backspace><Key.backspace><Key.backspace><Key.backspace>01/06/1900
Screenshot: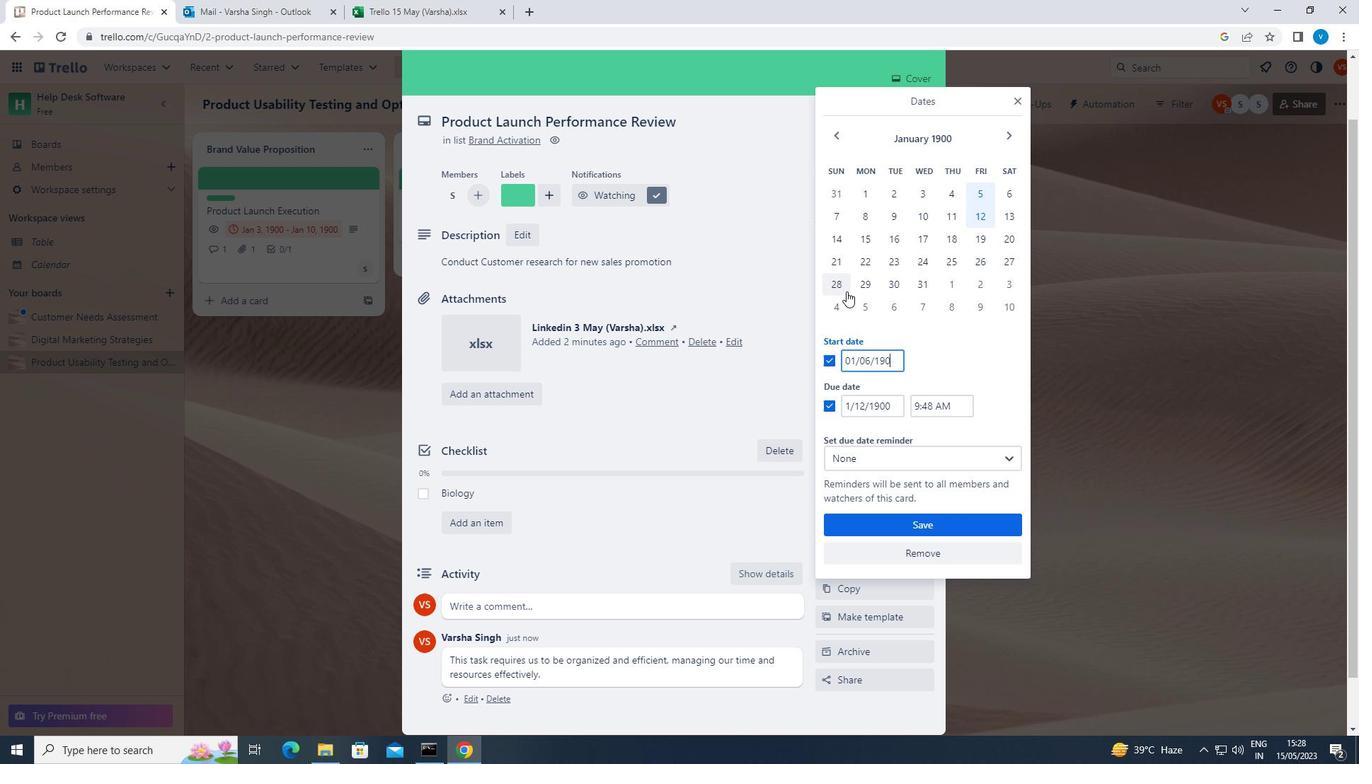 
Action: Mouse moved to (895, 405)
Screenshot: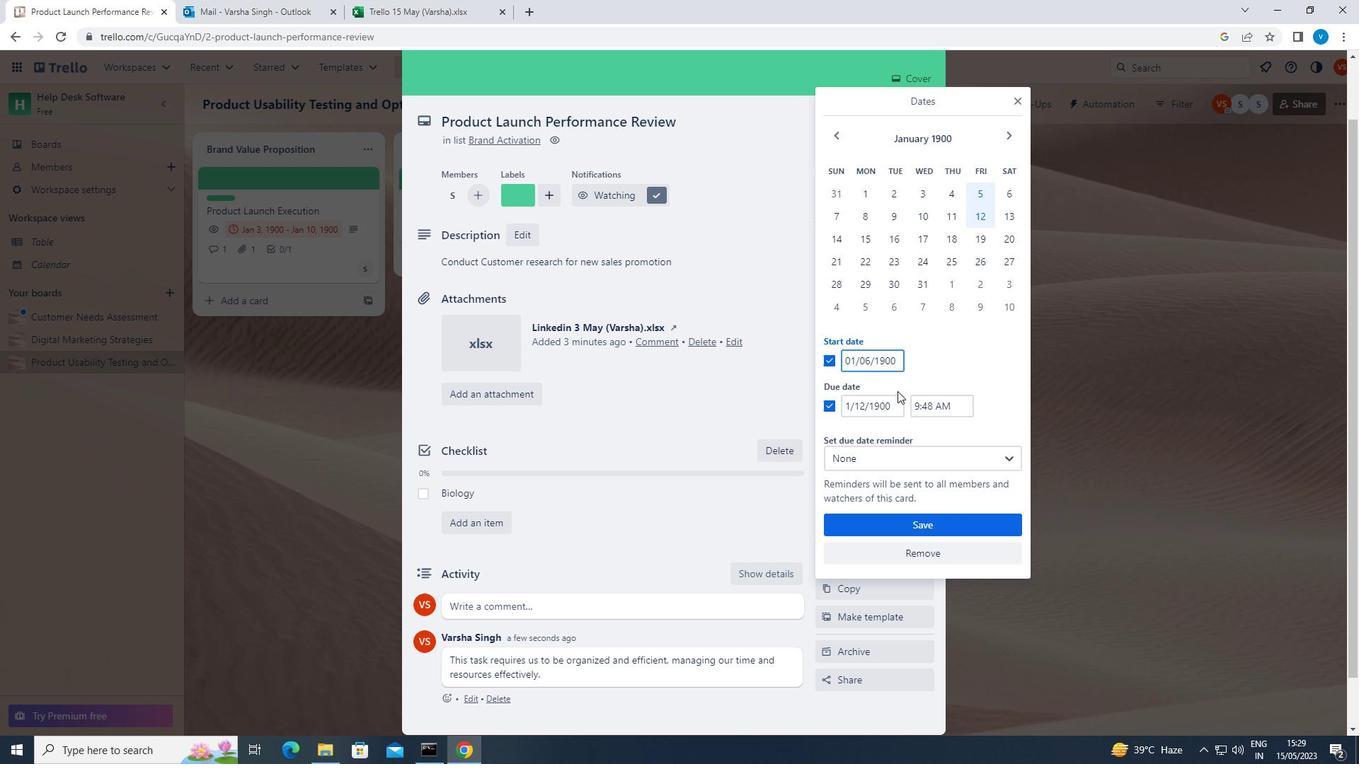 
Action: Mouse pressed left at (895, 405)
Screenshot: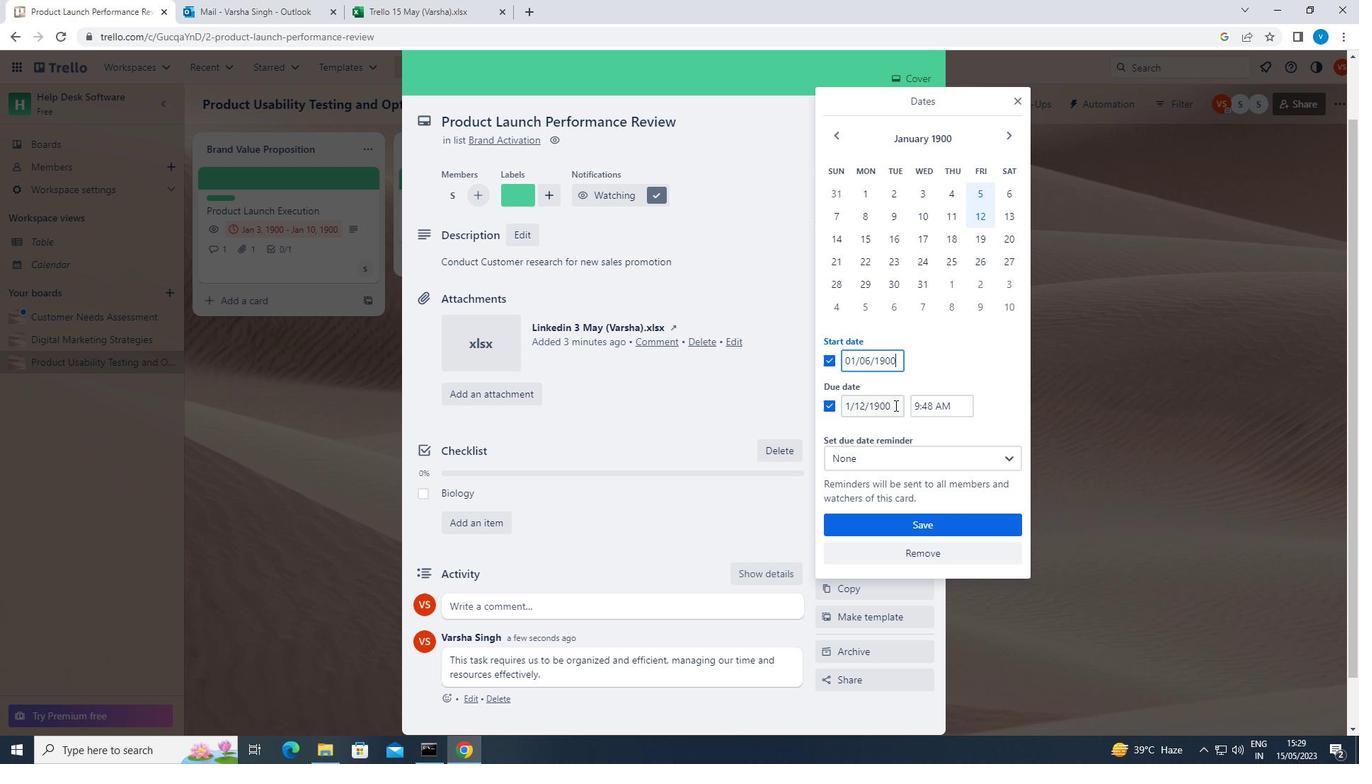 
Action: Key pressed <Key.backspace><Key.backspace><Key.backspace><Key.backspace><Key.backspace><Key.backspace><Key.backspace><Key.backspace><Key.backspace><Key.backspace><Key.backspace><Key.backspace><Key.backspace><Key.backspace><Key.backspace>01/13/1900
Screenshot: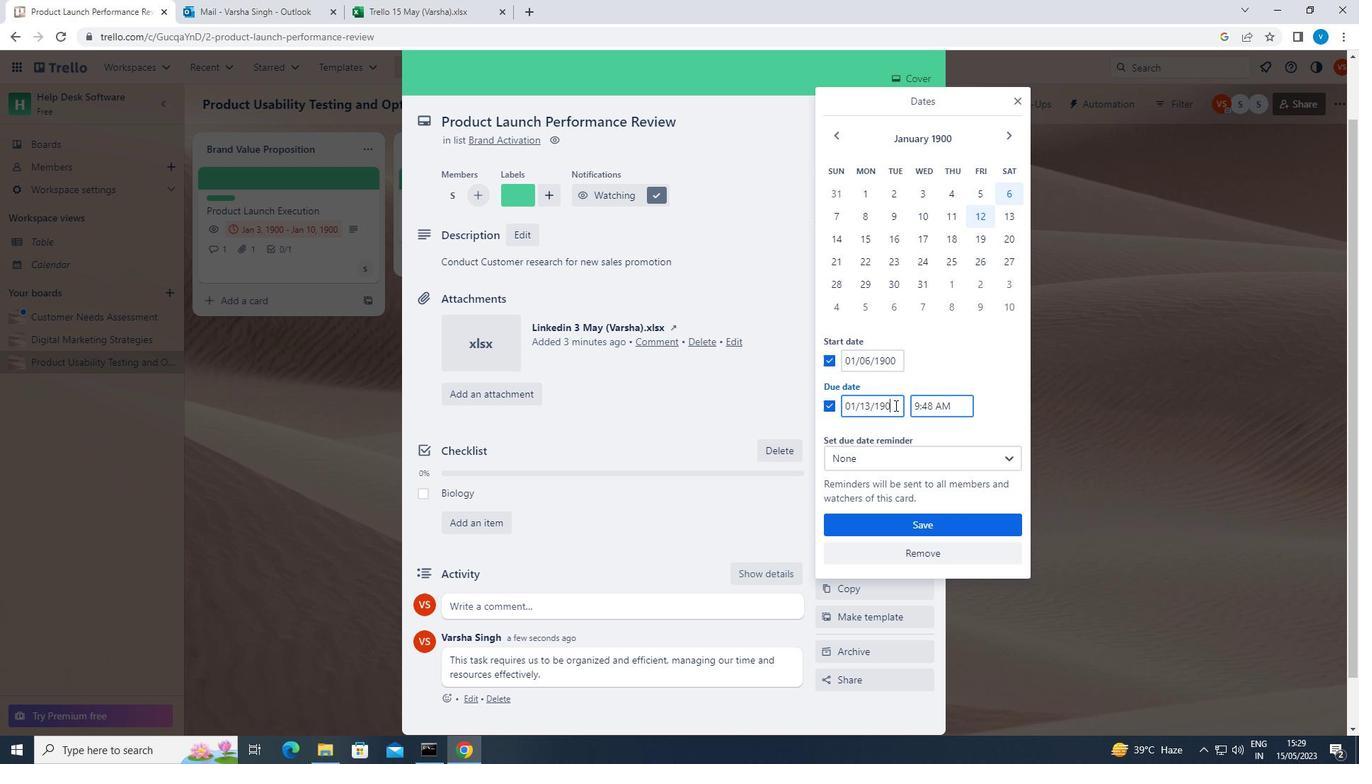 
Action: Mouse moved to (840, 533)
Screenshot: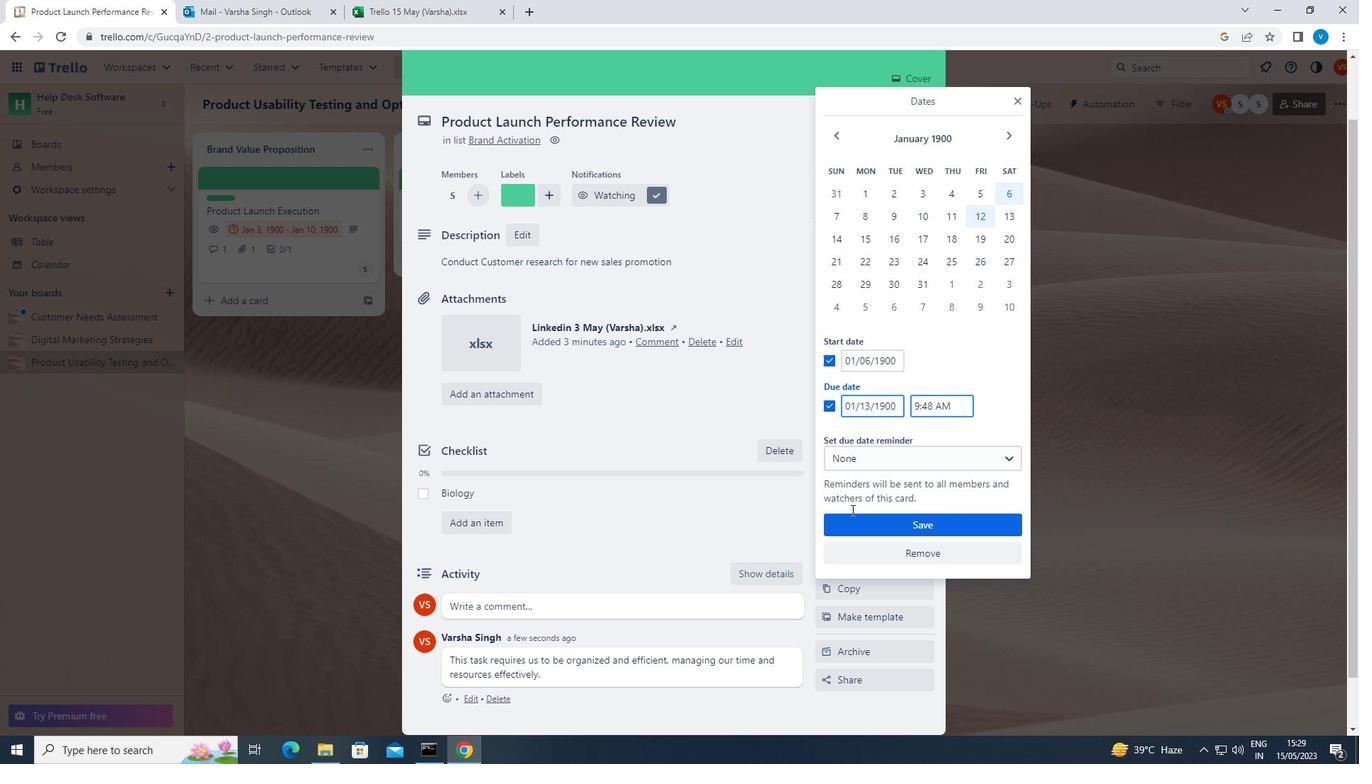 
Action: Mouse pressed left at (840, 533)
Screenshot: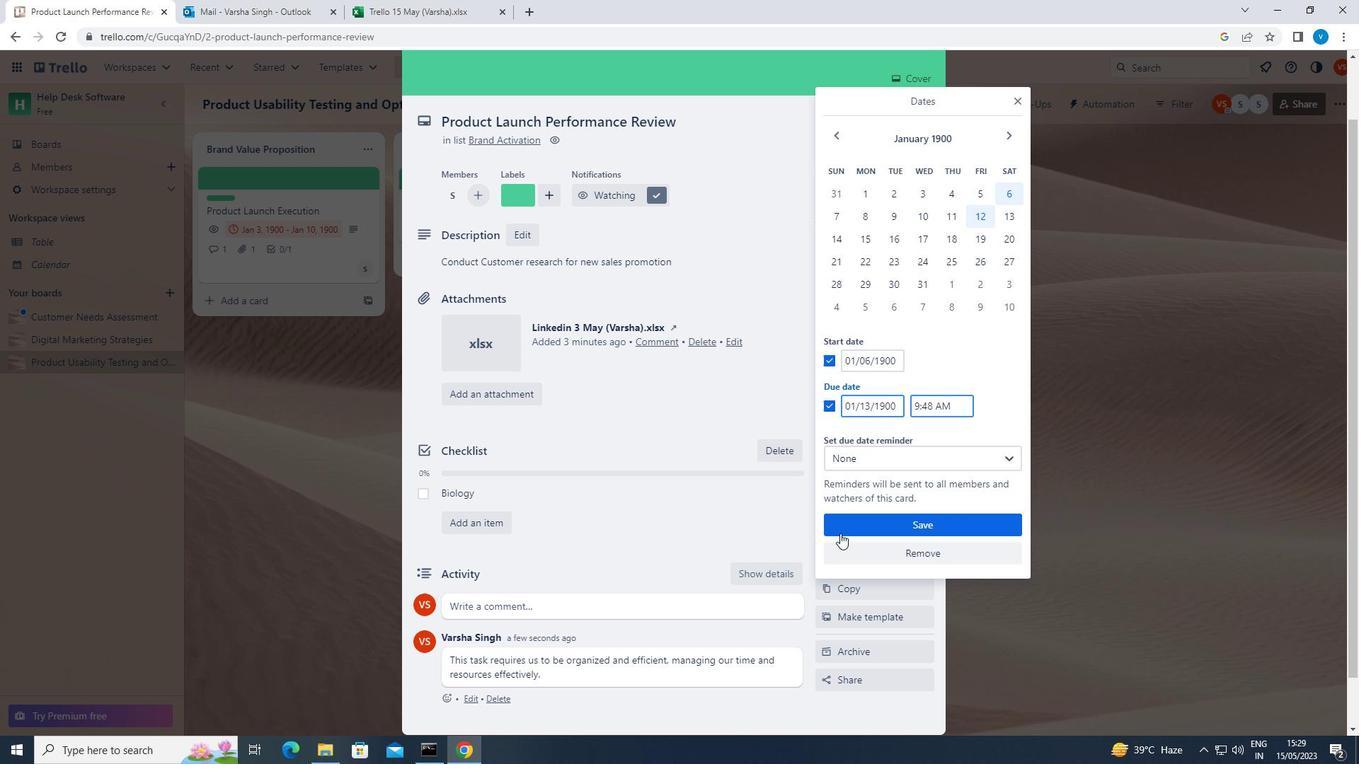 
Action: Mouse moved to (850, 529)
Screenshot: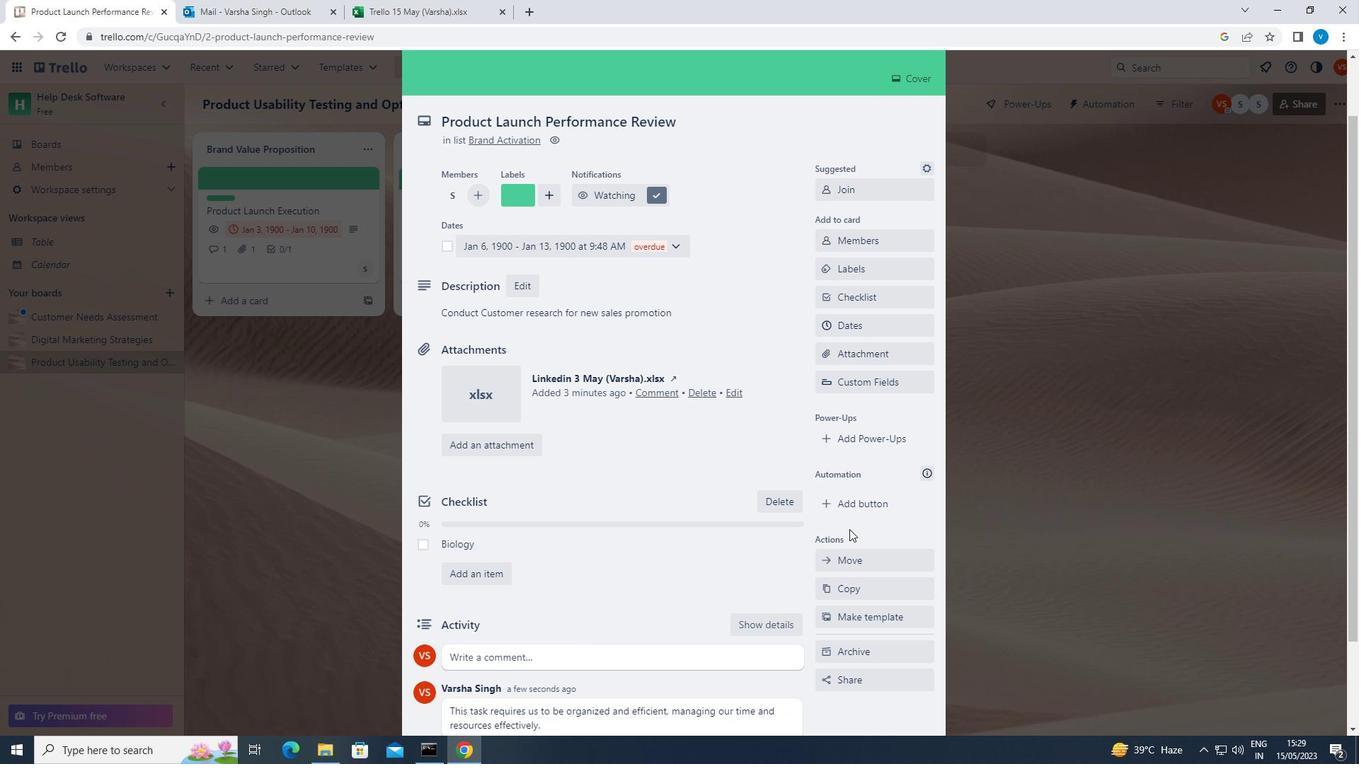 
